 Task: Buy 4 Check Valves from Exhaust & Emissions section under best seller category for shipping address: Edwin Parker, 1125 Star Trek Drive, Pensacola, Florida 32501, Cell Number 8503109646. Pay from credit card ending with 6010, CVV 682
Action: Mouse moved to (31, 107)
Screenshot: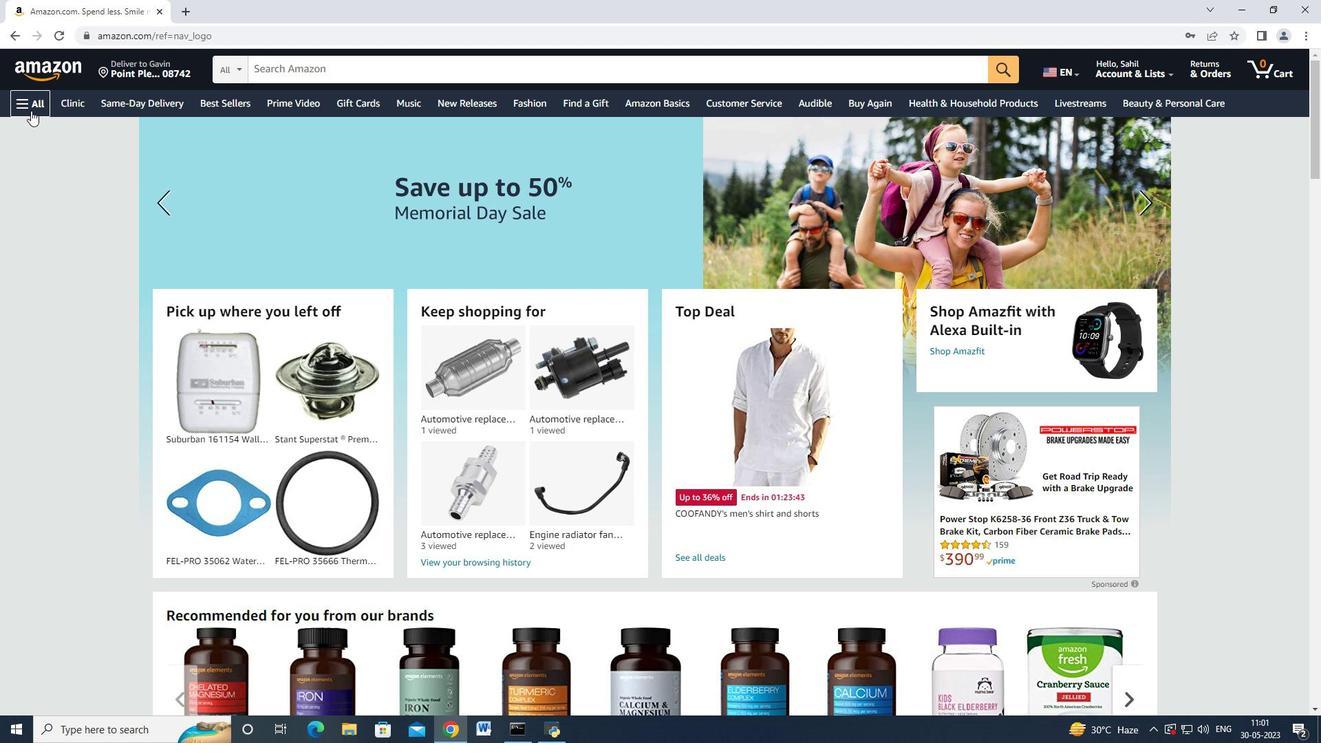 
Action: Mouse pressed left at (31, 107)
Screenshot: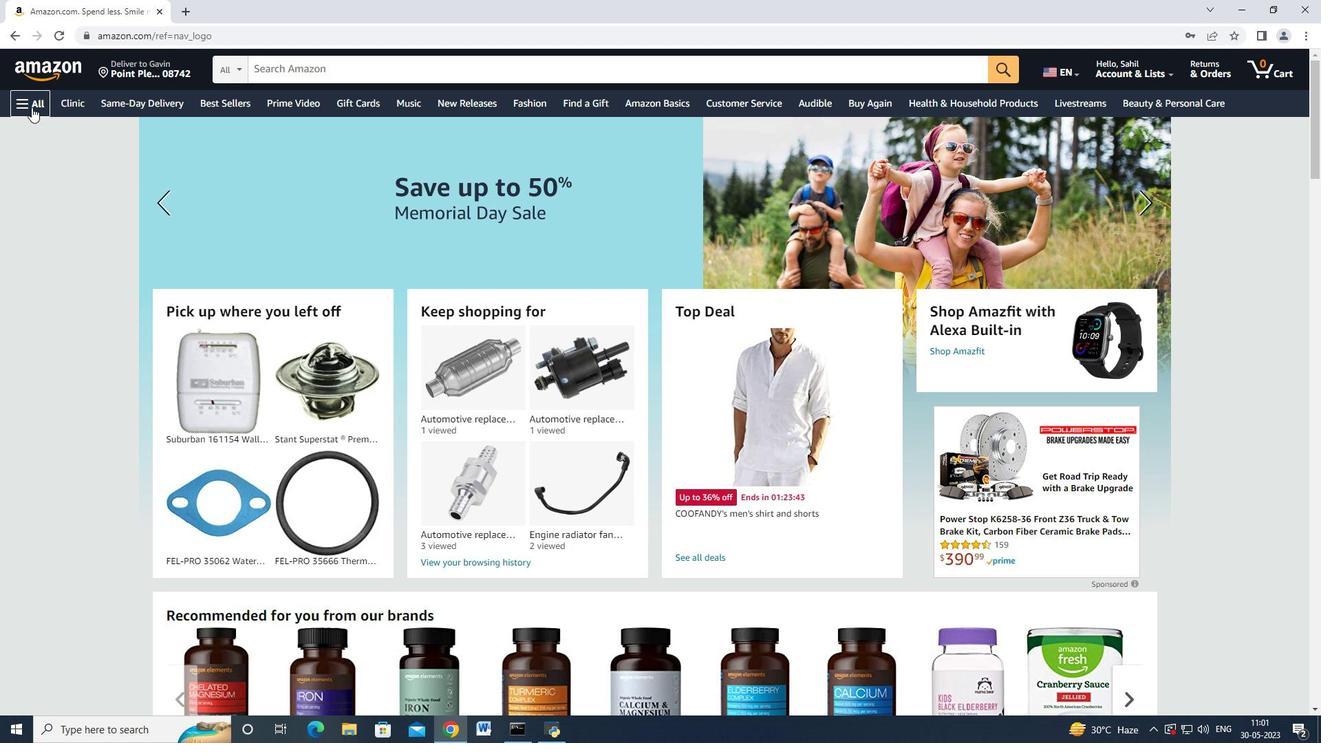 
Action: Mouse moved to (123, 357)
Screenshot: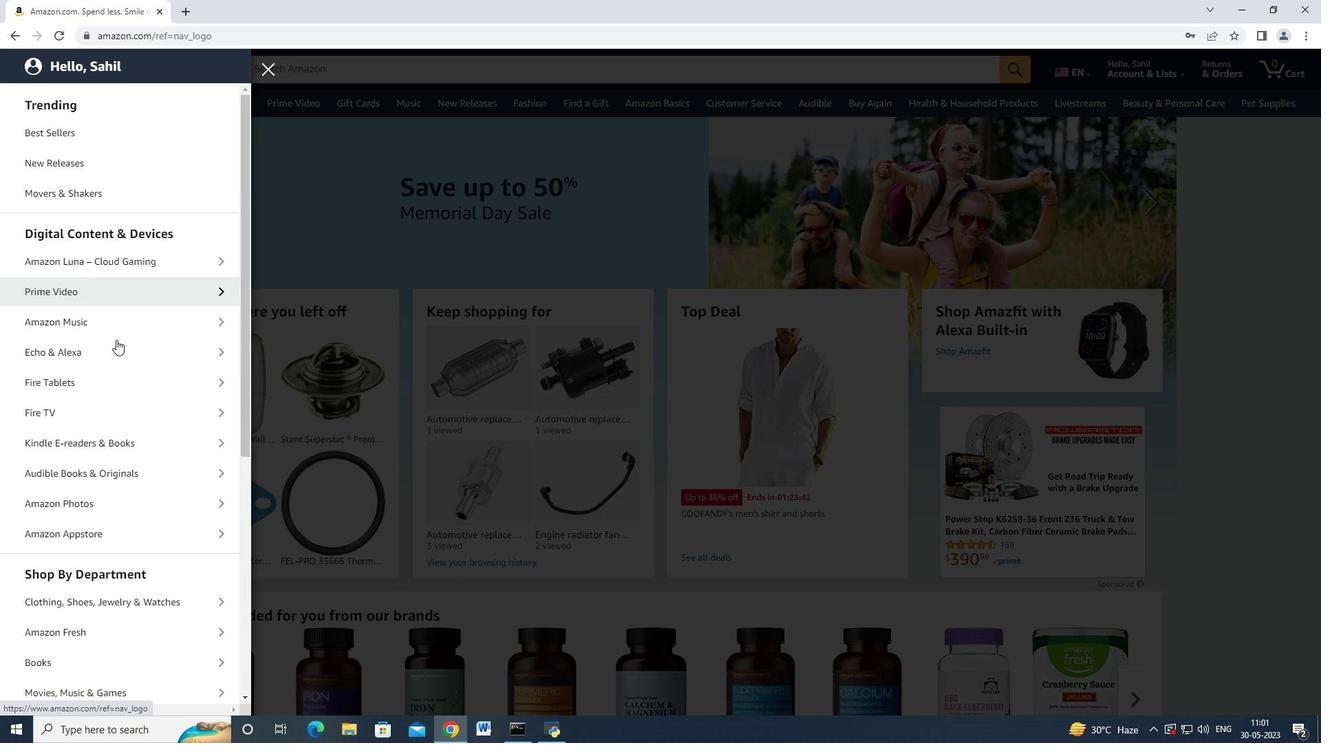 
Action: Mouse scrolled (123, 357) with delta (0, 0)
Screenshot: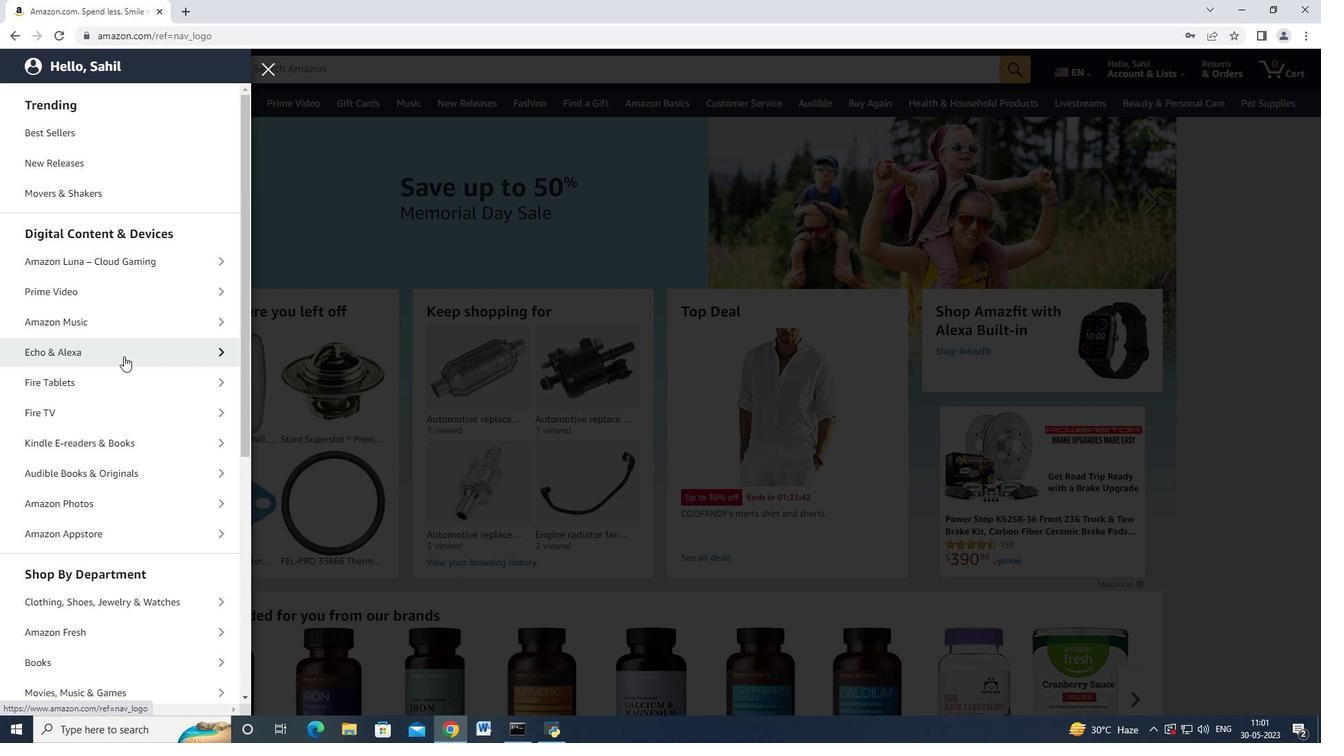 
Action: Mouse scrolled (123, 357) with delta (0, 0)
Screenshot: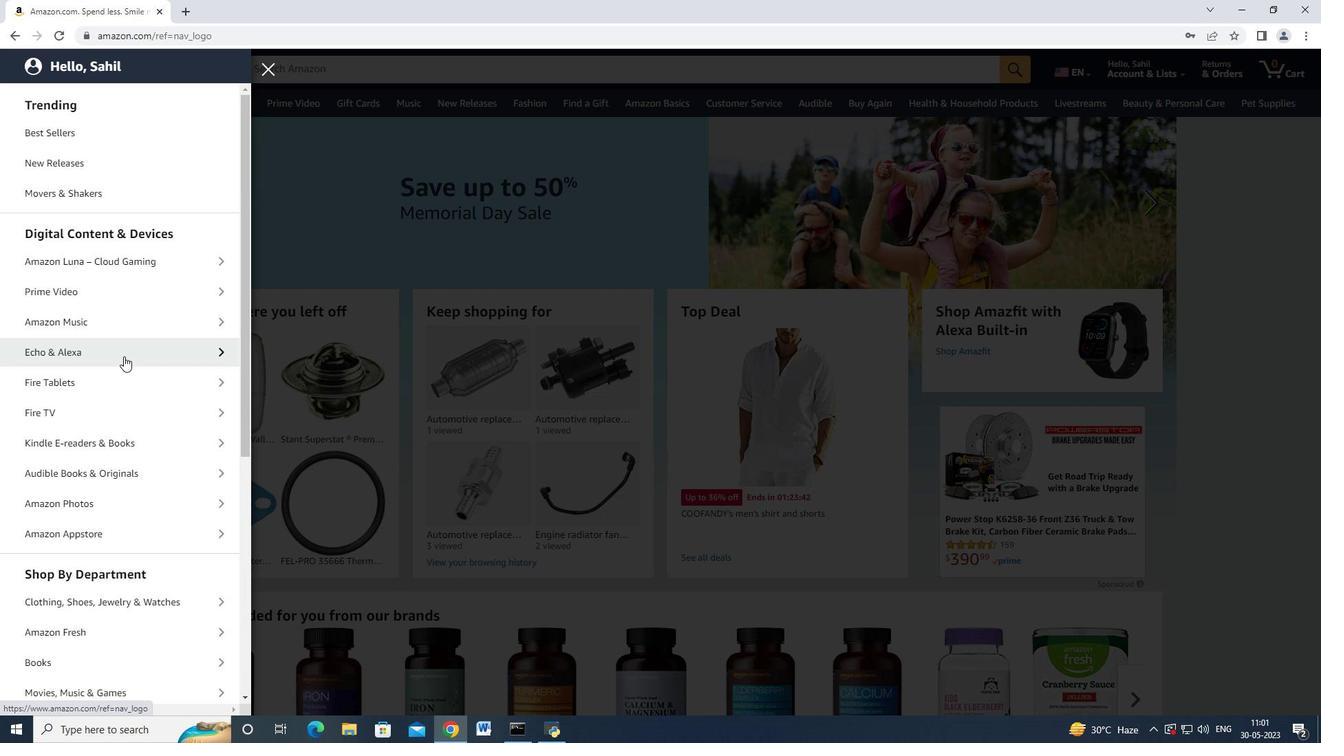 
Action: Mouse scrolled (123, 357) with delta (0, 0)
Screenshot: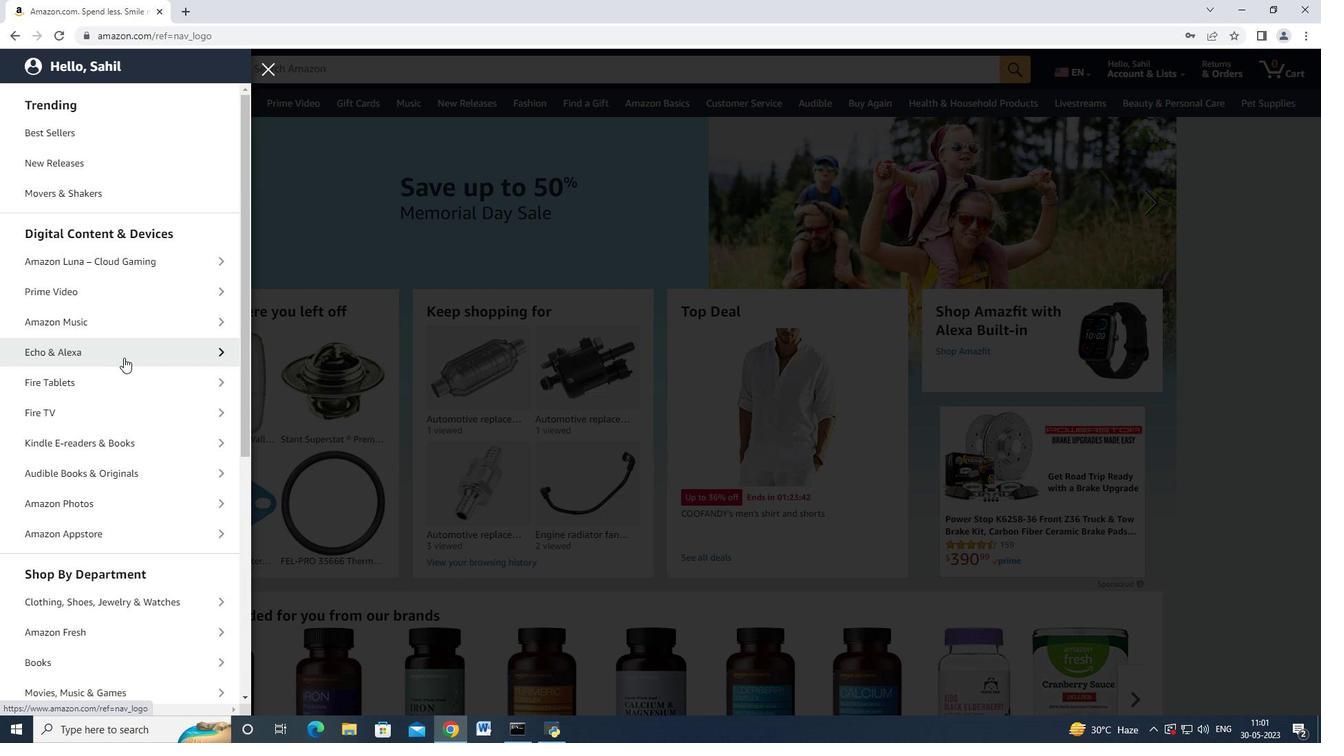 
Action: Mouse moved to (124, 357)
Screenshot: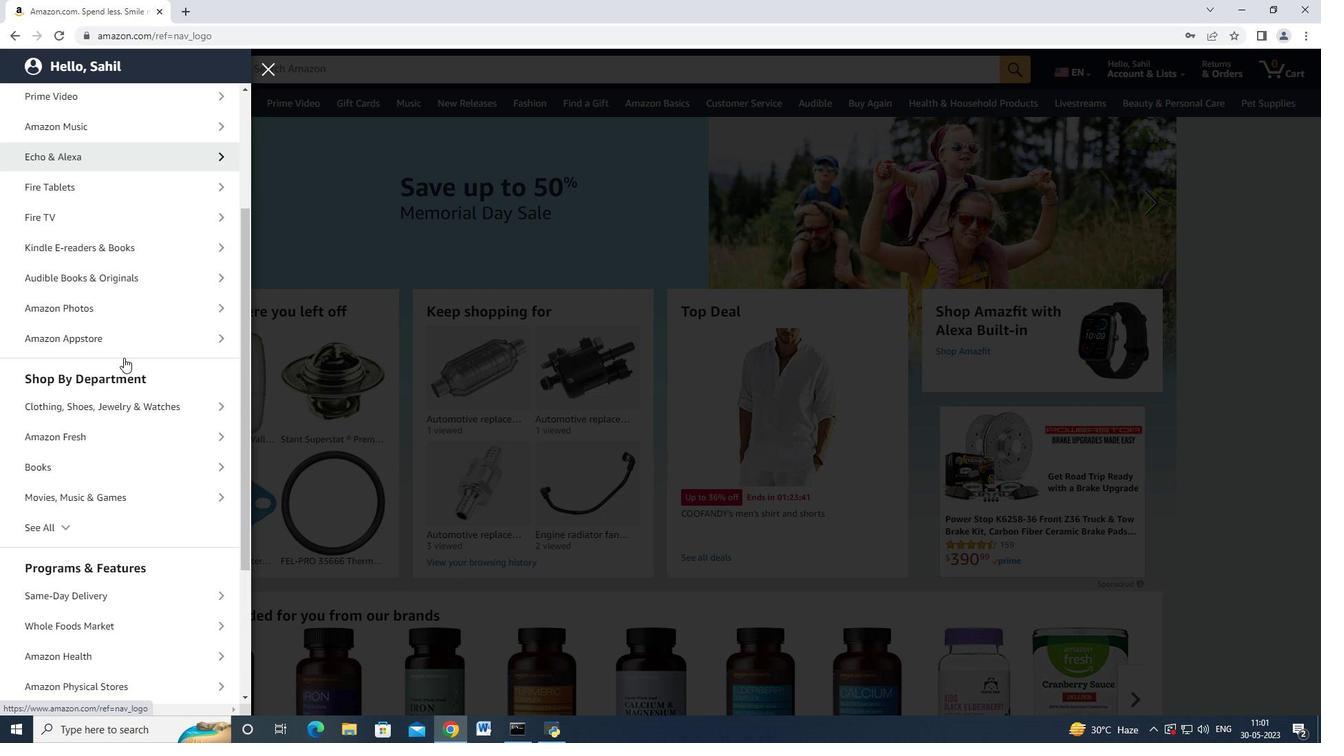 
Action: Mouse scrolled (124, 357) with delta (0, 0)
Screenshot: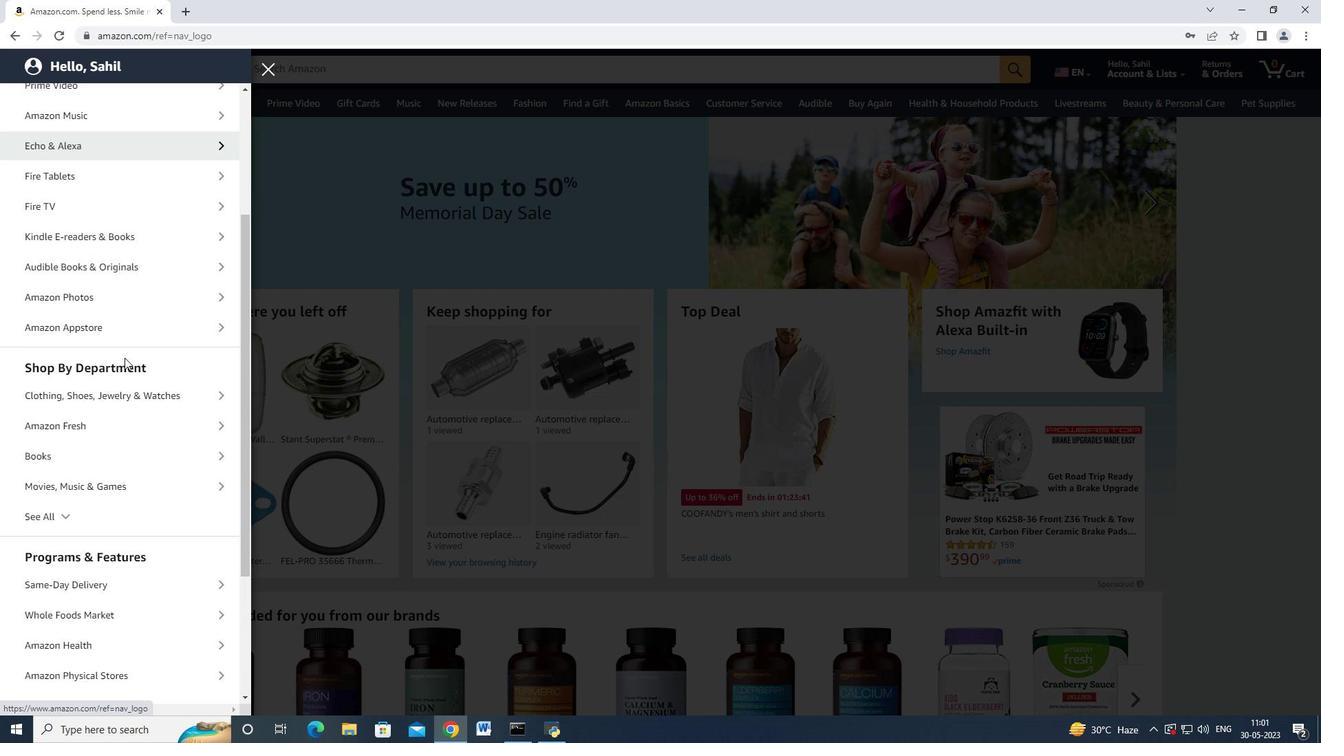 
Action: Mouse scrolled (124, 357) with delta (0, 0)
Screenshot: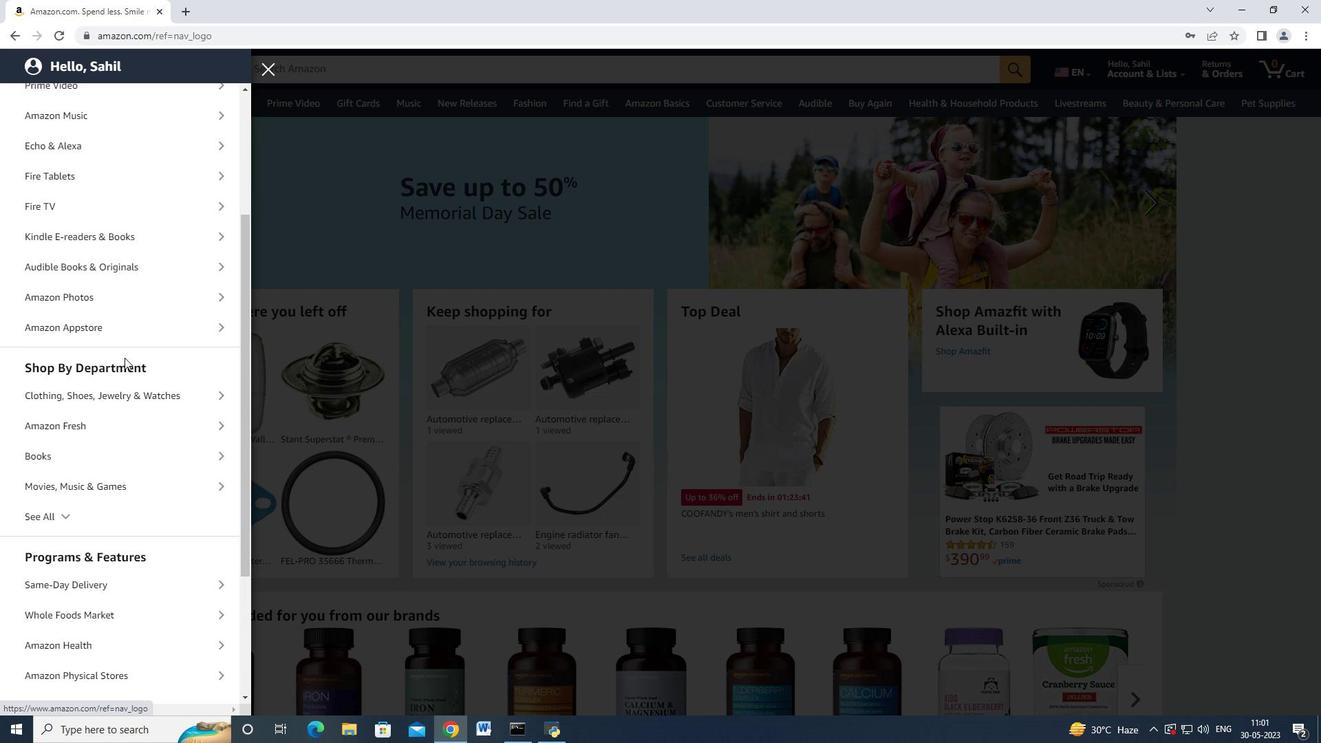 
Action: Mouse moved to (88, 383)
Screenshot: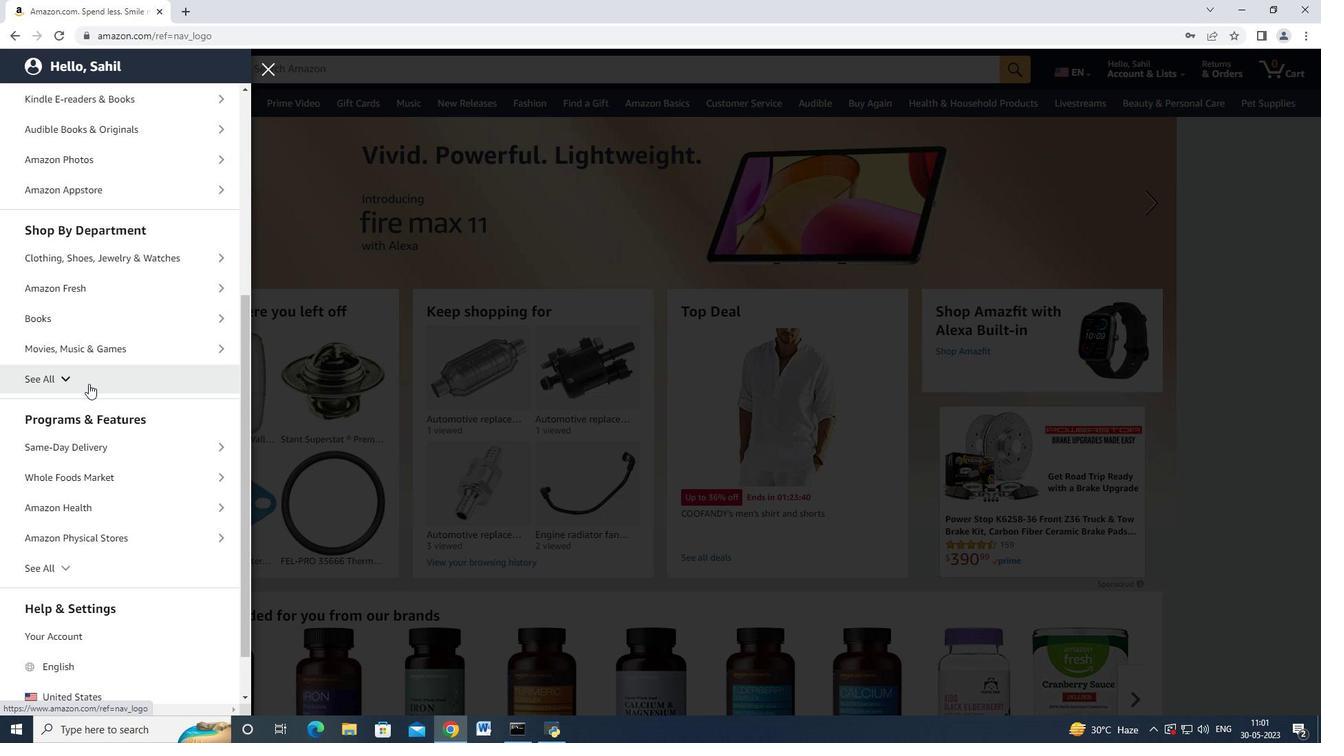 
Action: Mouse pressed left at (88, 383)
Screenshot: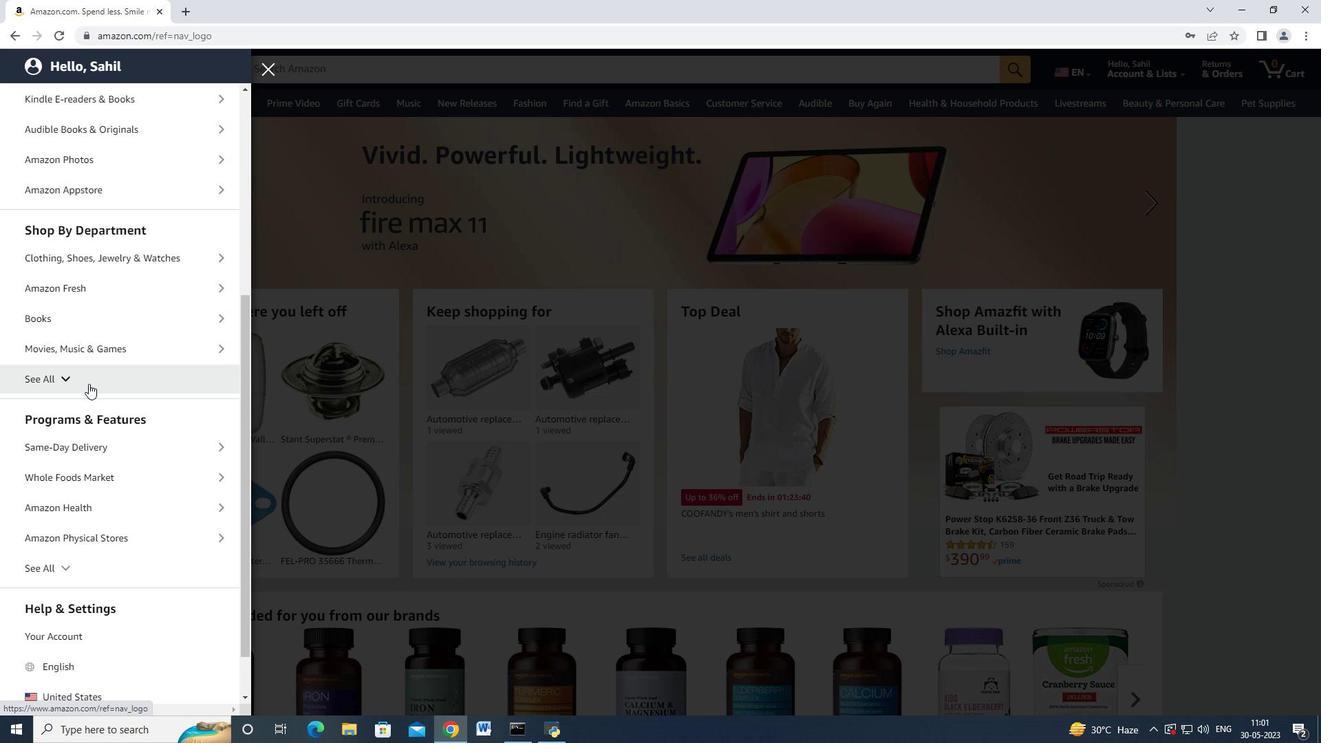 
Action: Mouse moved to (103, 378)
Screenshot: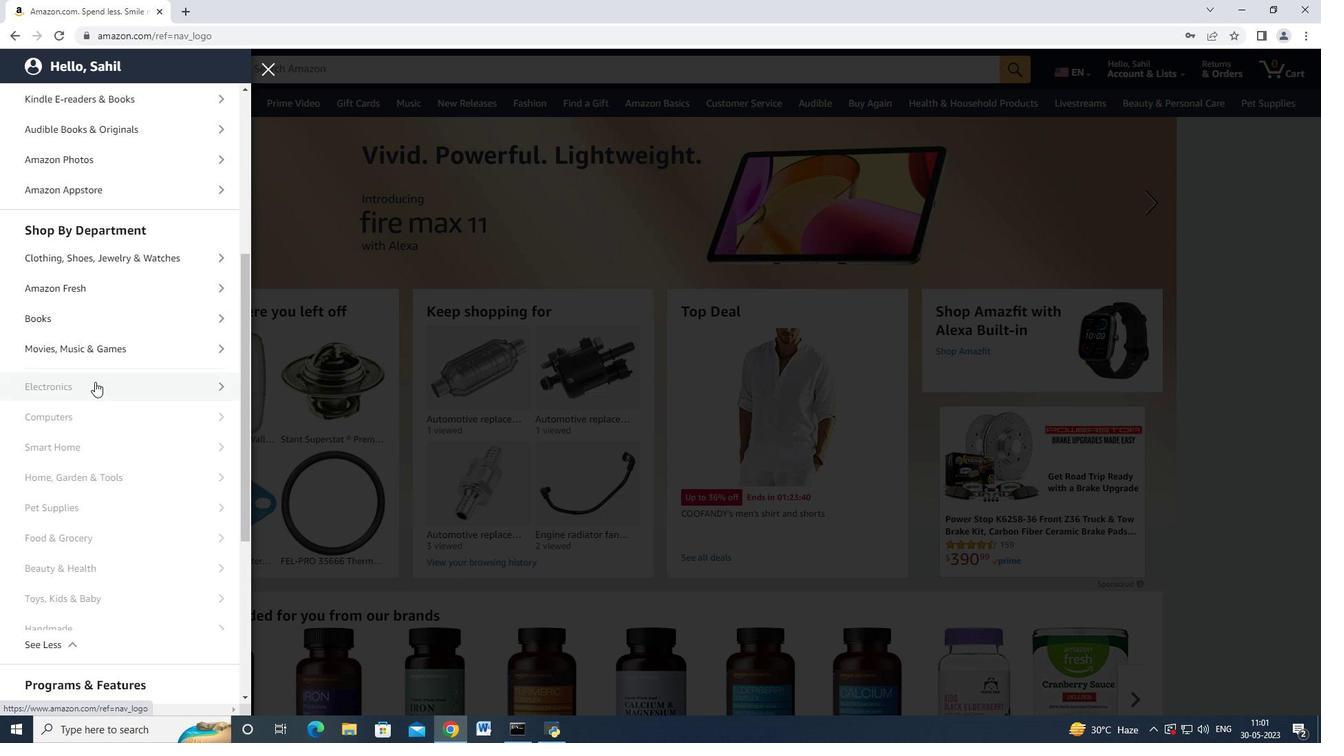 
Action: Mouse scrolled (103, 377) with delta (0, 0)
Screenshot: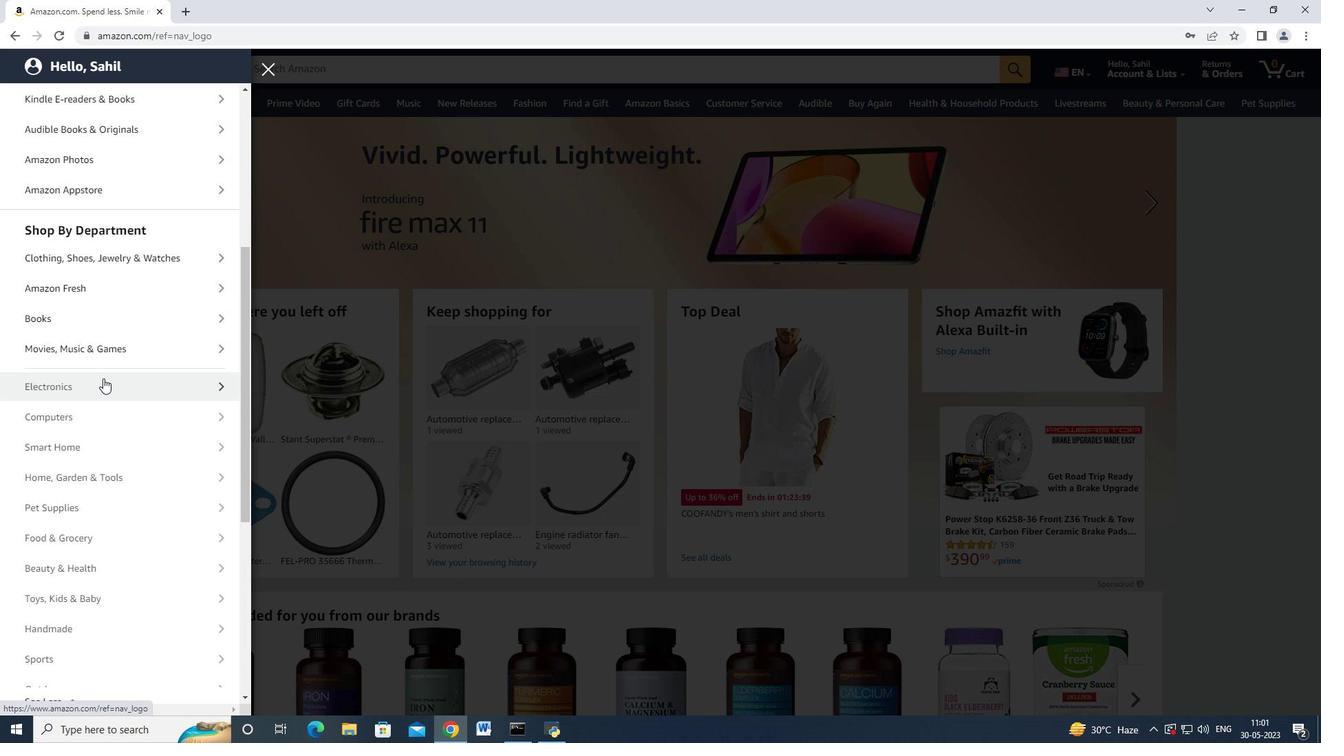 
Action: Mouse scrolled (103, 377) with delta (0, 0)
Screenshot: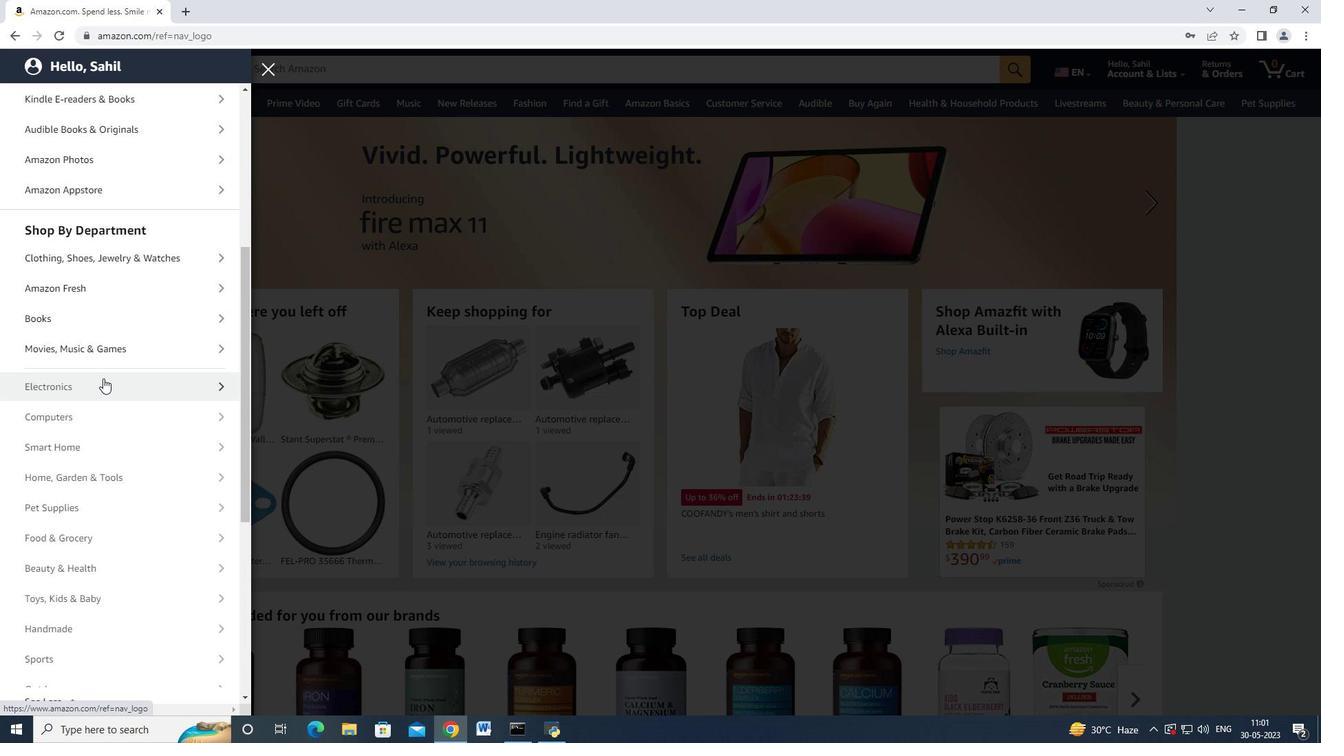 
Action: Mouse scrolled (103, 377) with delta (0, 0)
Screenshot: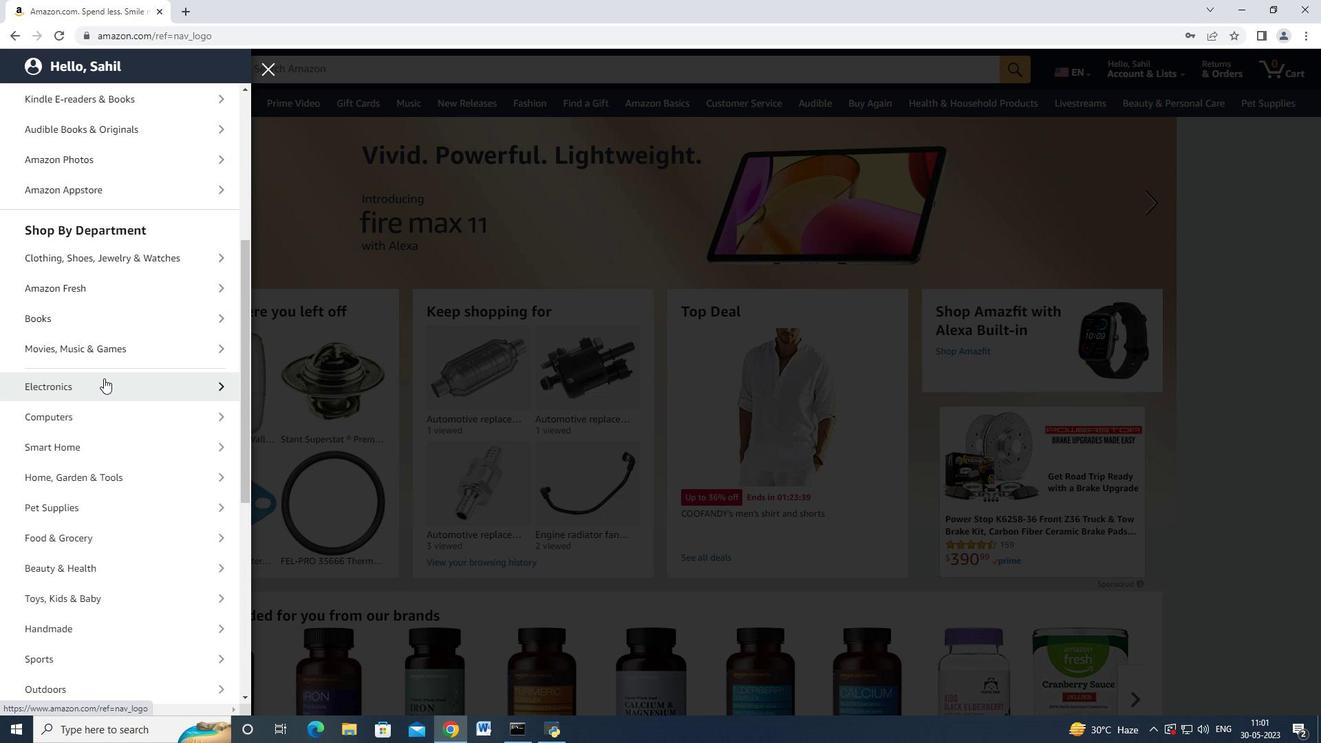 
Action: Mouse scrolled (103, 377) with delta (0, 0)
Screenshot: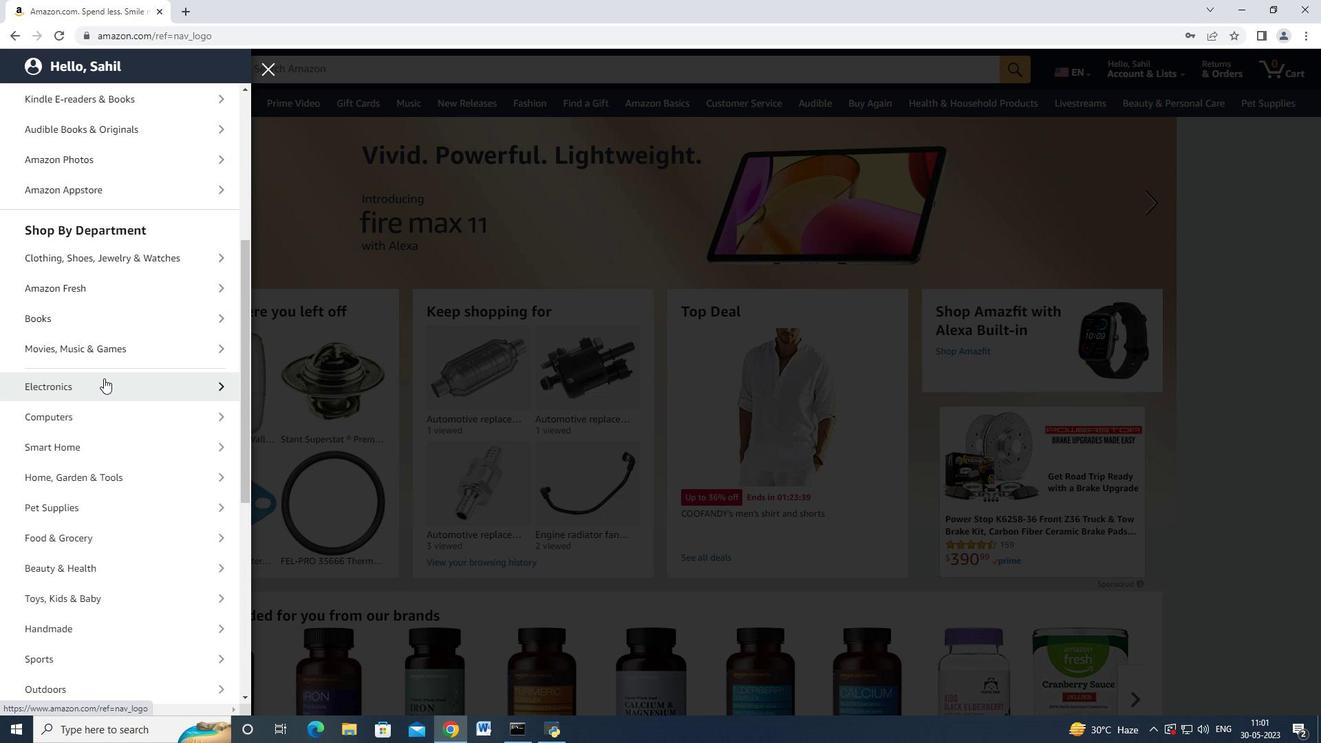 
Action: Mouse scrolled (103, 377) with delta (0, 0)
Screenshot: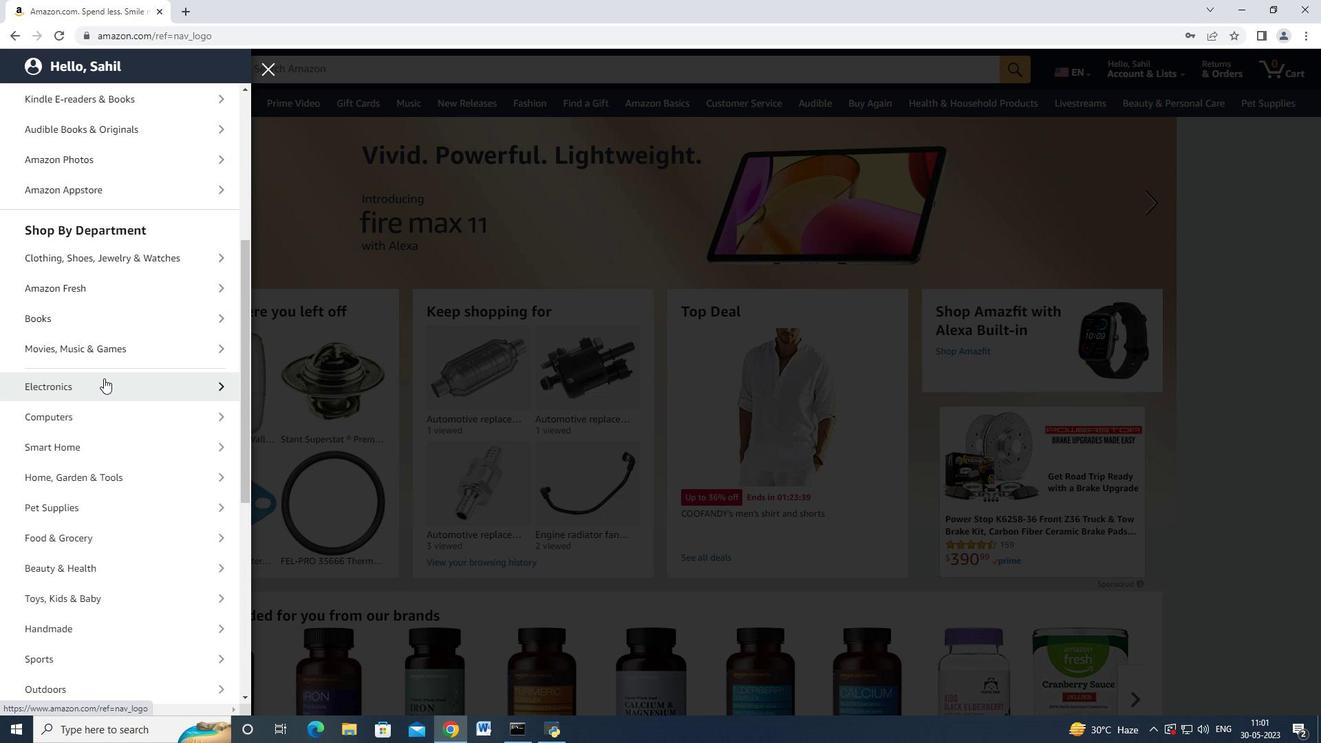 
Action: Mouse scrolled (103, 377) with delta (0, 0)
Screenshot: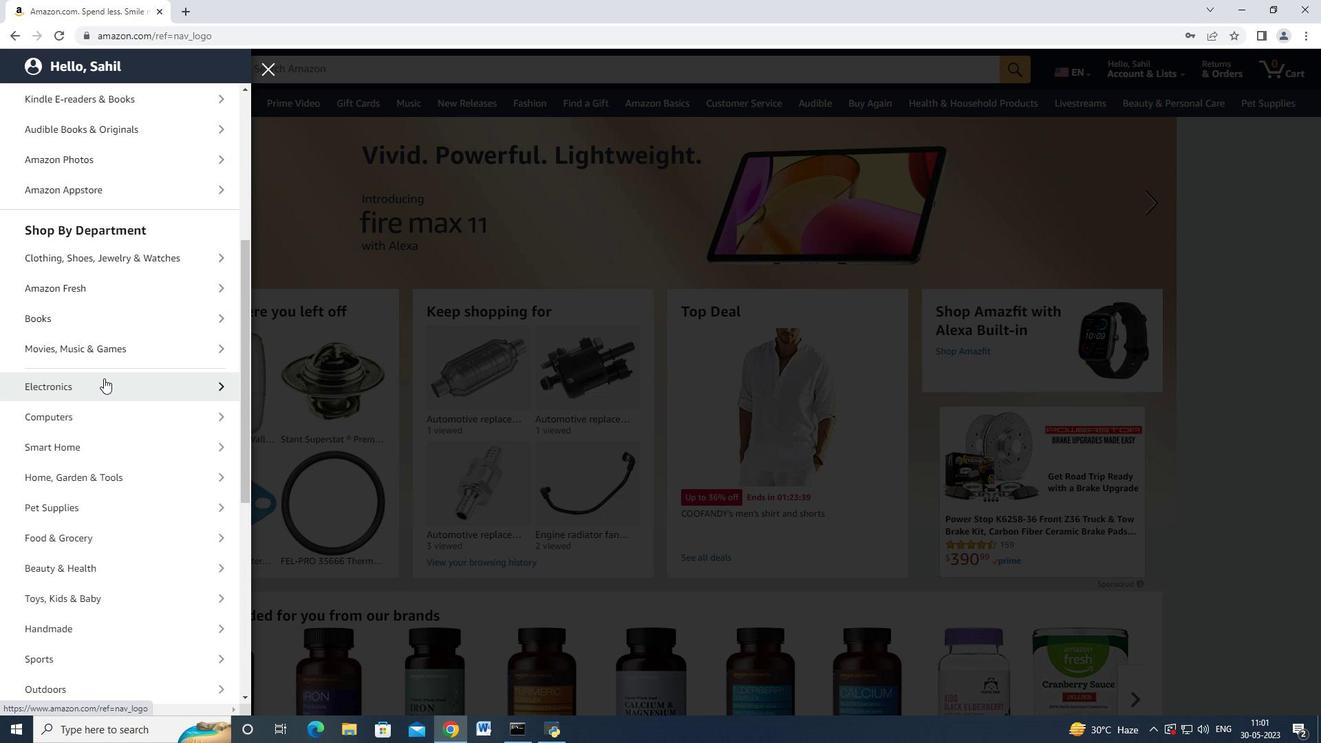 
Action: Mouse scrolled (103, 377) with delta (0, 0)
Screenshot: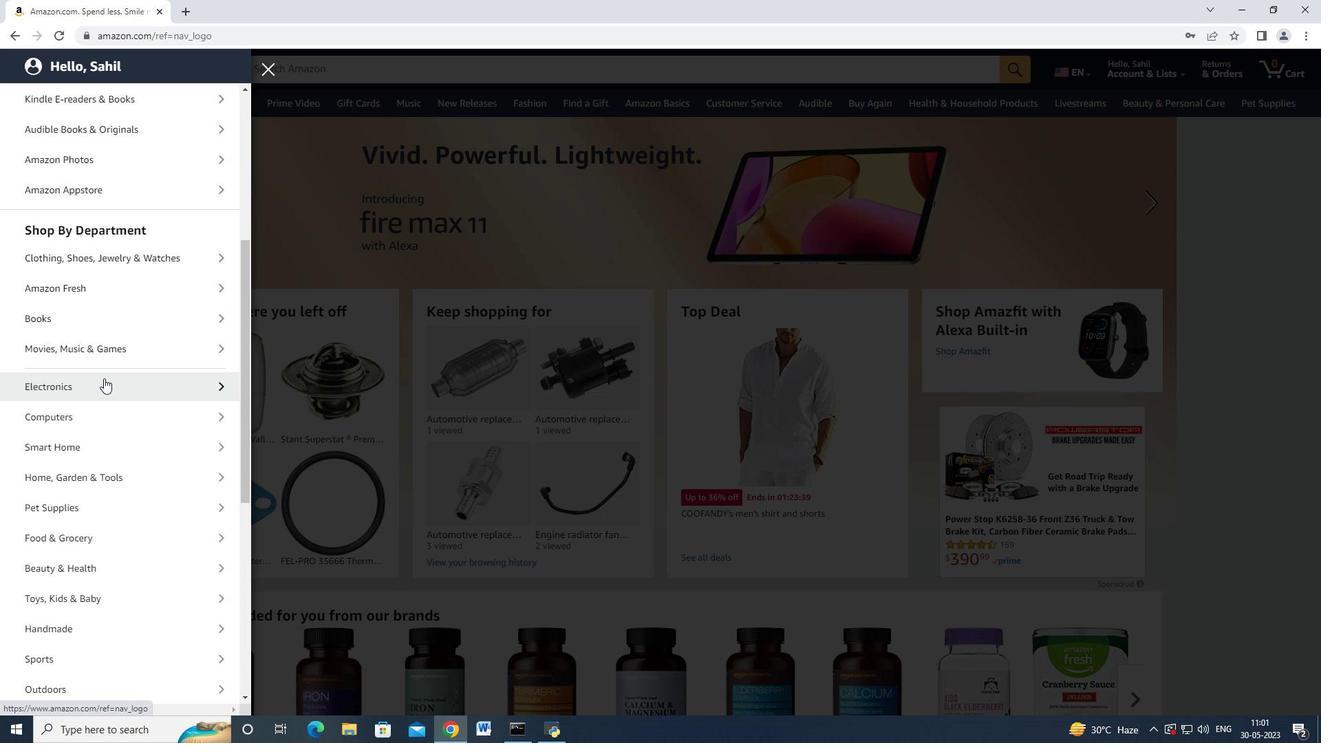 
Action: Mouse moved to (161, 266)
Screenshot: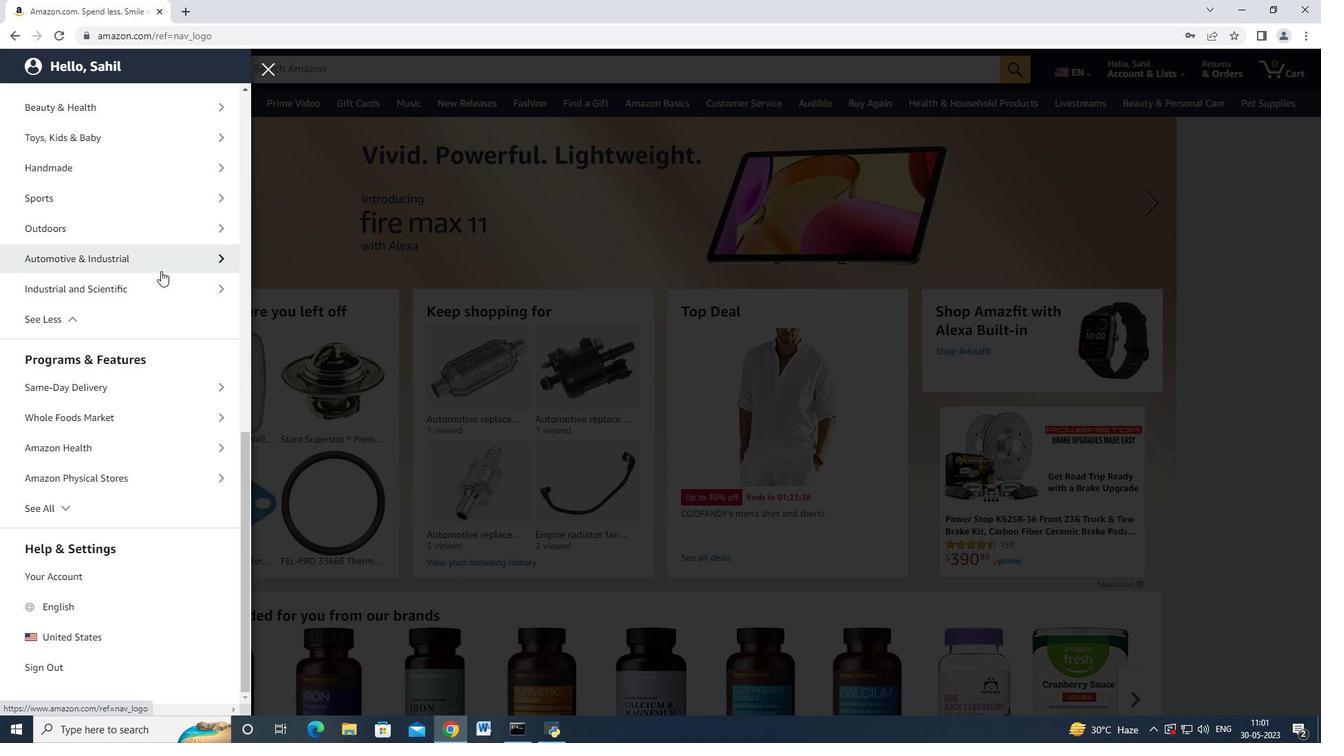 
Action: Mouse pressed left at (161, 266)
Screenshot: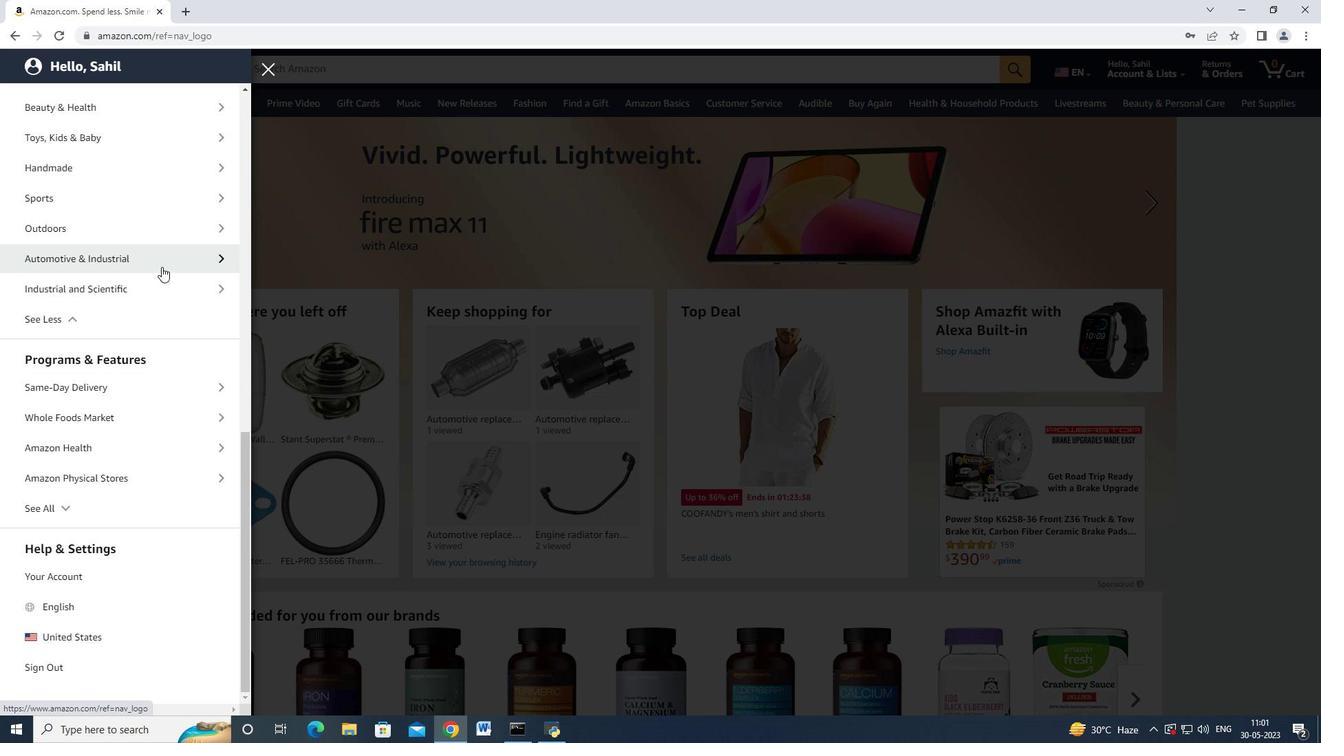 
Action: Mouse moved to (137, 170)
Screenshot: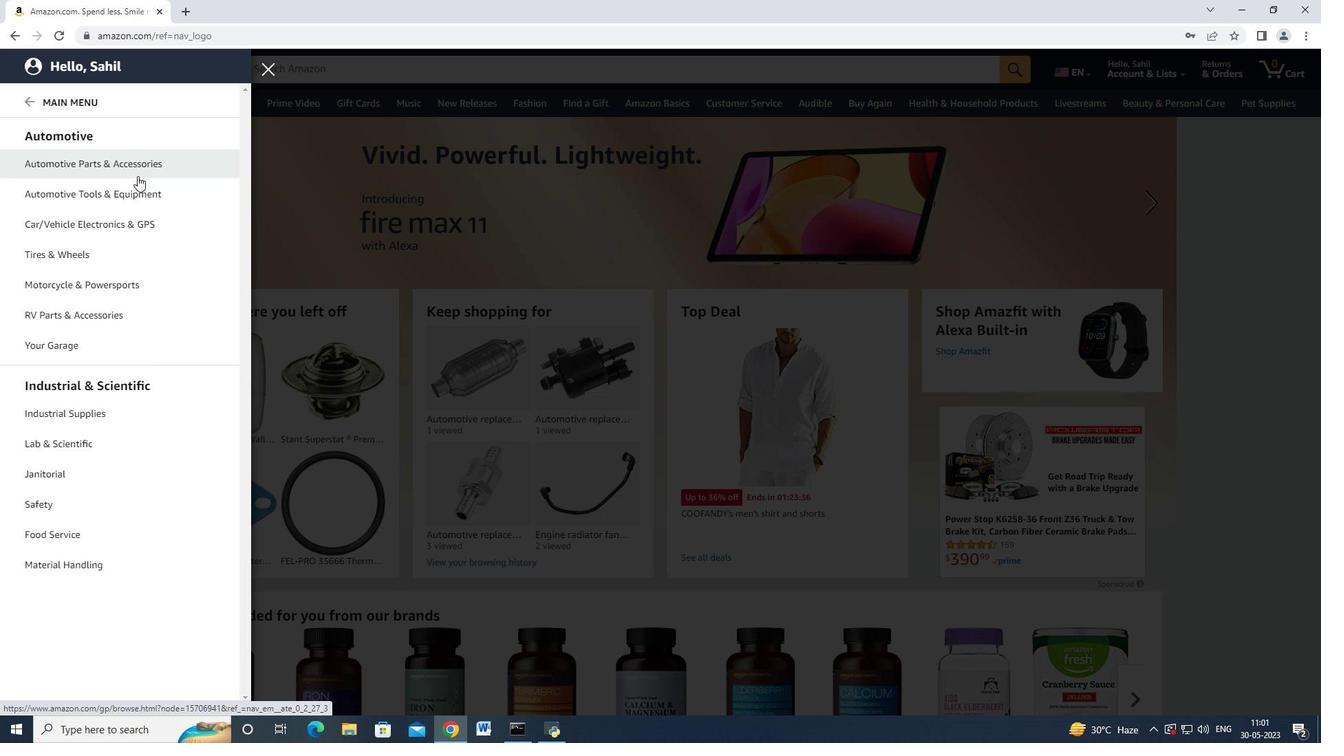 
Action: Mouse pressed left at (137, 170)
Screenshot: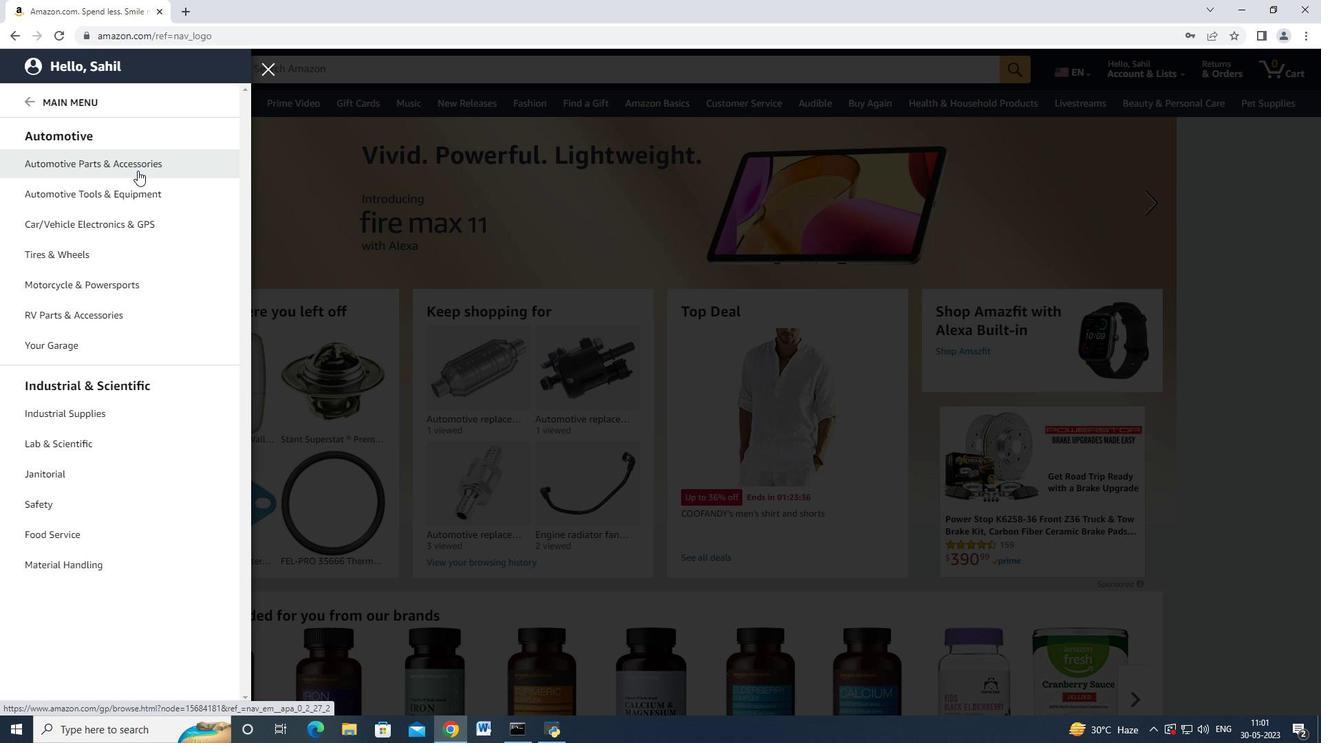 
Action: Mouse moved to (242, 131)
Screenshot: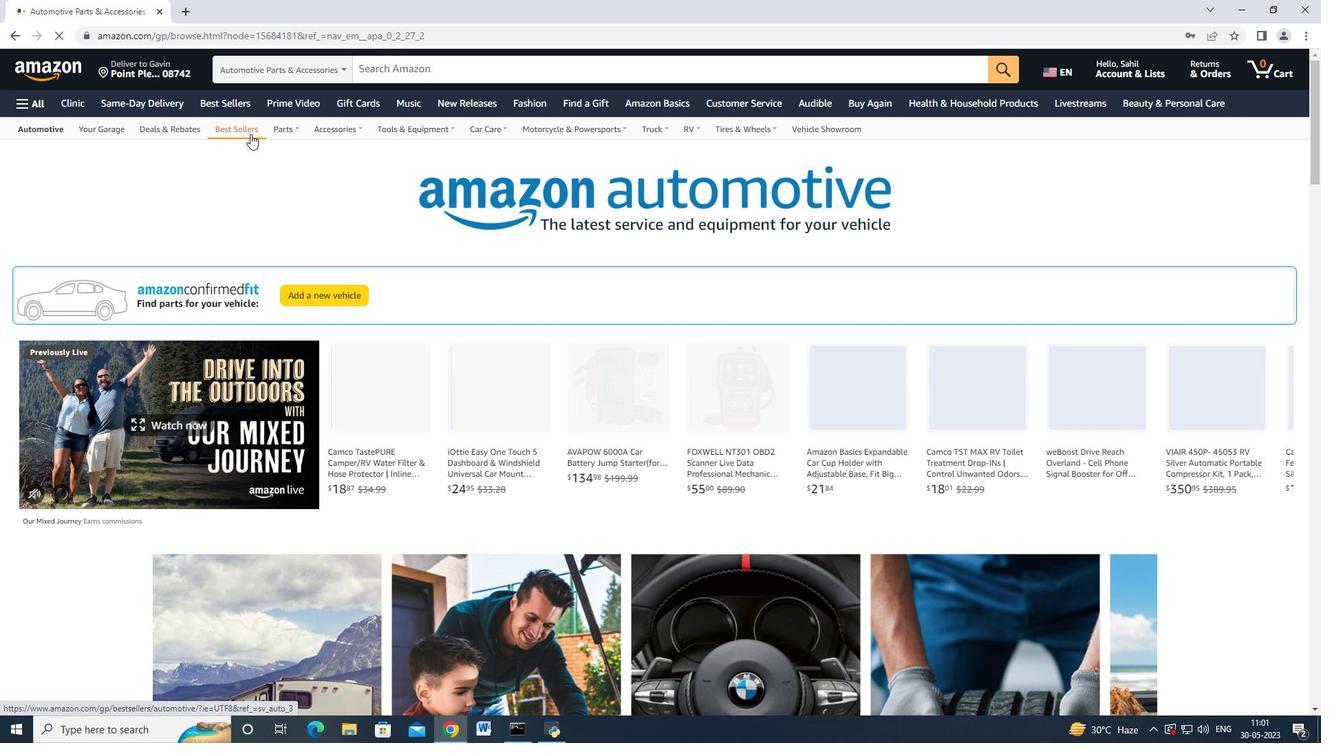 
Action: Mouse pressed left at (242, 131)
Screenshot: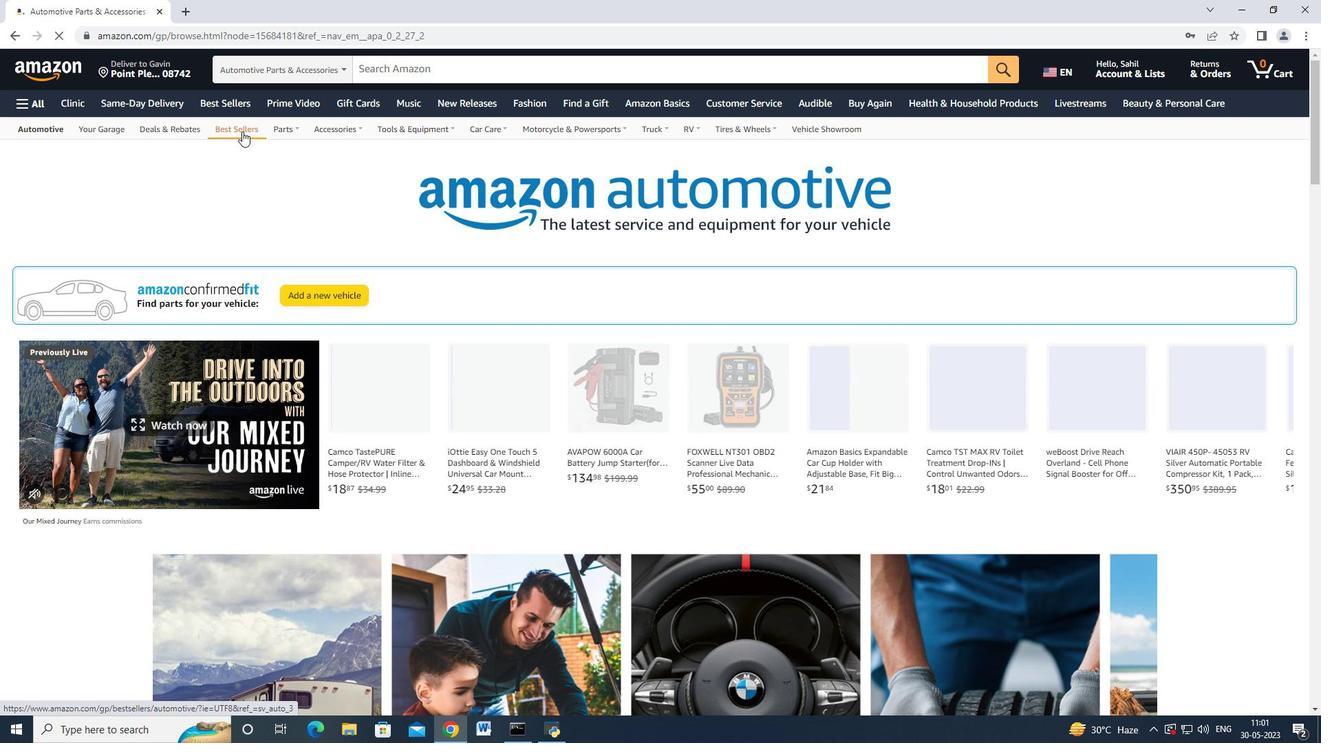 
Action: Mouse moved to (193, 308)
Screenshot: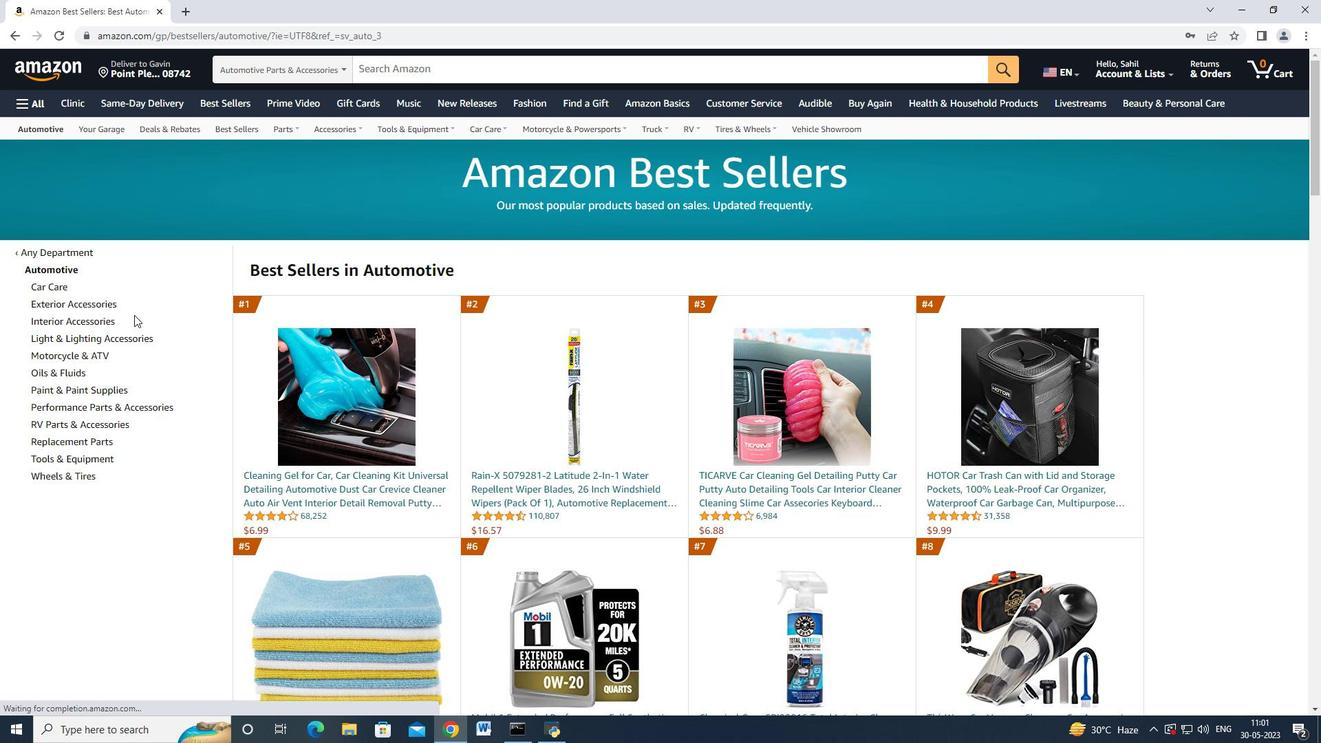 
Action: Mouse scrolled (193, 308) with delta (0, 0)
Screenshot: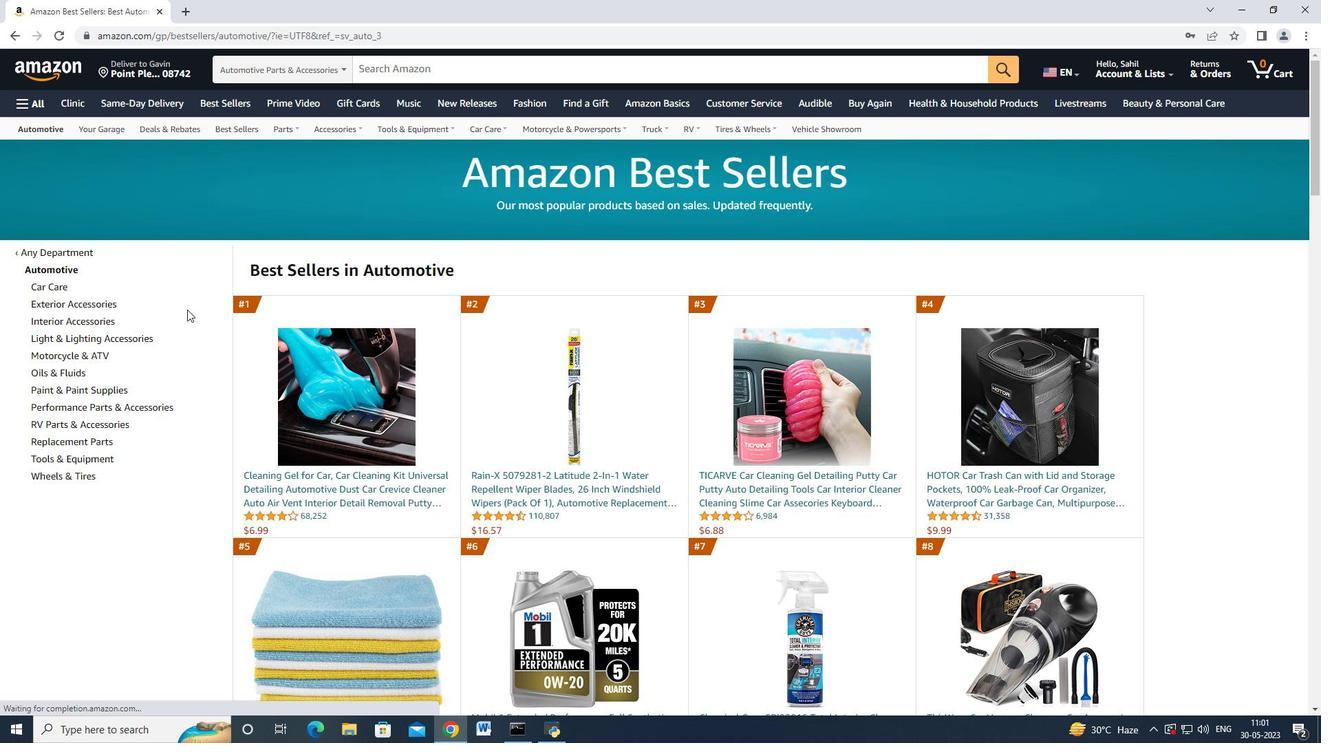 
Action: Mouse scrolled (193, 308) with delta (0, 0)
Screenshot: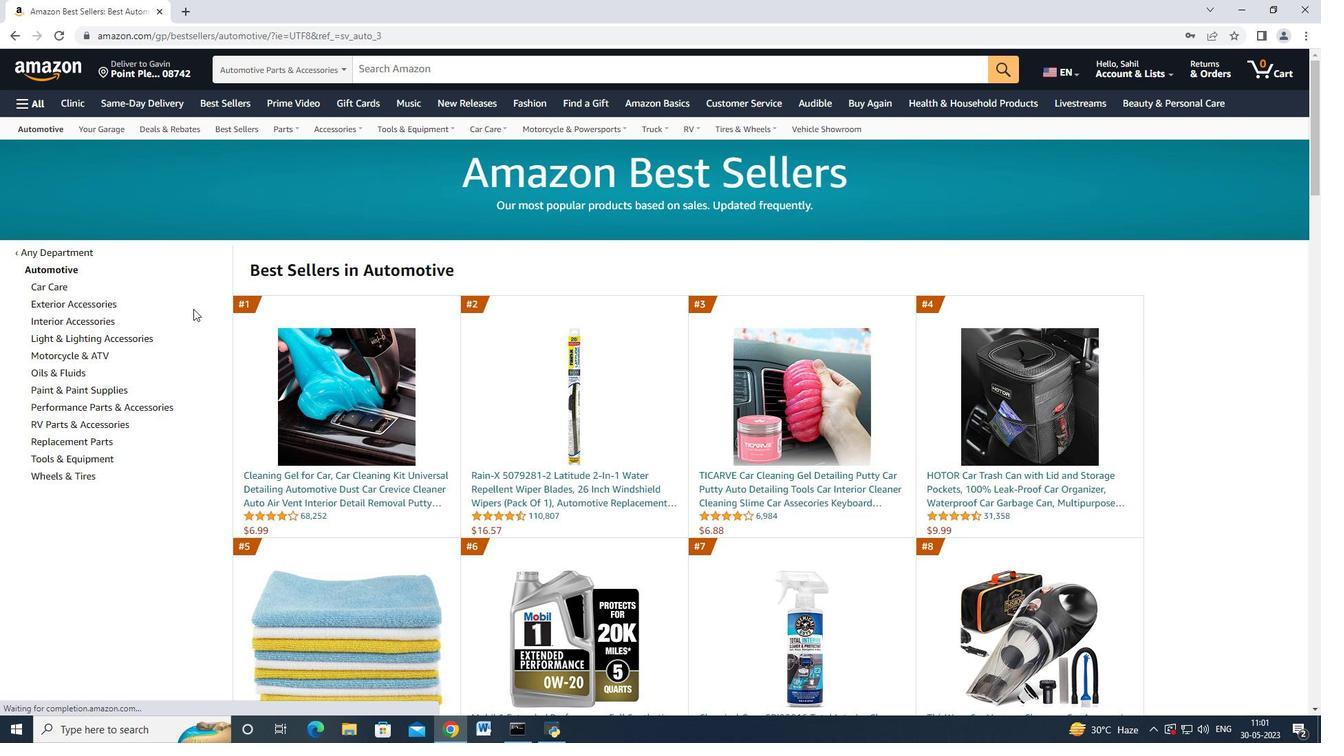 
Action: Mouse moved to (90, 308)
Screenshot: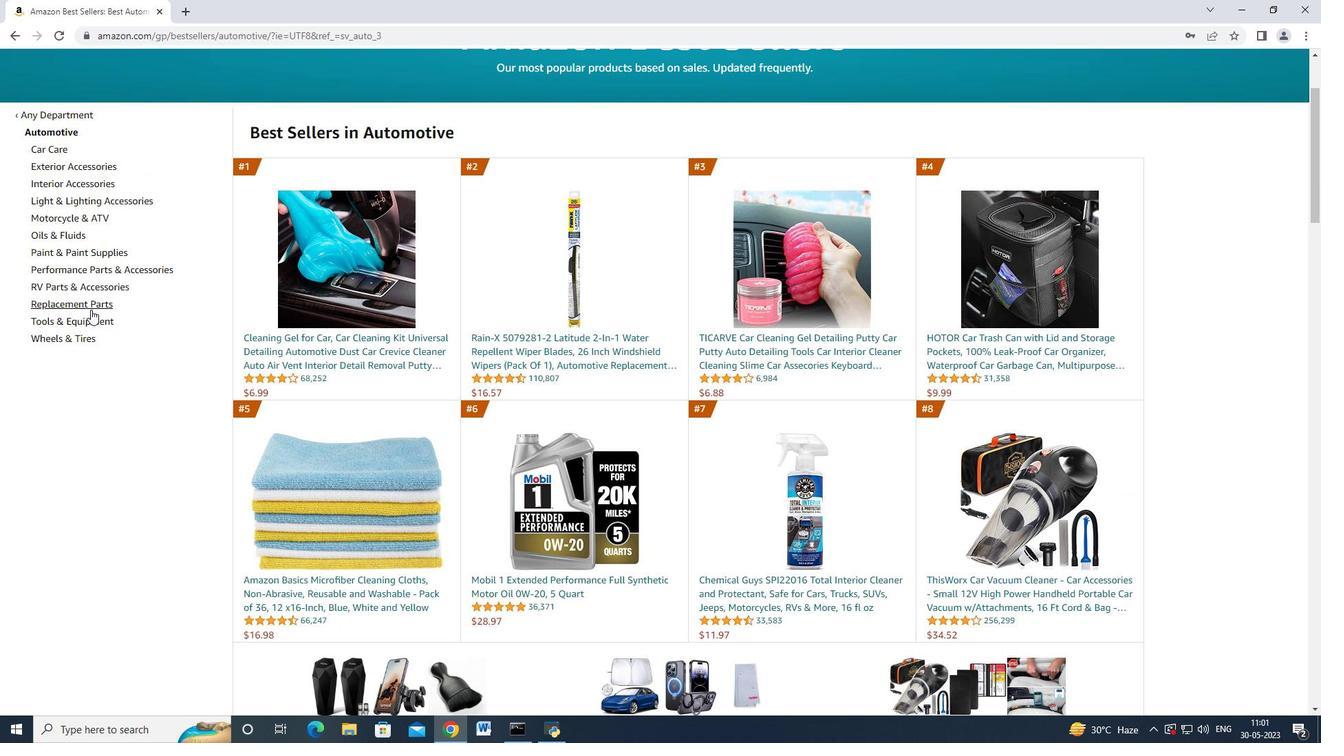 
Action: Mouse pressed left at (90, 308)
Screenshot: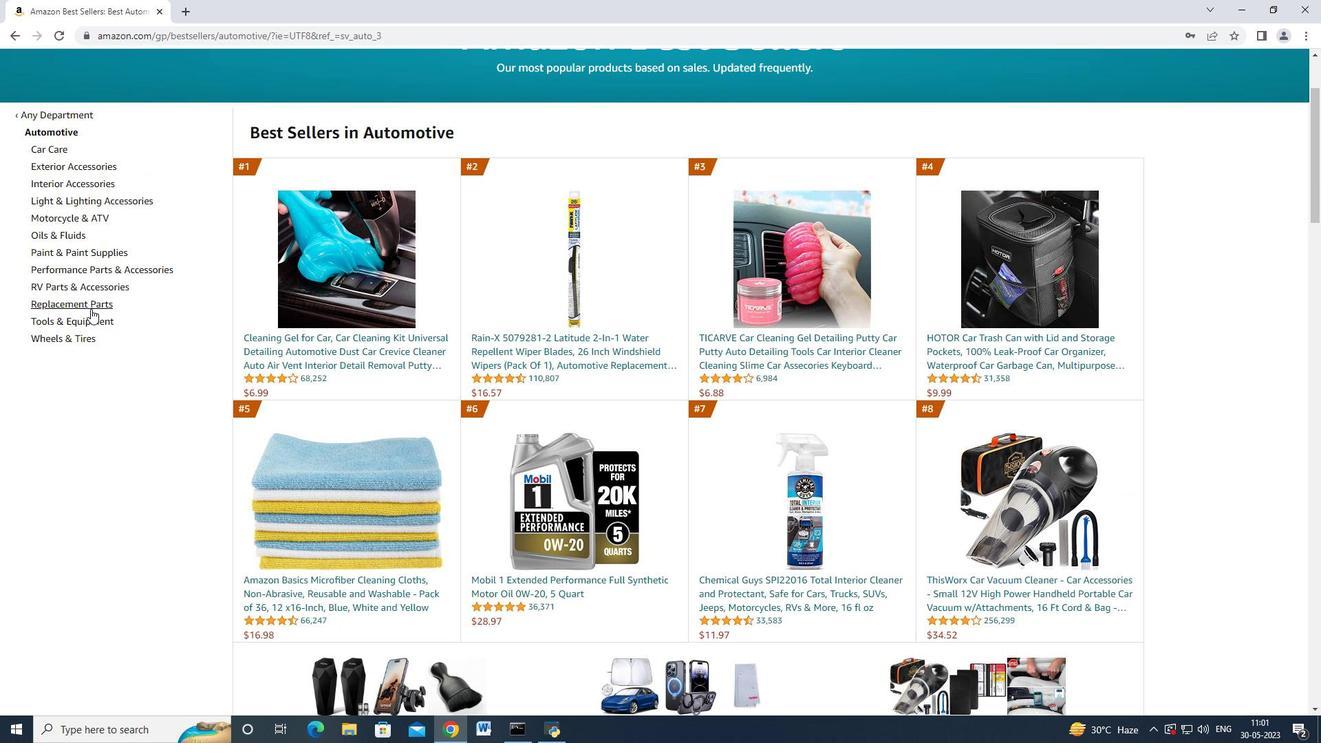 
Action: Mouse moved to (219, 308)
Screenshot: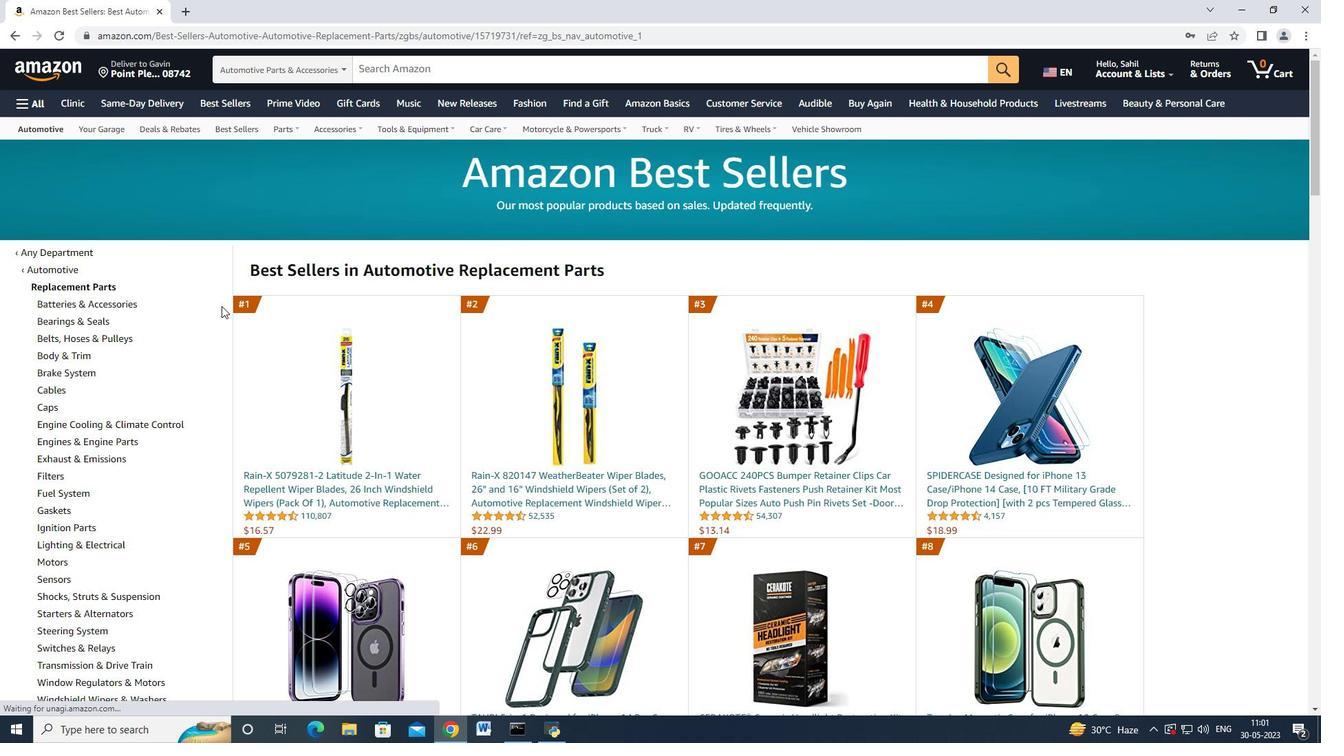
Action: Mouse scrolled (219, 307) with delta (0, 0)
Screenshot: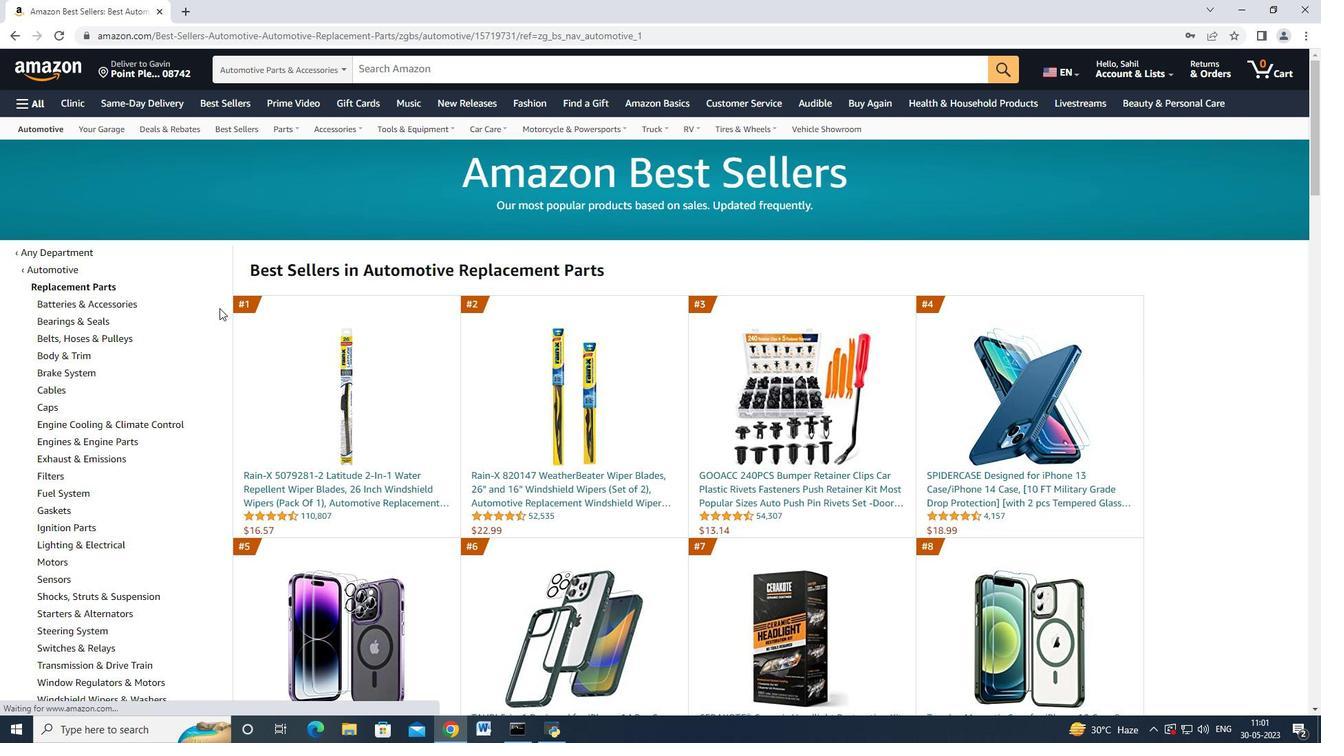 
Action: Mouse scrolled (219, 307) with delta (0, 0)
Screenshot: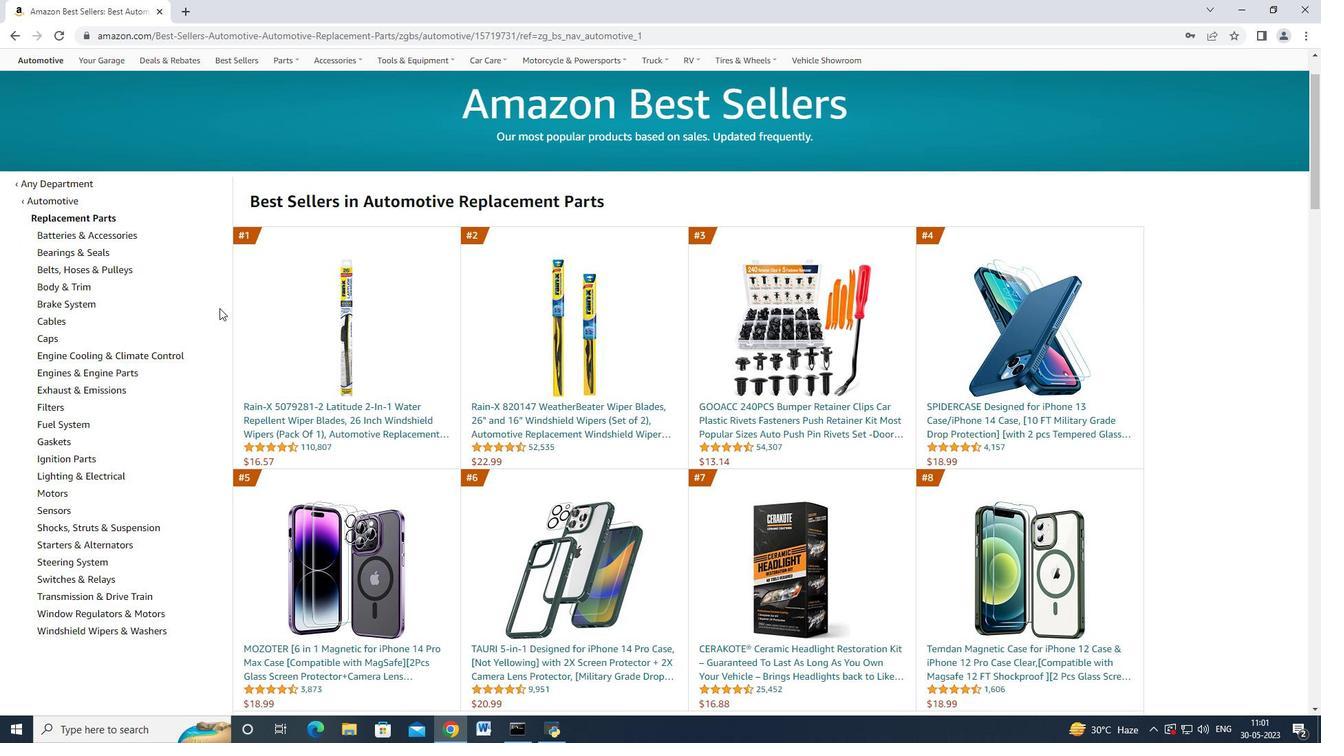 
Action: Mouse moved to (110, 318)
Screenshot: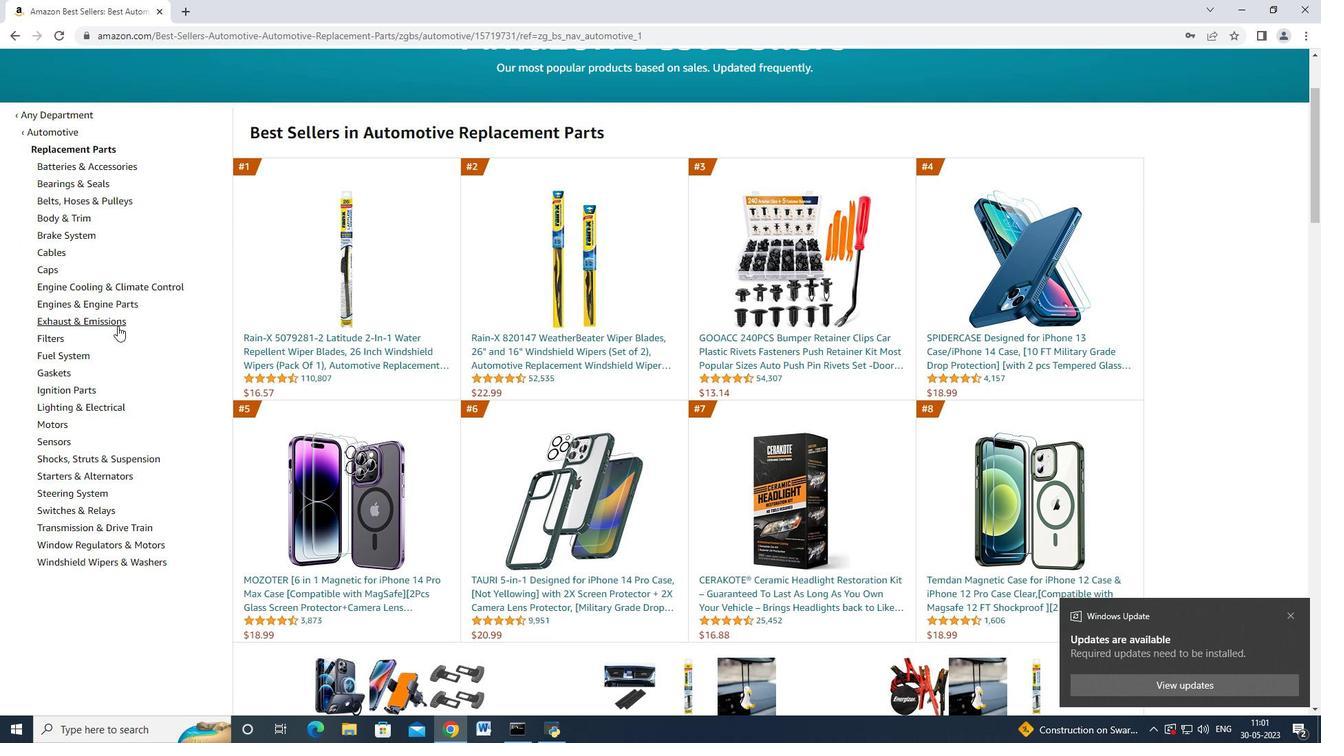 
Action: Mouse pressed left at (110, 318)
Screenshot: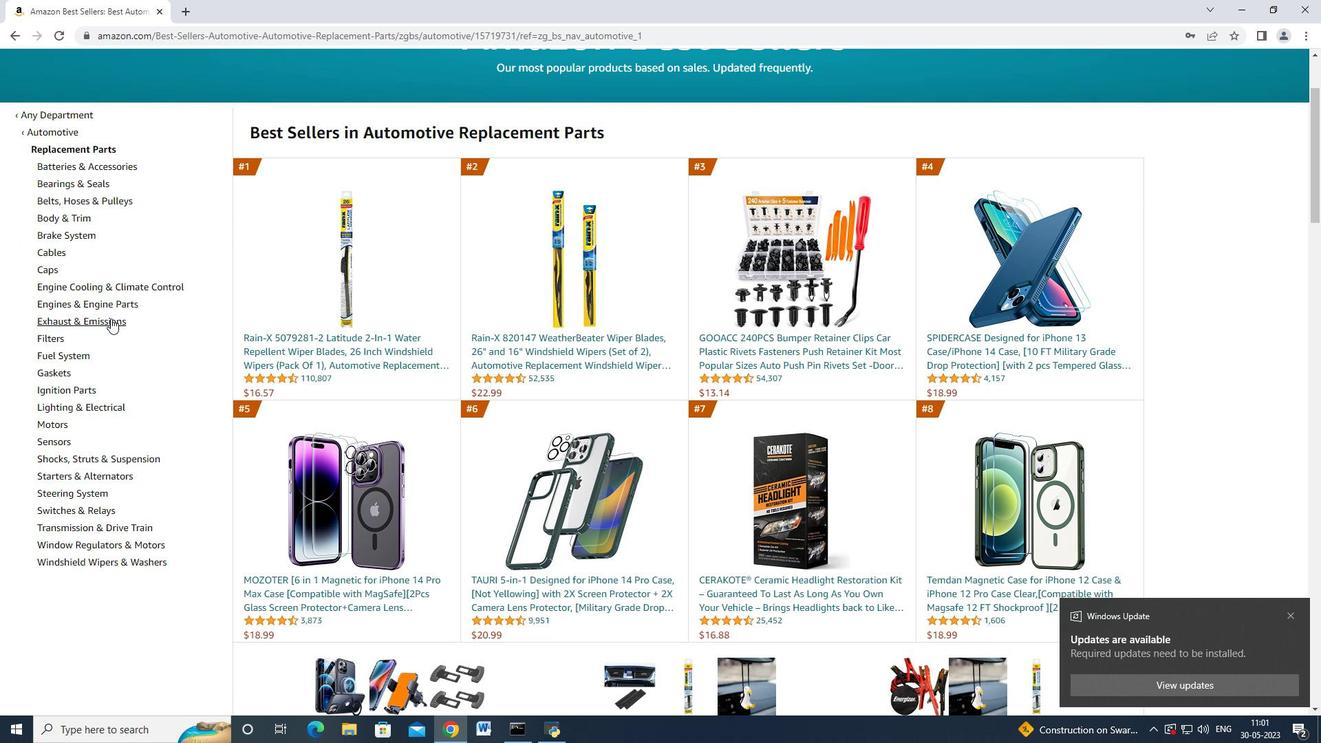
Action: Mouse moved to (88, 424)
Screenshot: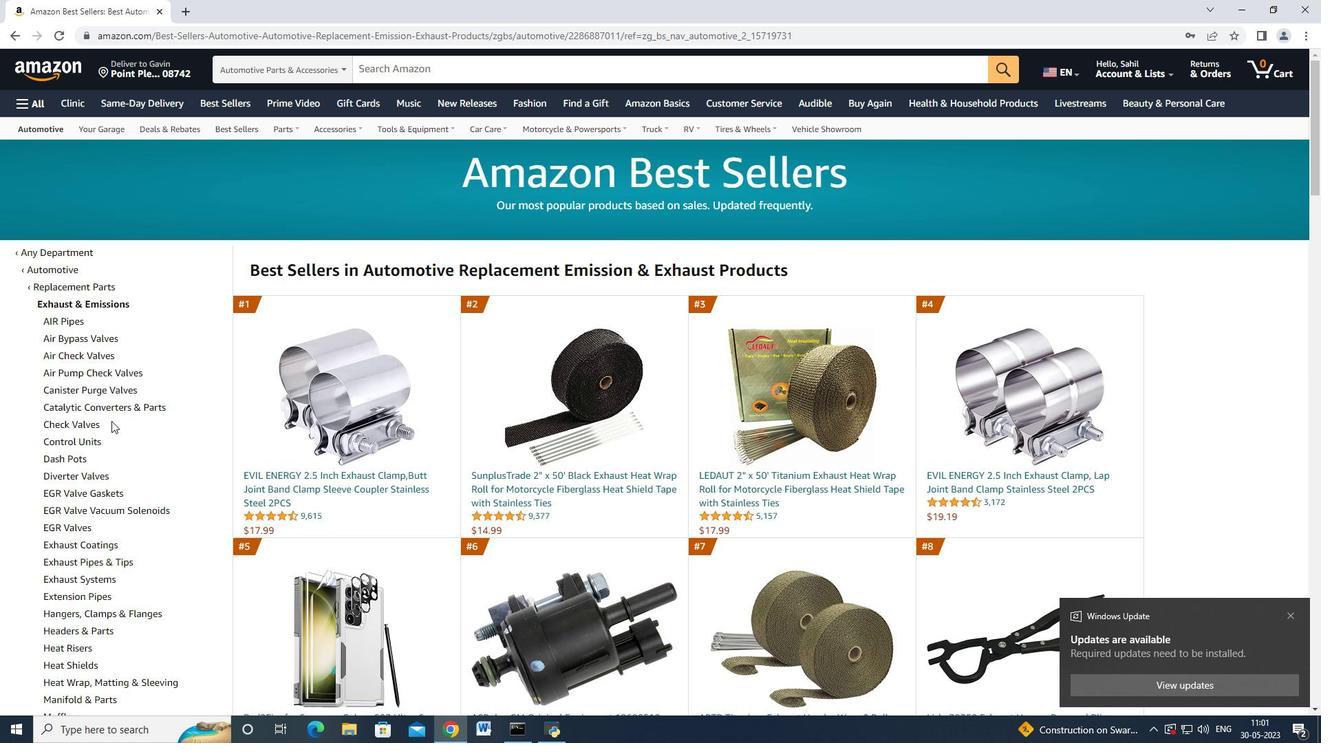 
Action: Mouse pressed left at (88, 424)
Screenshot: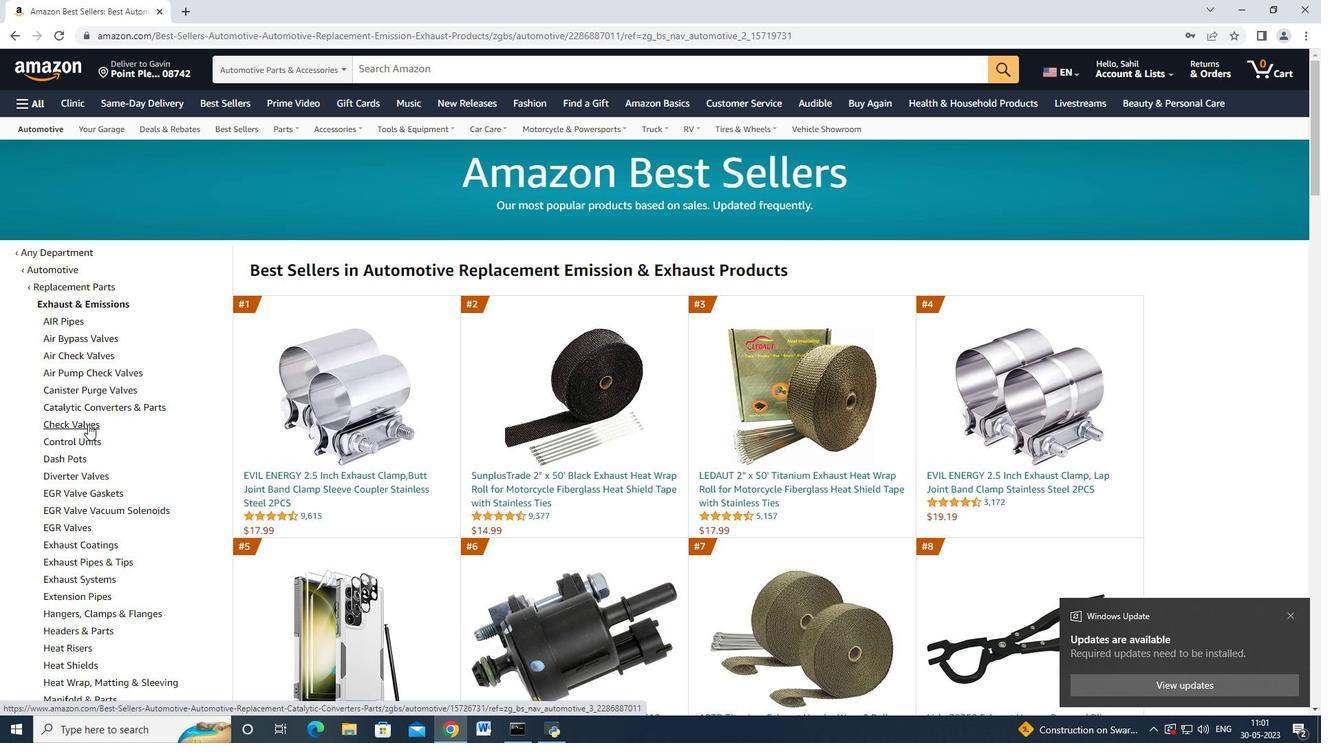 
Action: Mouse moved to (460, 369)
Screenshot: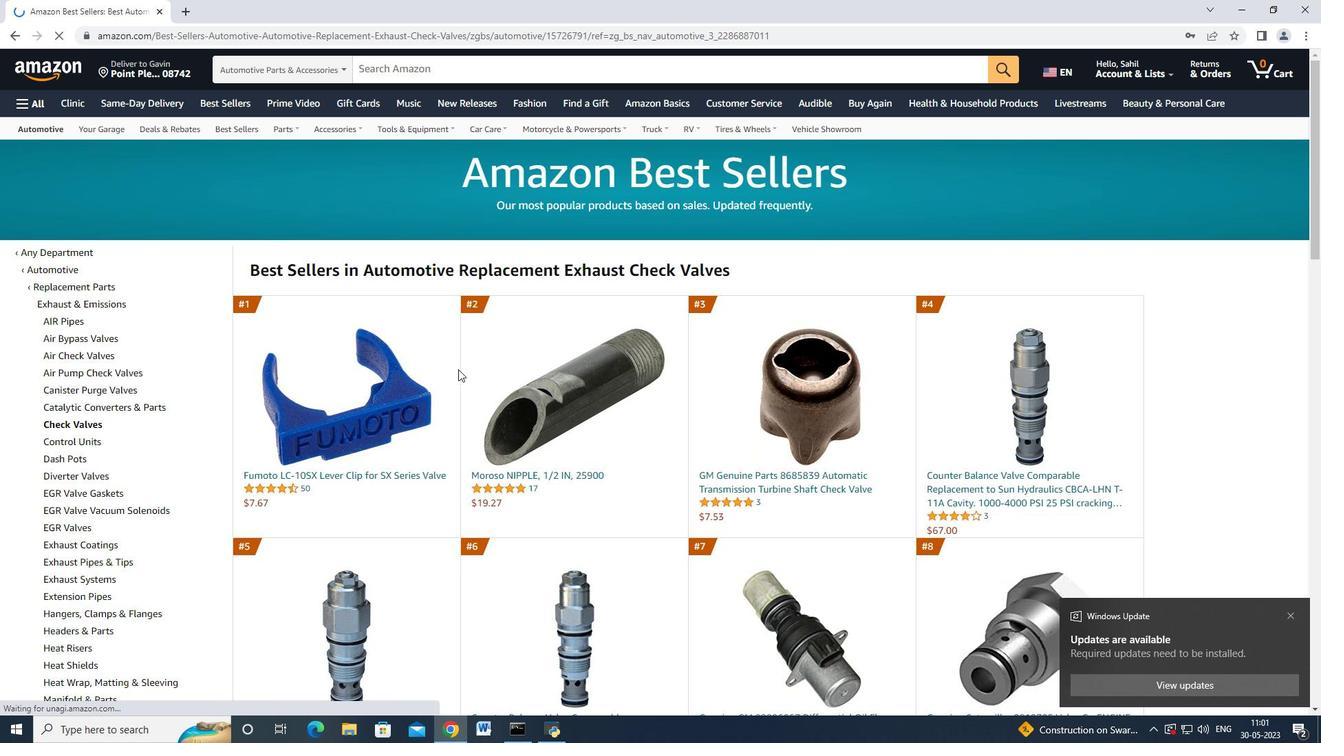 
Action: Mouse scrolled (460, 368) with delta (0, 0)
Screenshot: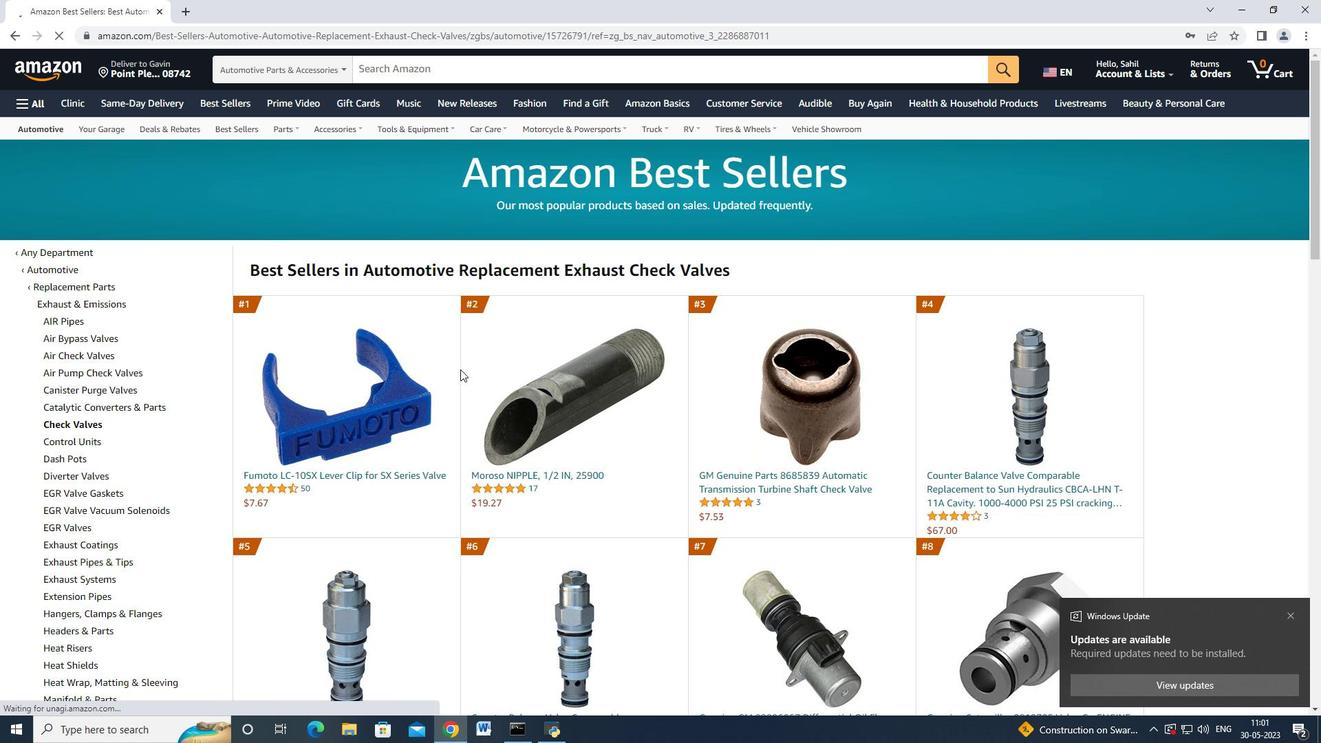 
Action: Mouse moved to (366, 403)
Screenshot: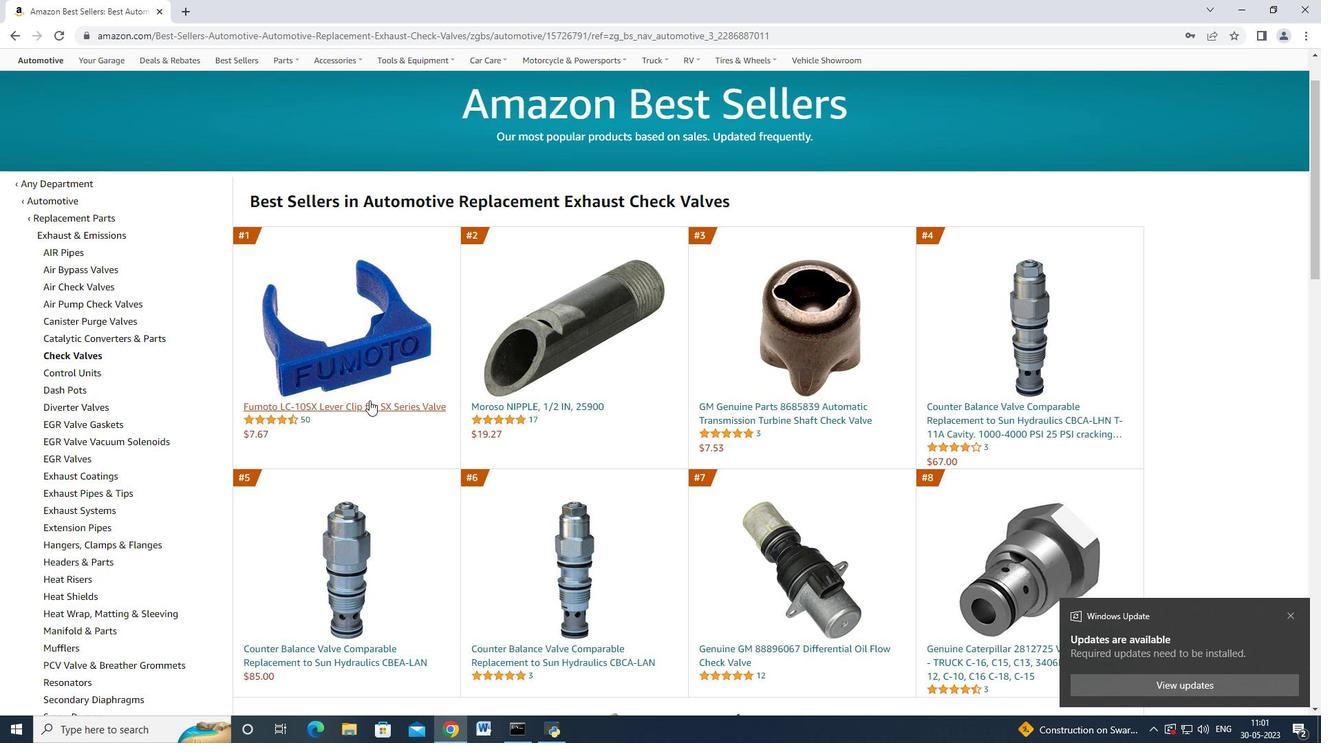 
Action: Mouse pressed left at (366, 403)
Screenshot: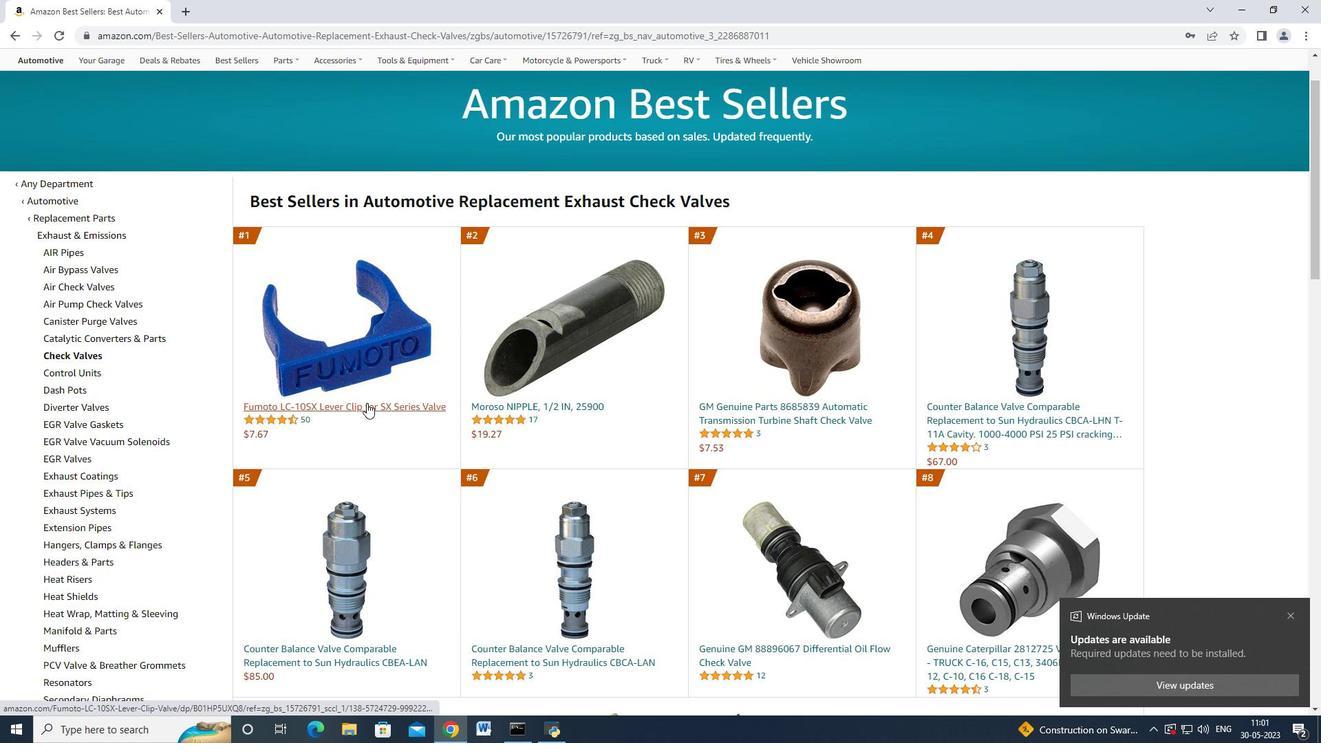
Action: Mouse moved to (1029, 346)
Screenshot: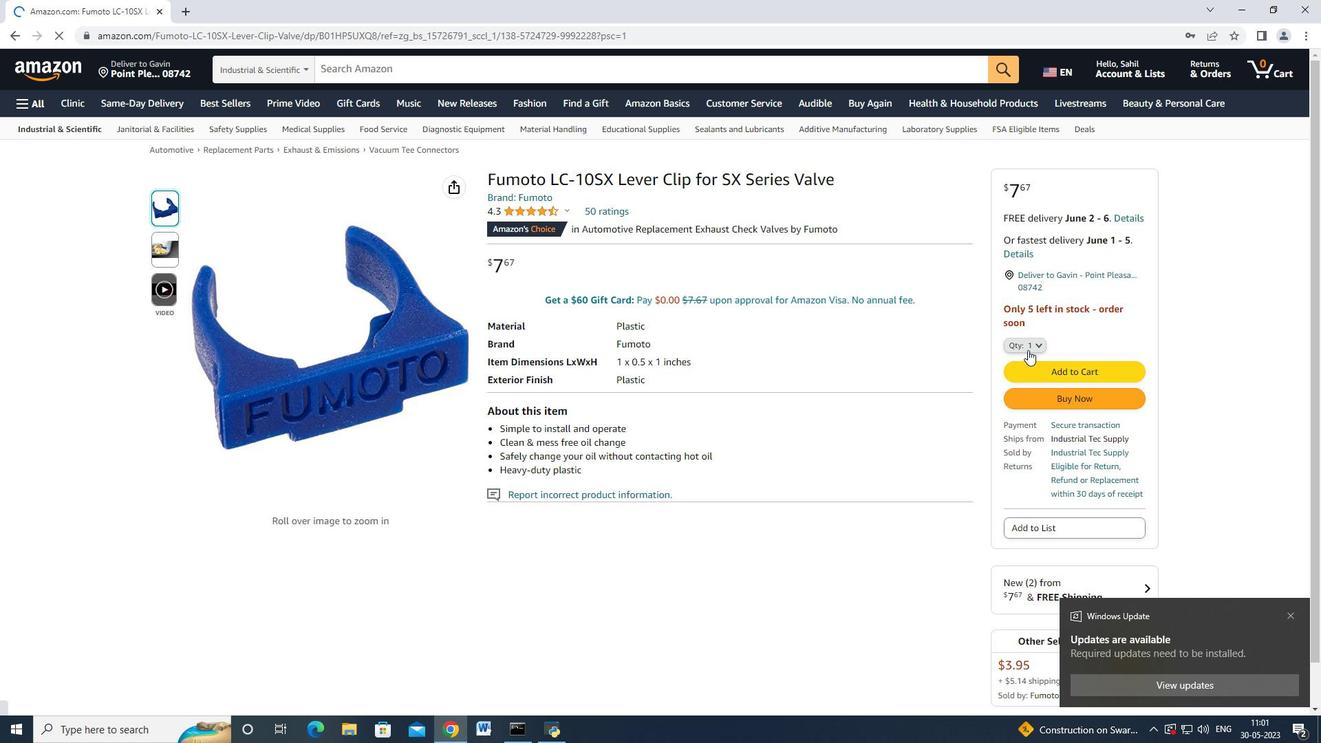 
Action: Mouse pressed left at (1029, 346)
Screenshot: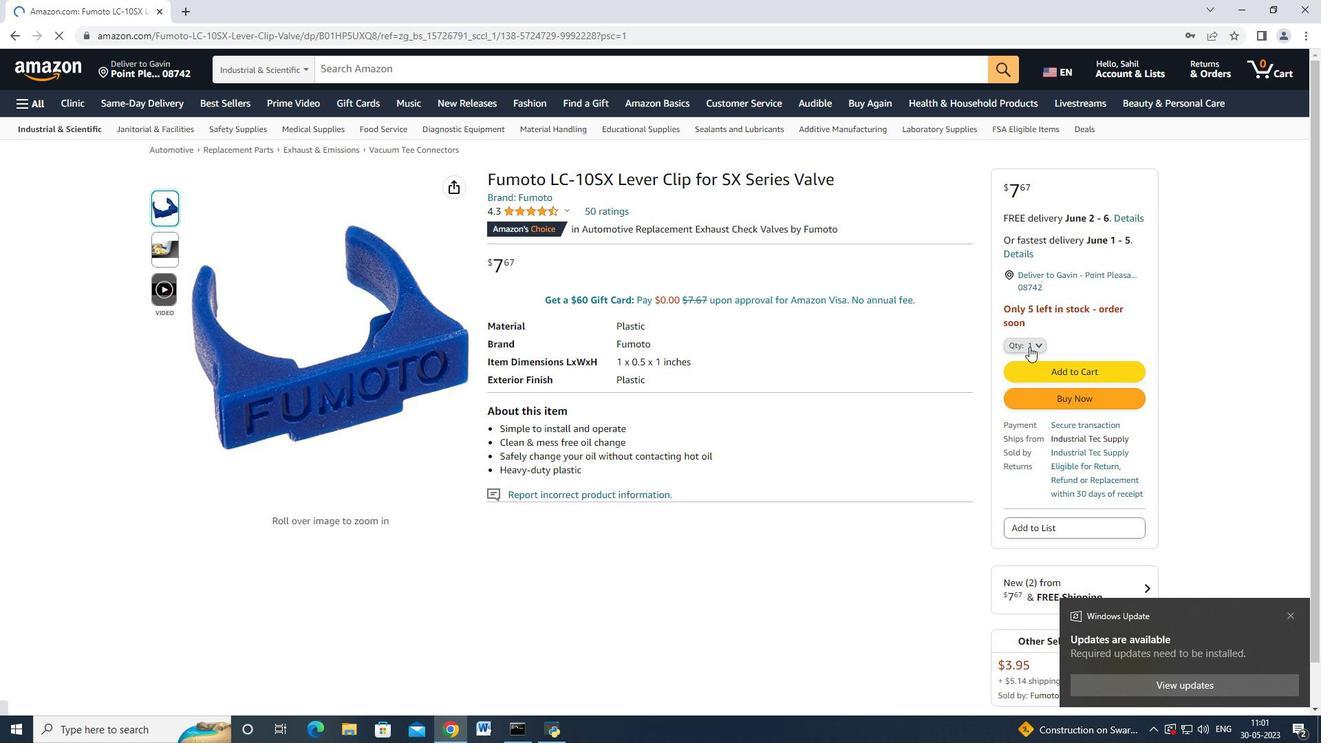 
Action: Mouse moved to (1023, 401)
Screenshot: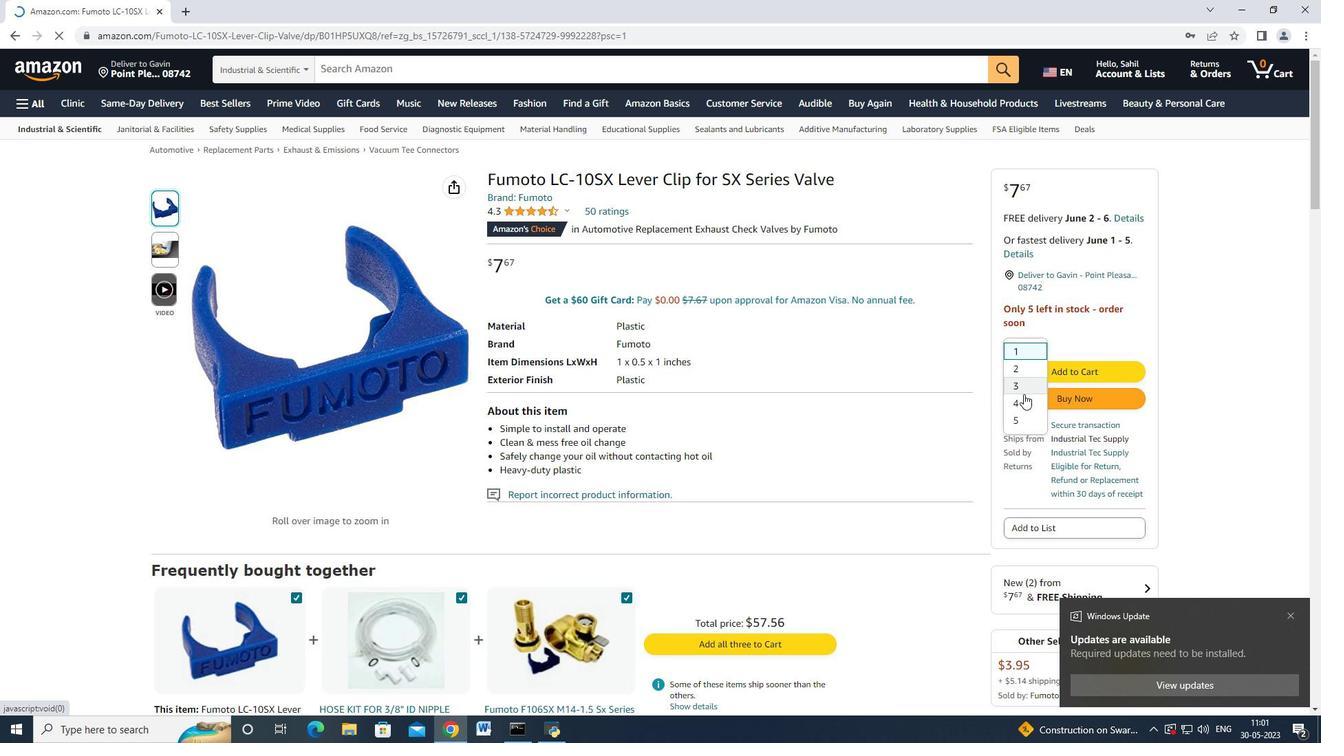 
Action: Mouse pressed left at (1023, 401)
Screenshot: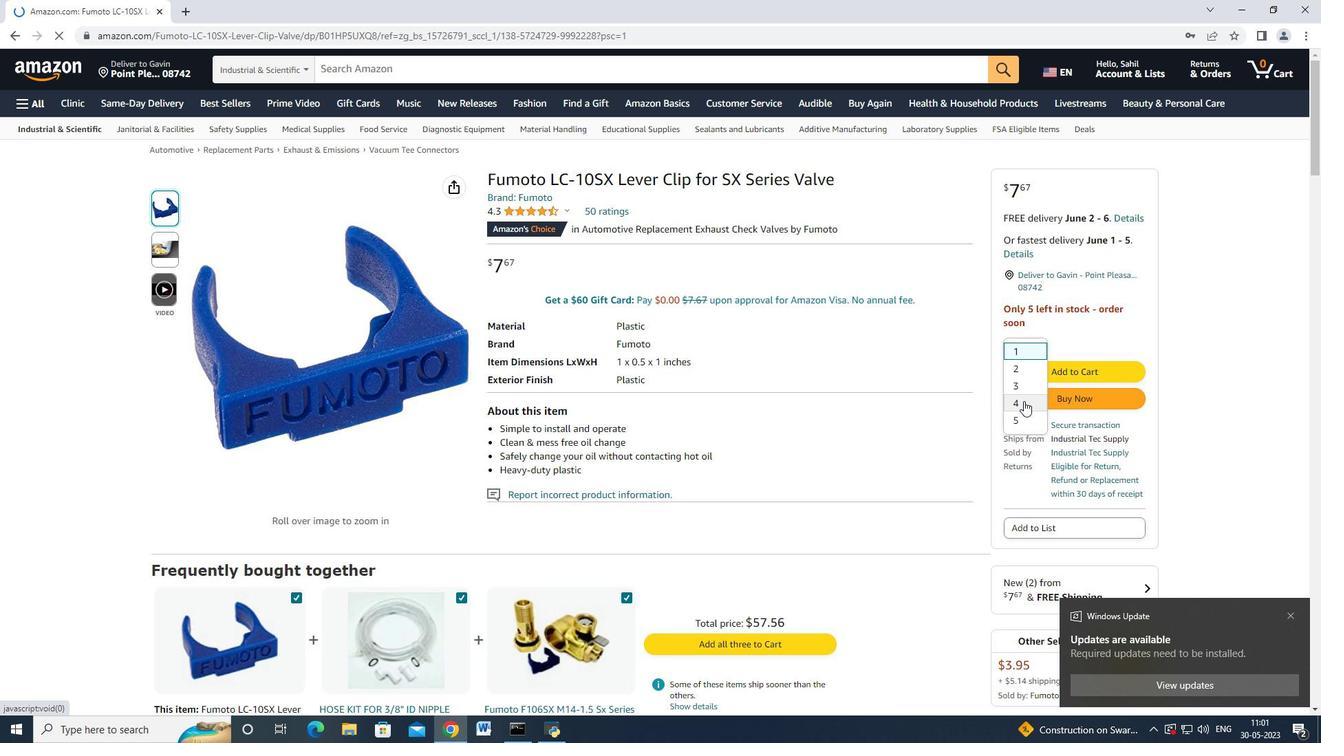 
Action: Mouse moved to (1065, 370)
Screenshot: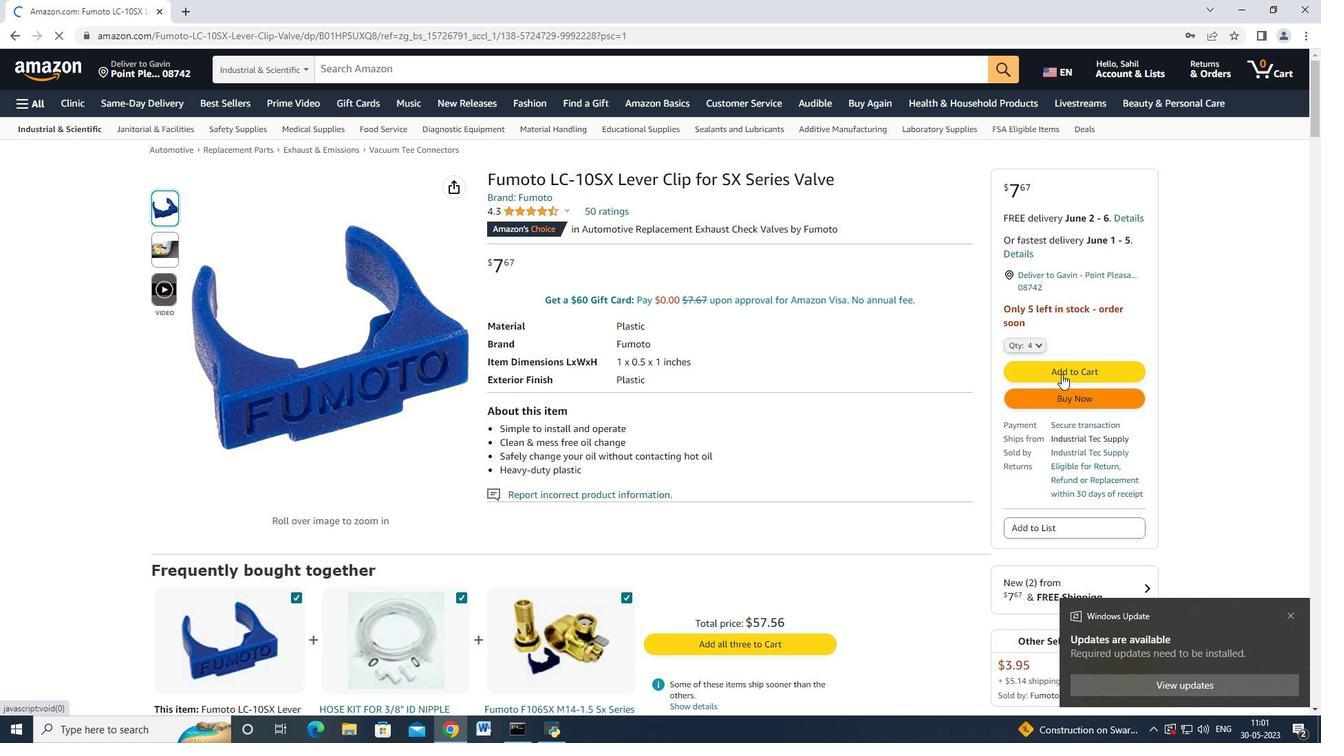 
Action: Mouse pressed left at (1065, 370)
Screenshot: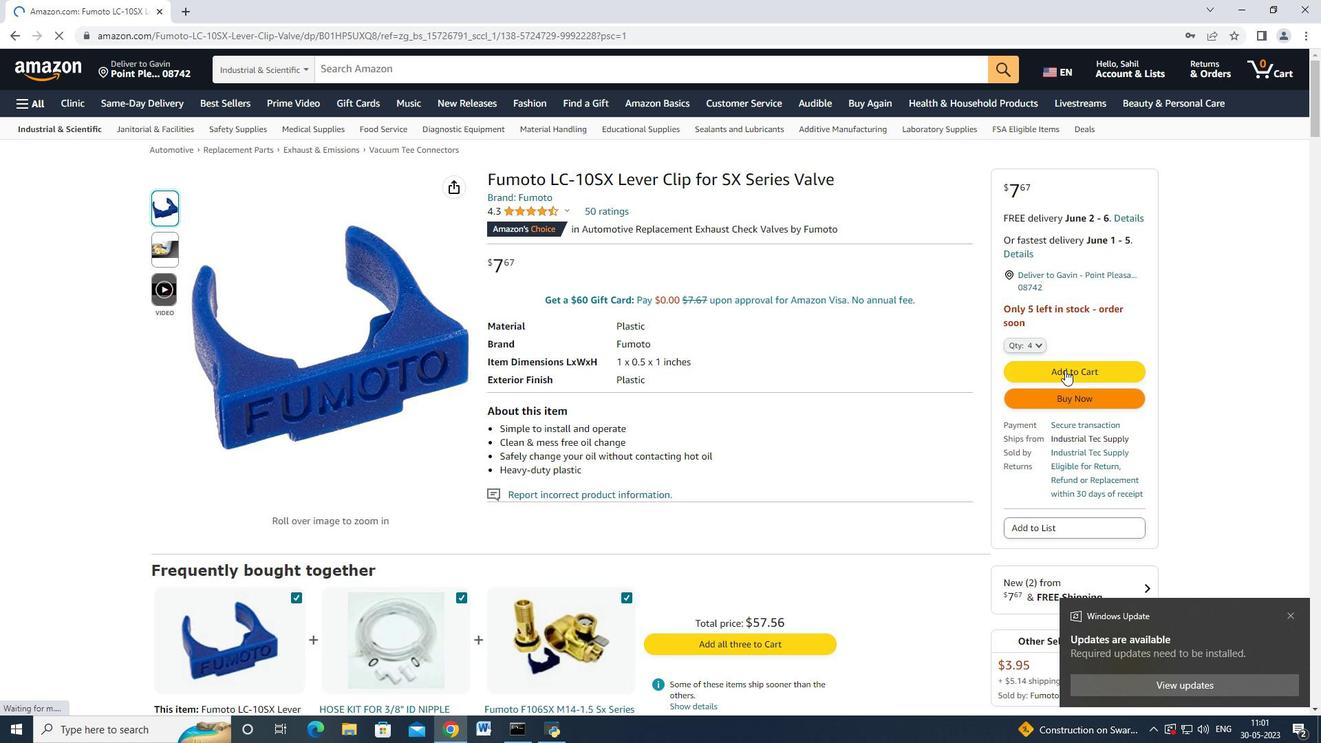 
Action: Mouse moved to (1290, 614)
Screenshot: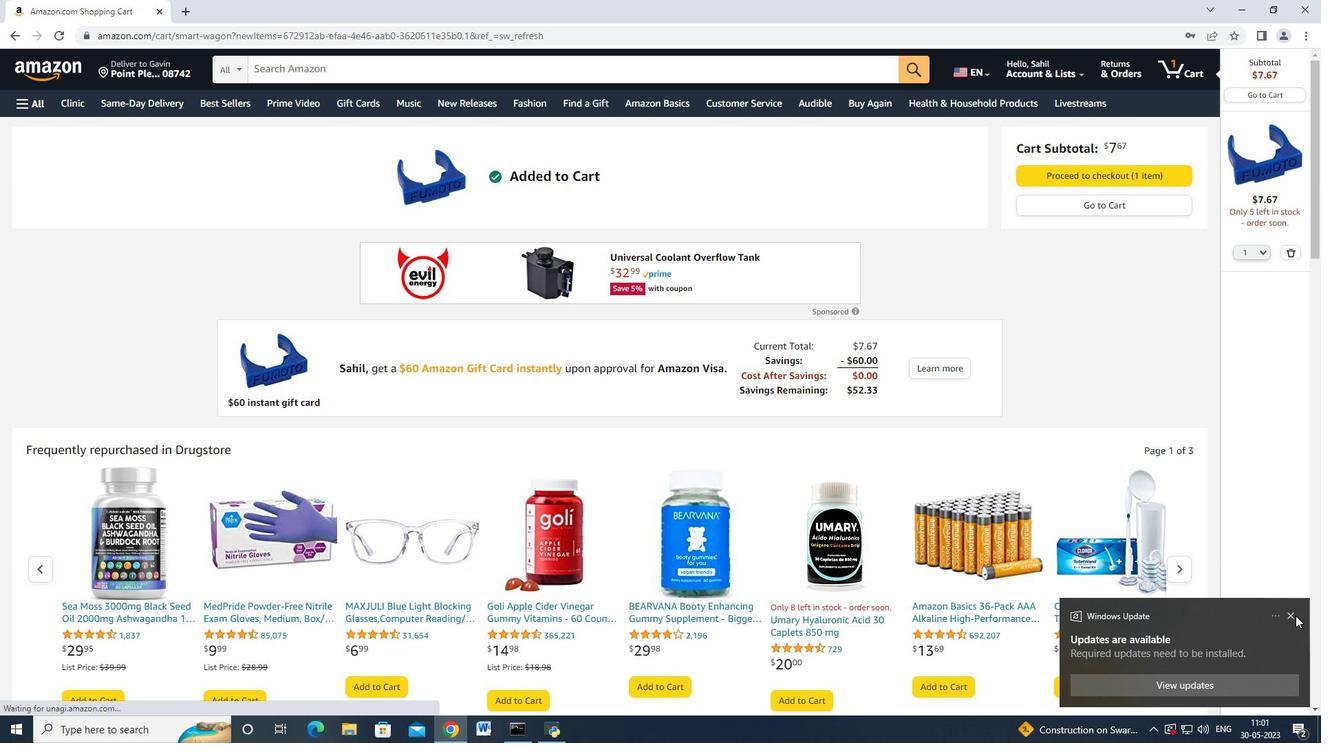 
Action: Mouse pressed left at (1290, 614)
Screenshot: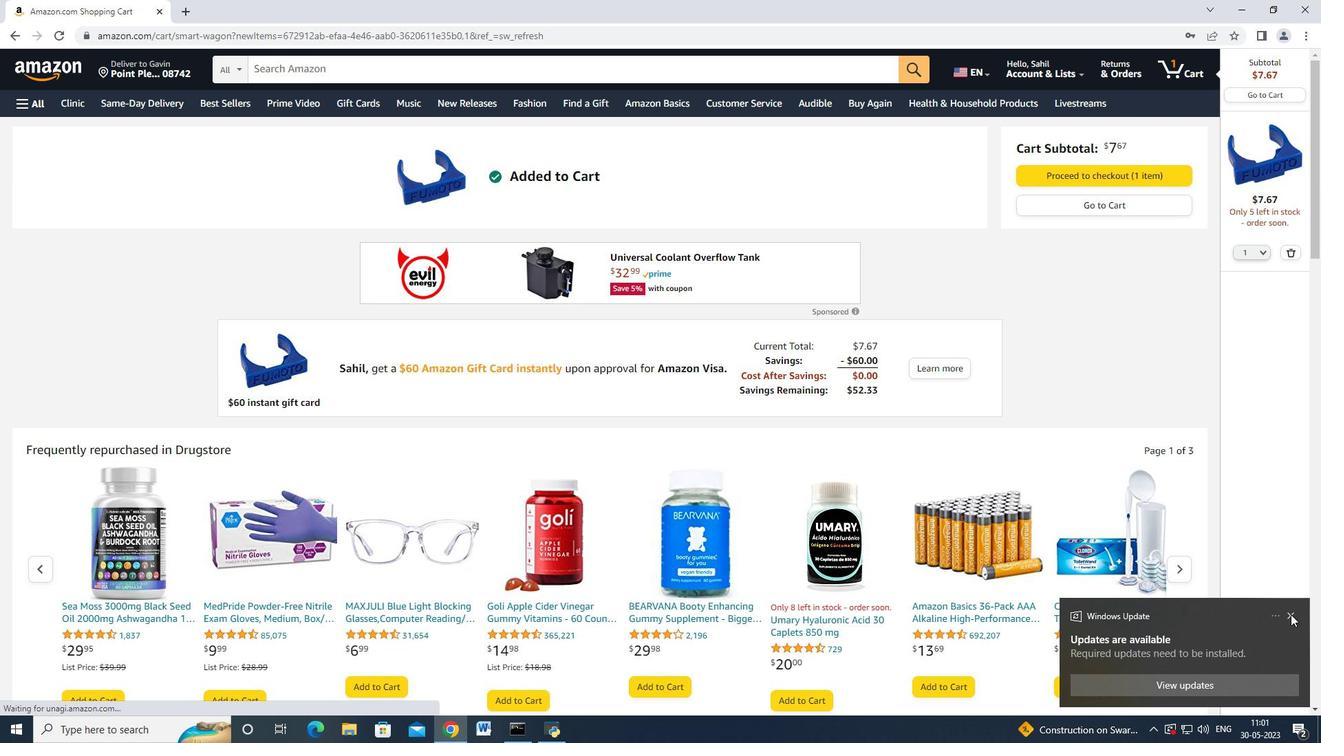 
Action: Mouse moved to (1253, 250)
Screenshot: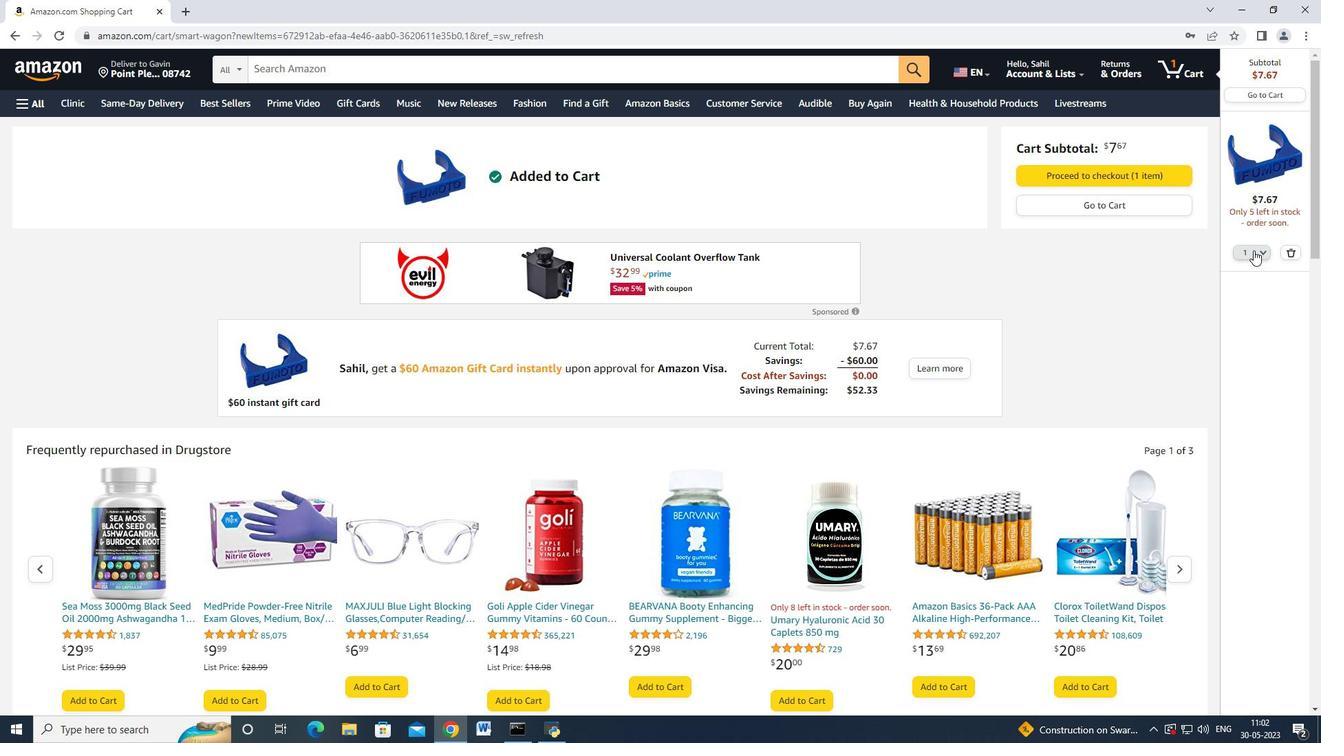 
Action: Mouse pressed left at (1253, 250)
Screenshot: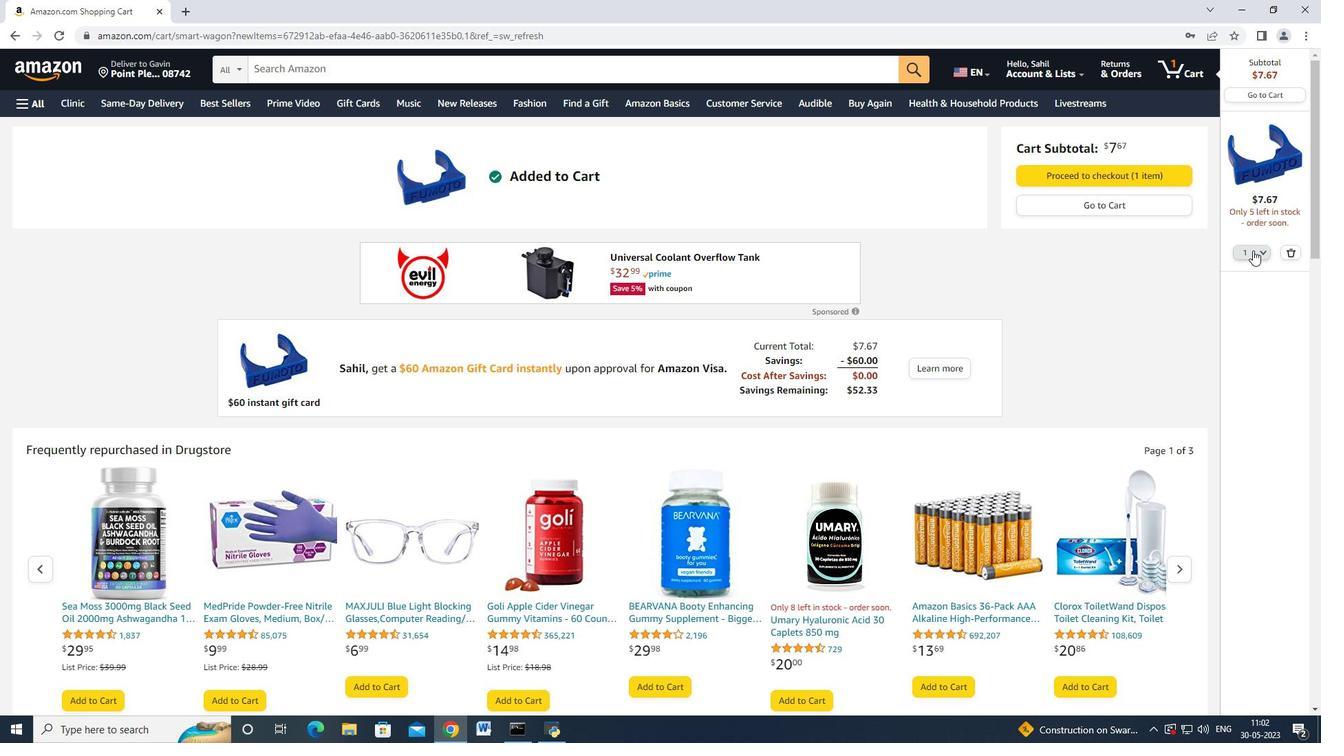 
Action: Mouse moved to (1223, 335)
Screenshot: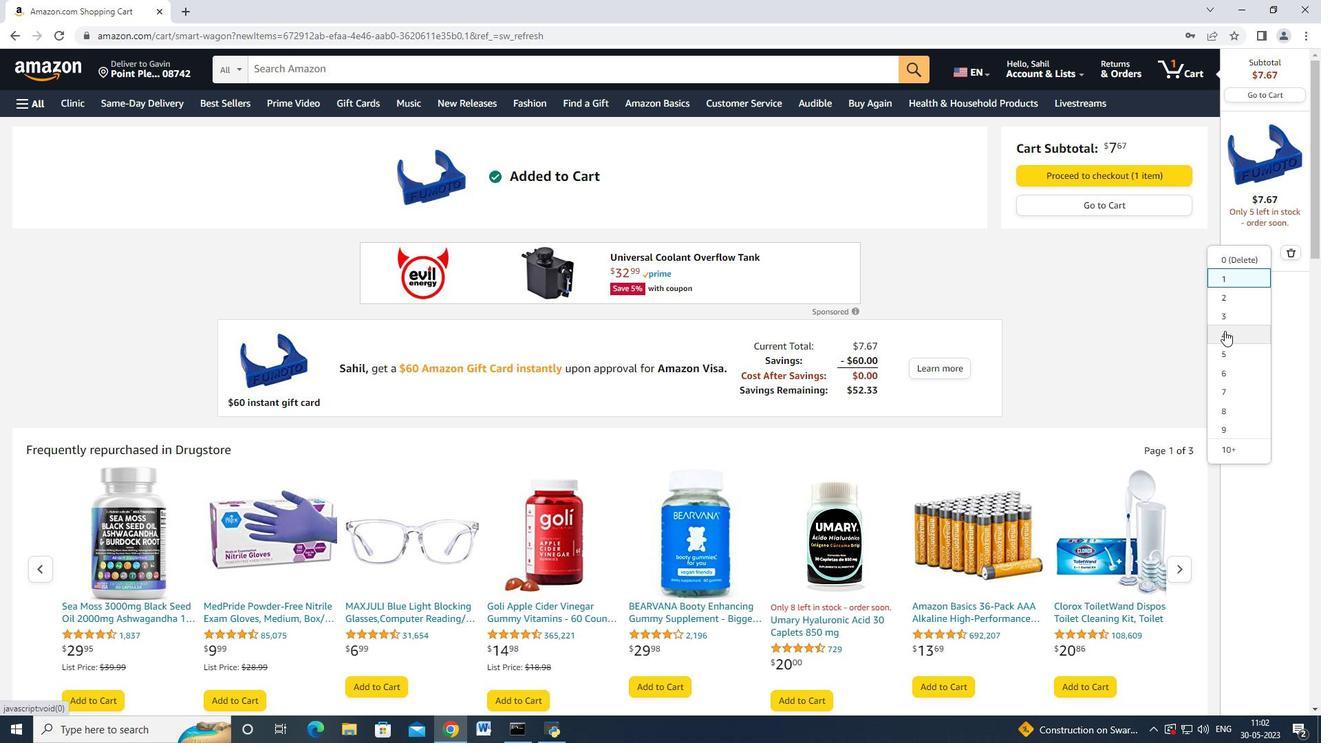 
Action: Mouse pressed left at (1223, 335)
Screenshot: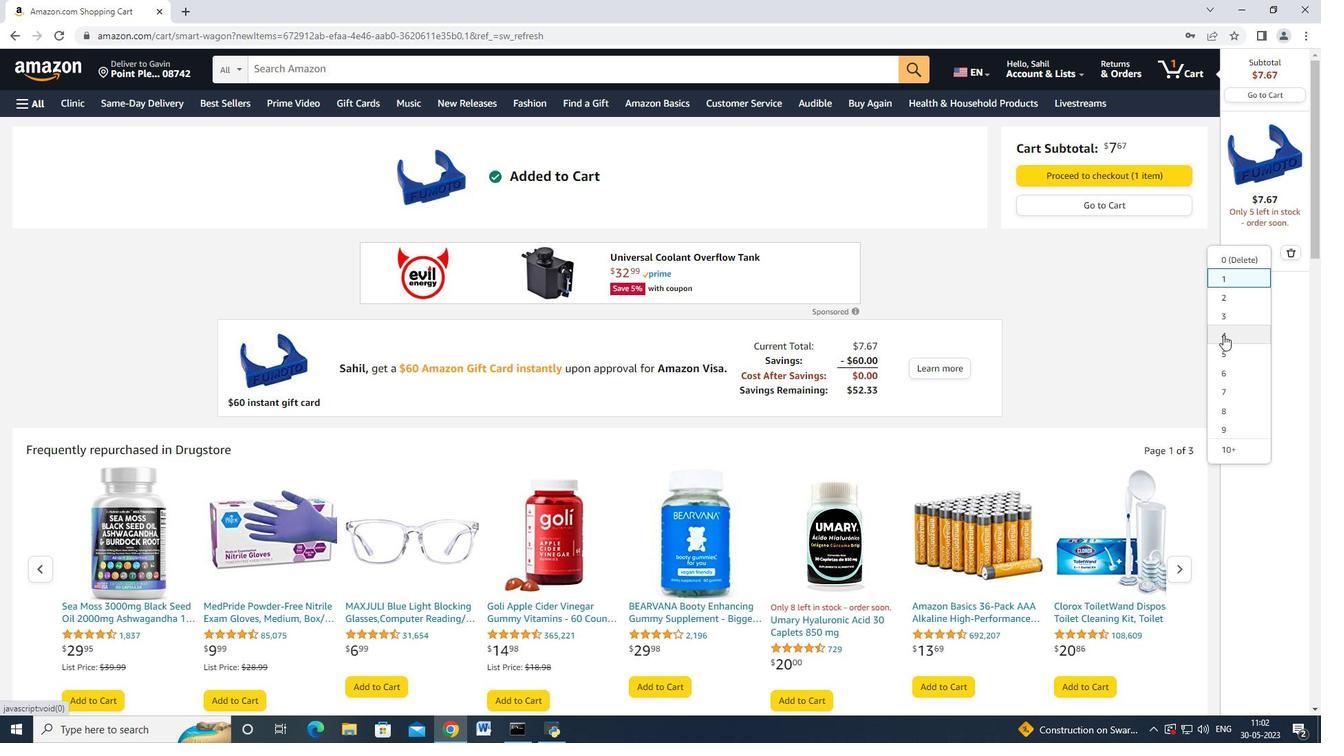 
Action: Mouse moved to (1253, 92)
Screenshot: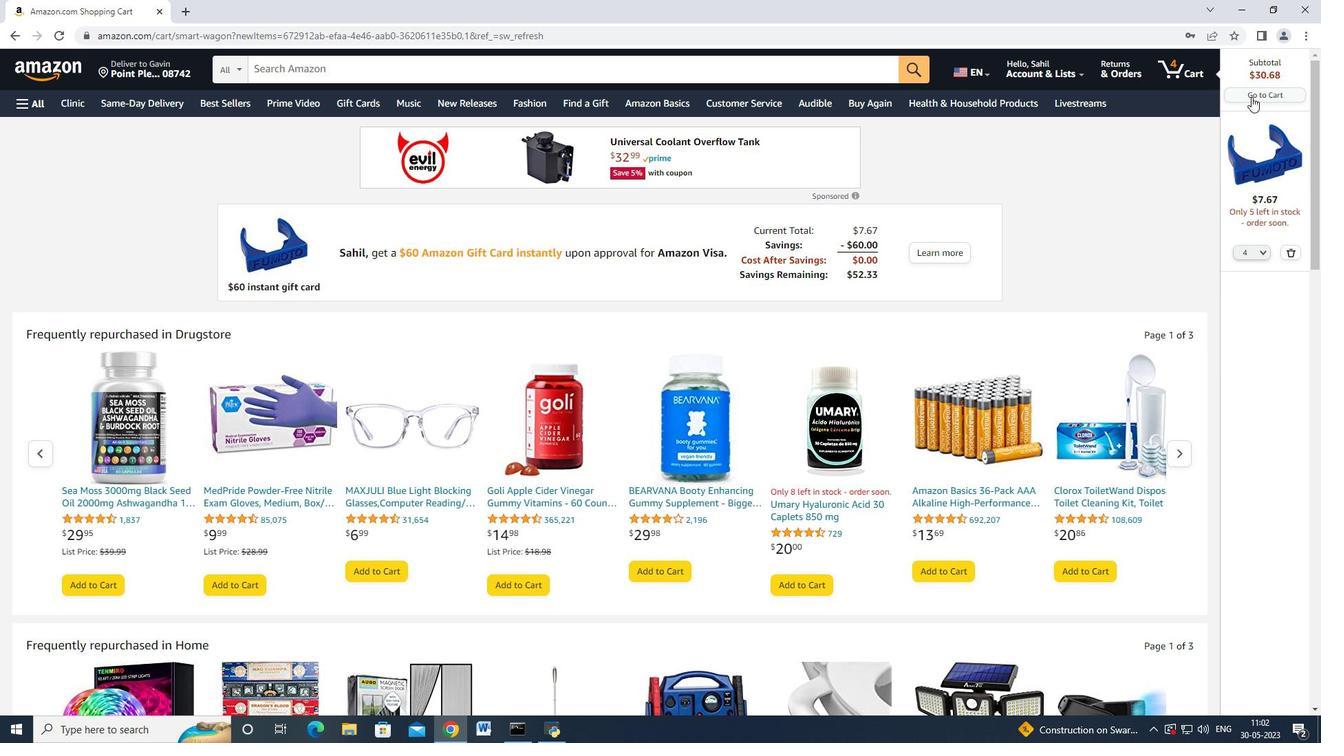 
Action: Mouse pressed left at (1253, 92)
Screenshot: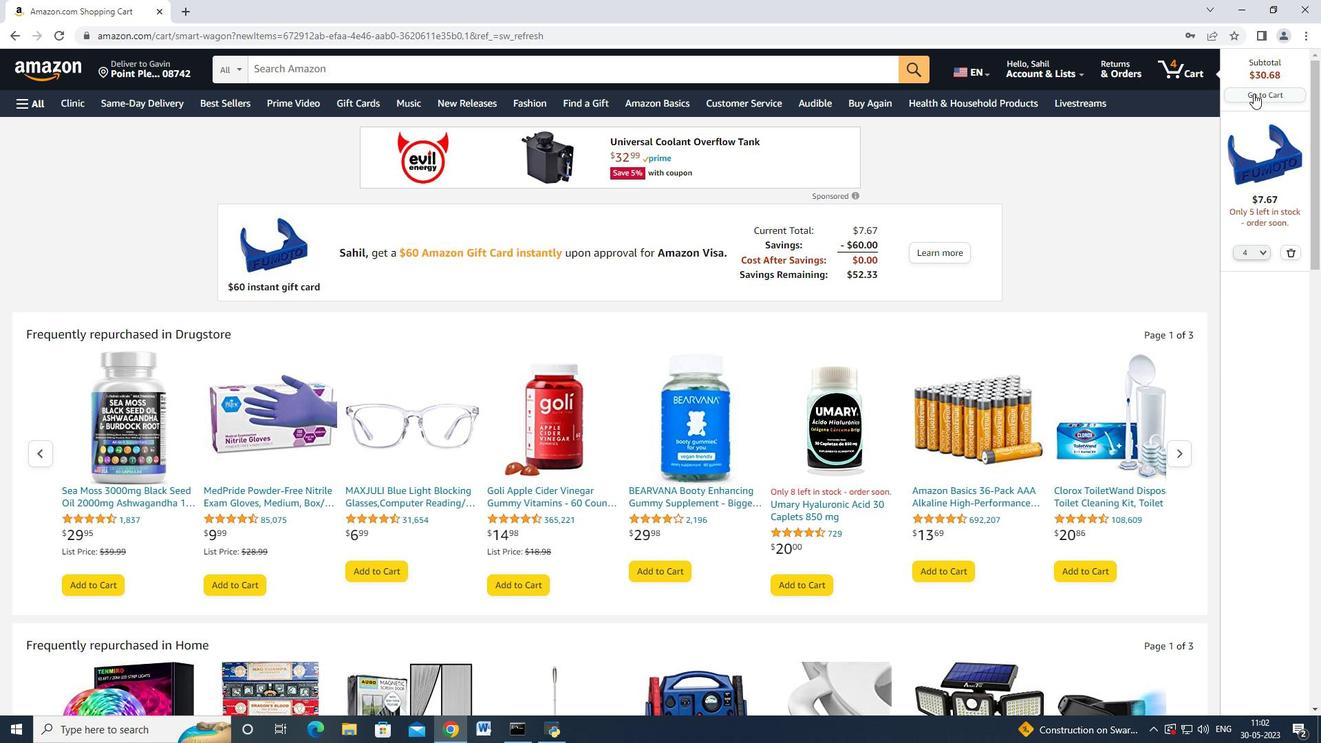 
Action: Mouse moved to (1024, 247)
Screenshot: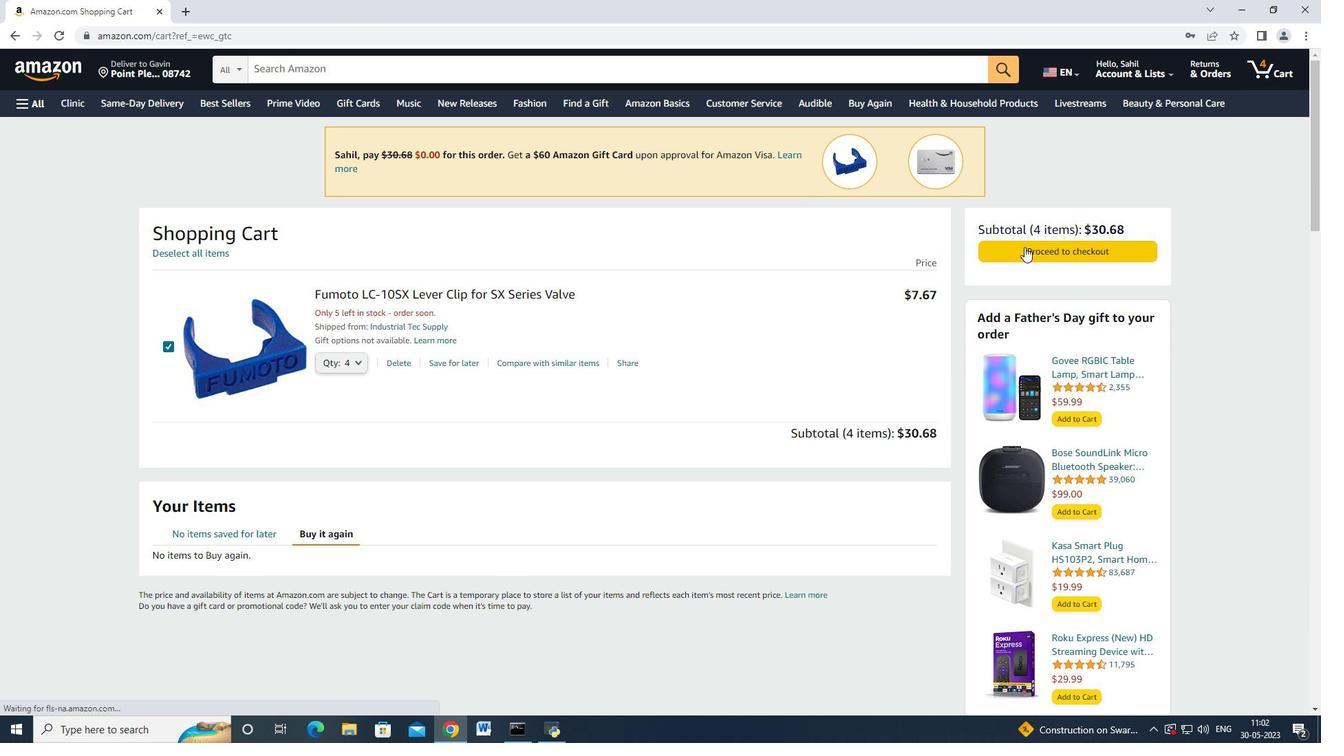 
Action: Mouse pressed left at (1024, 247)
Screenshot: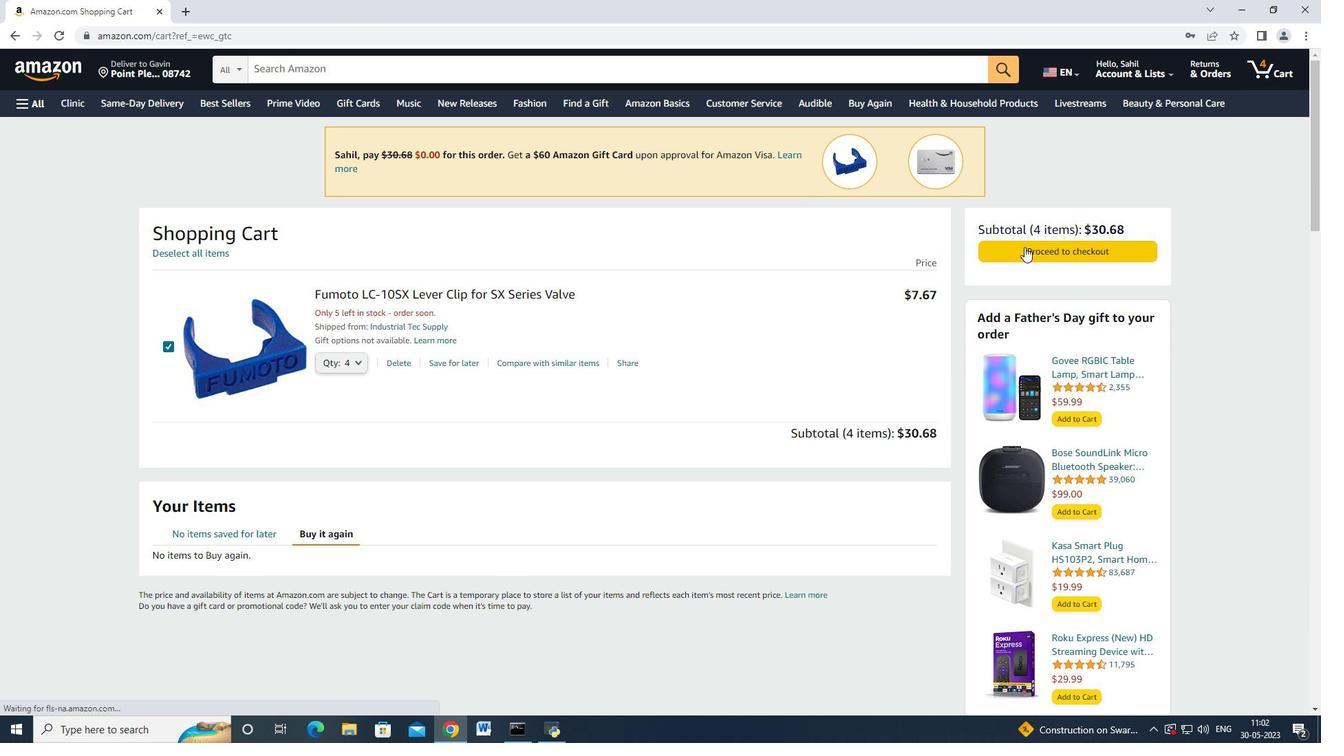 
Action: Mouse moved to (416, 297)
Screenshot: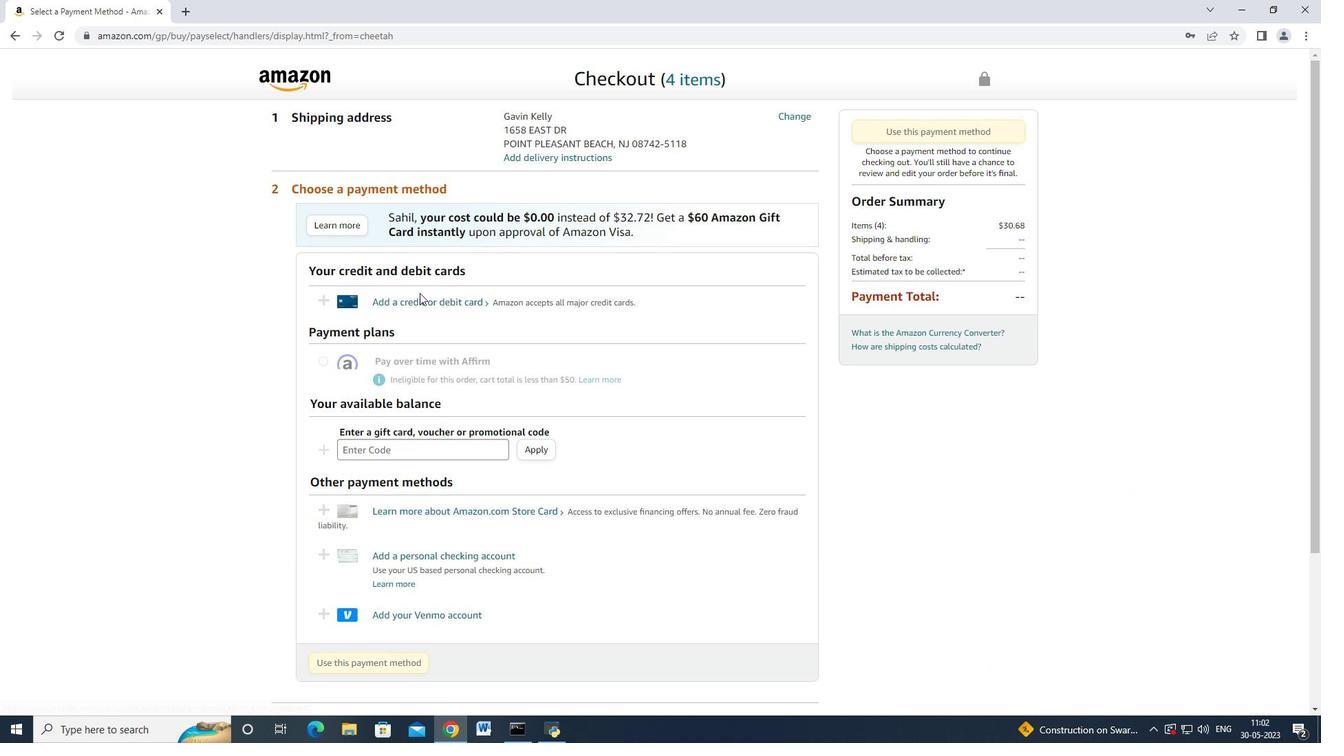 
Action: Mouse pressed left at (416, 297)
Screenshot: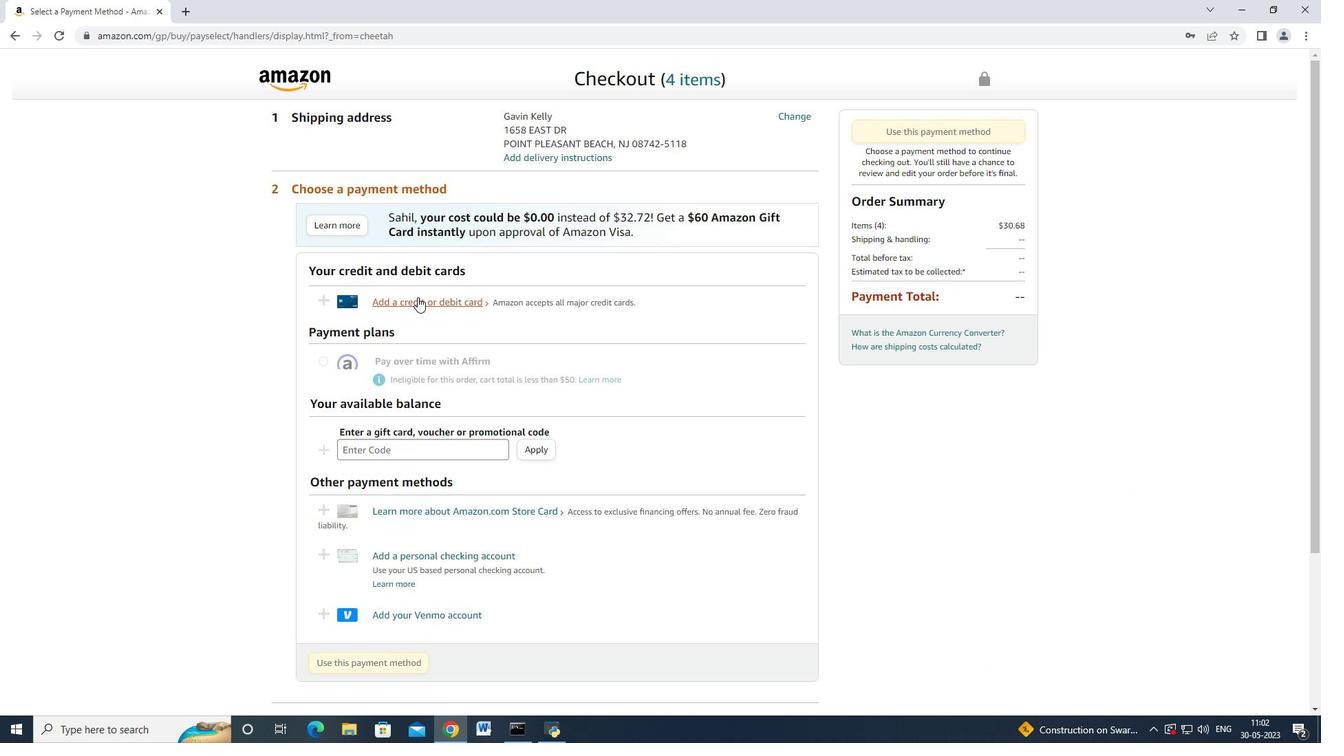 
Action: Mouse moved to (522, 316)
Screenshot: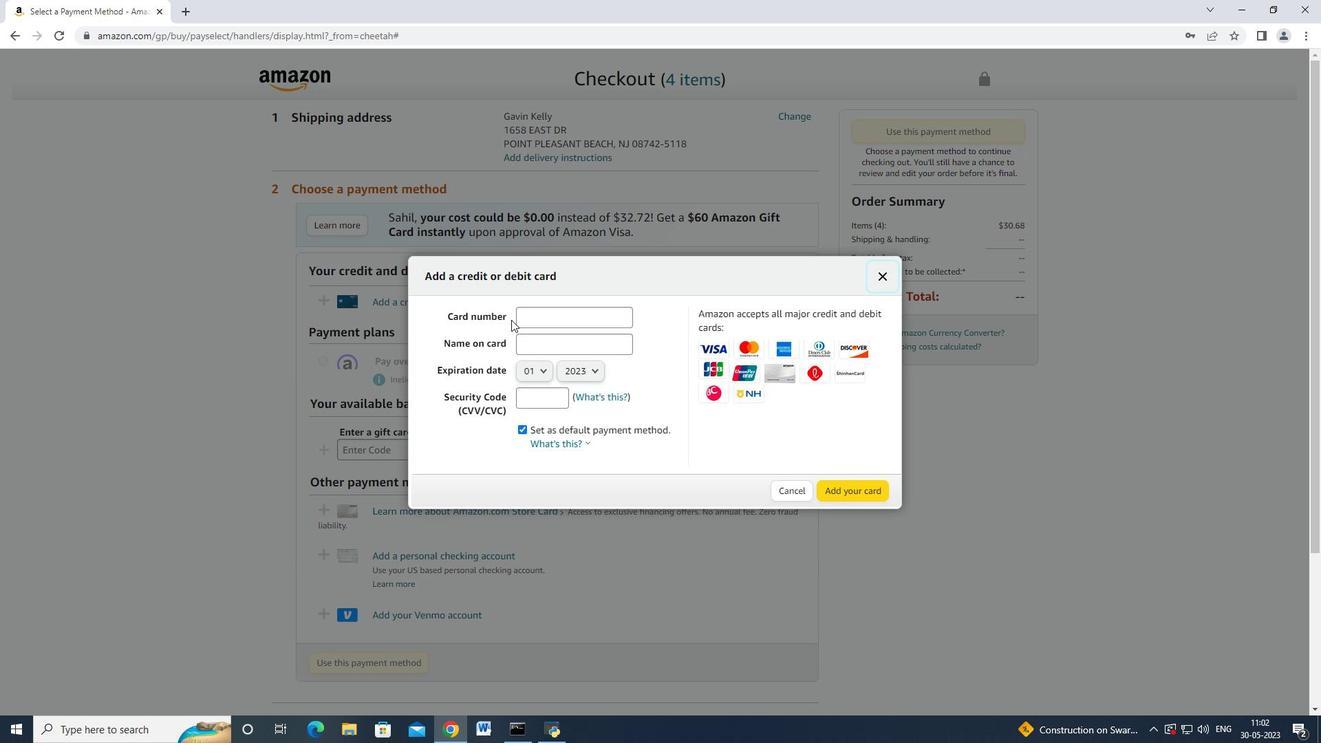
Action: Mouse pressed left at (522, 316)
Screenshot: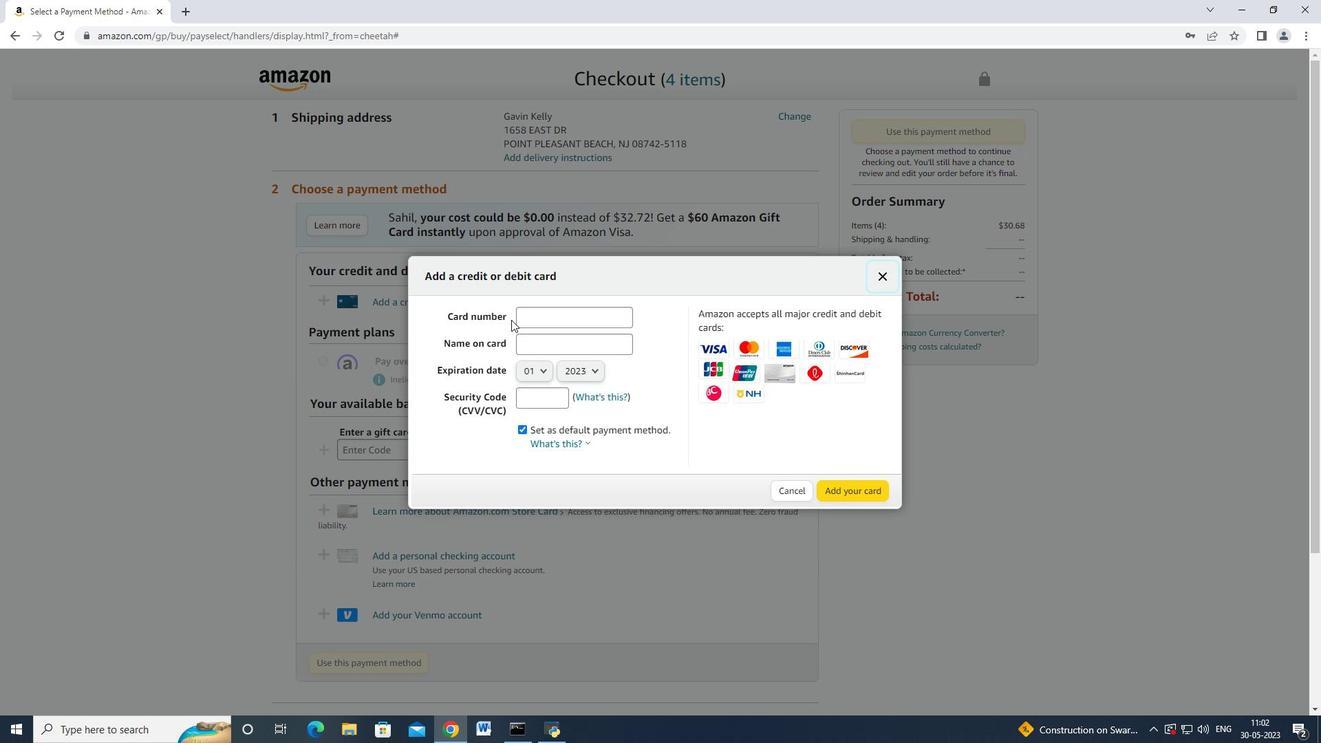 
Action: Mouse moved to (531, 315)
Screenshot: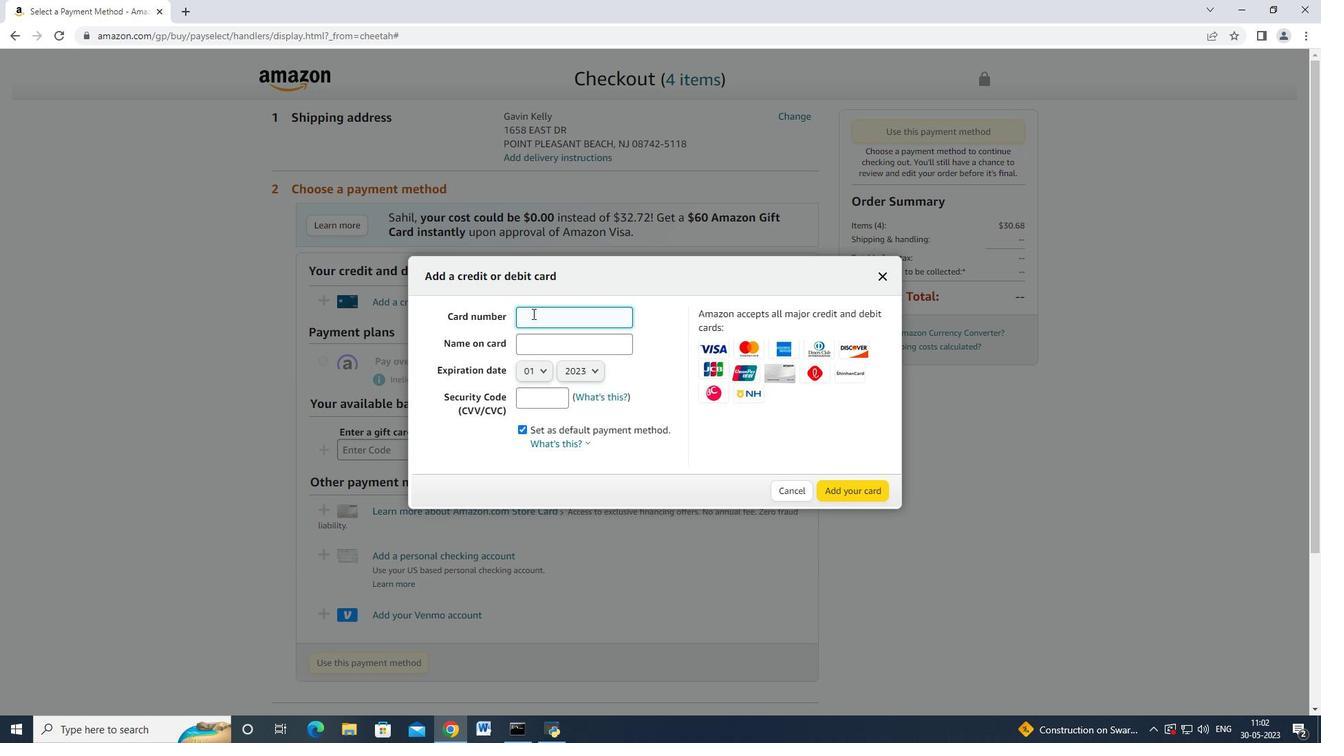 
Action: Key pressed 4672<Key.space>644<Key.backspace><Key.backspace>644772<Key.backspace>556010<Key.tab><Key.shift>Mark<Key.space><Key.shift_r>Adams<Key.space>
Screenshot: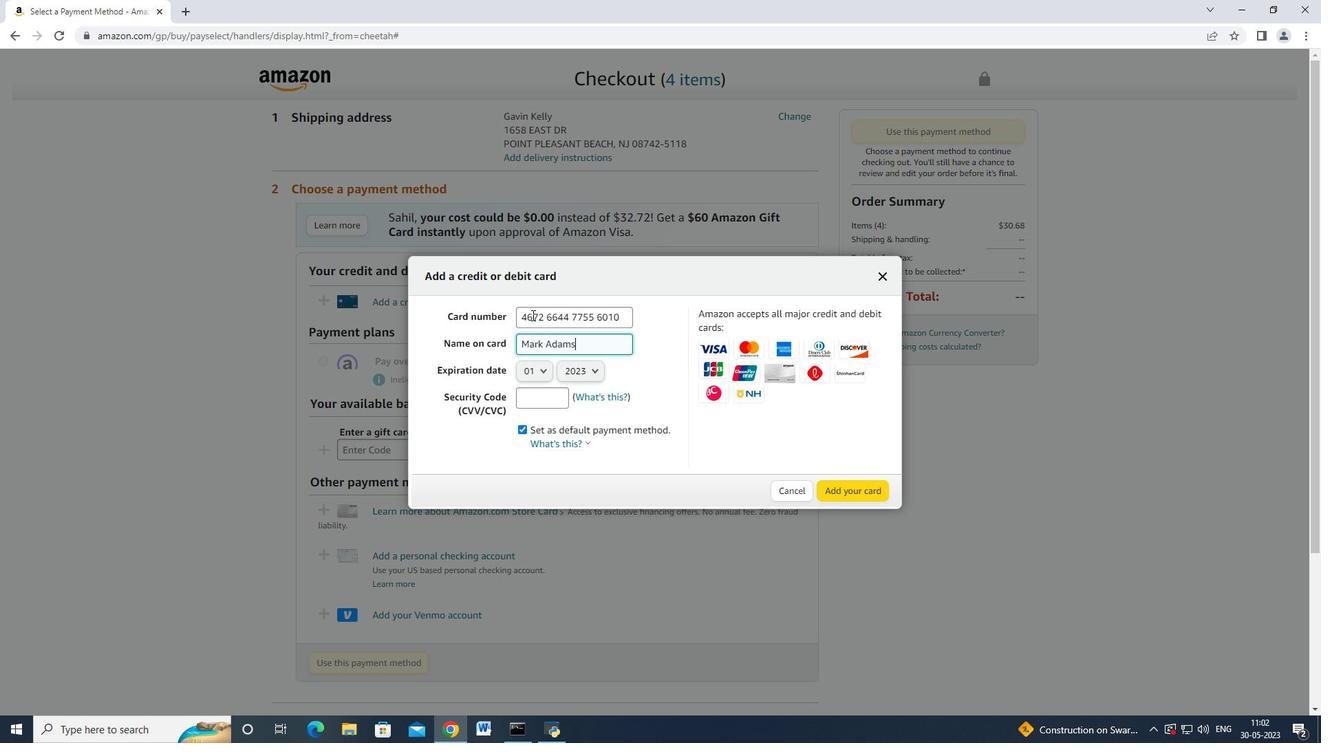 
Action: Mouse moved to (533, 379)
Screenshot: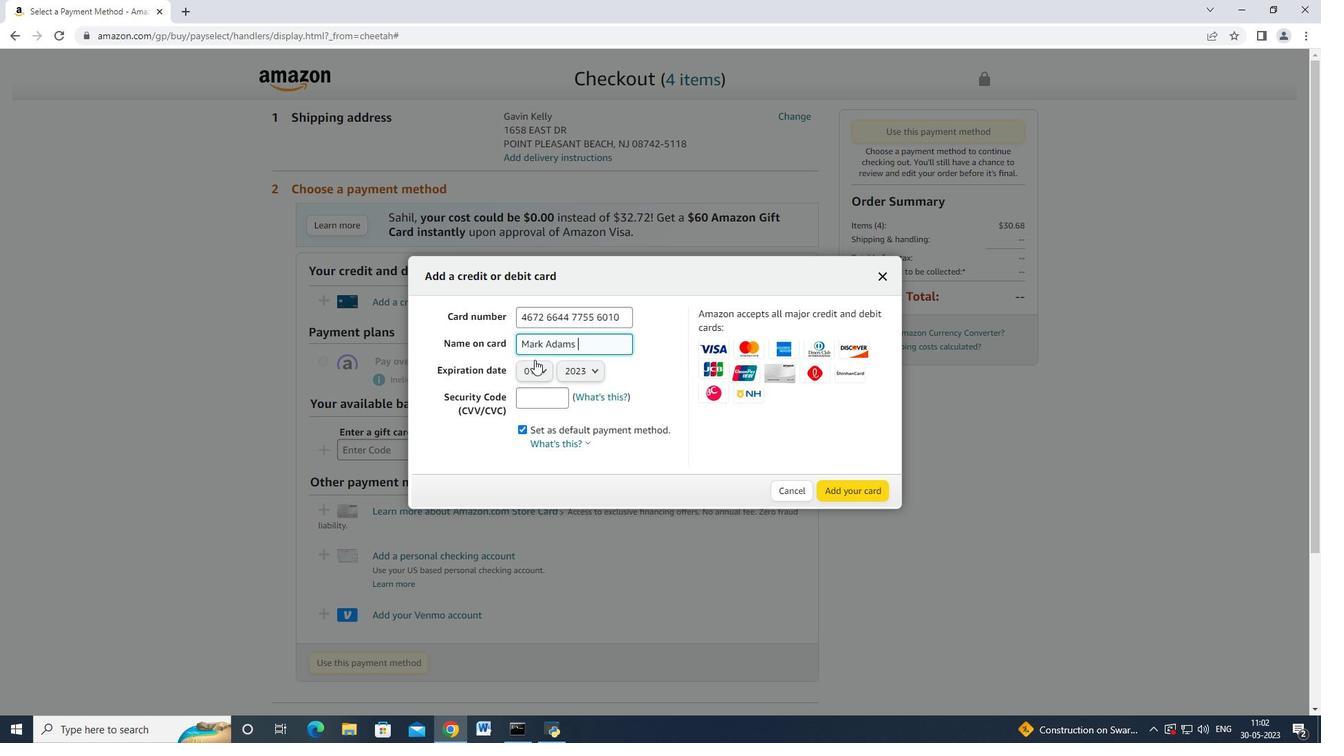 
Action: Mouse pressed left at (533, 379)
Screenshot: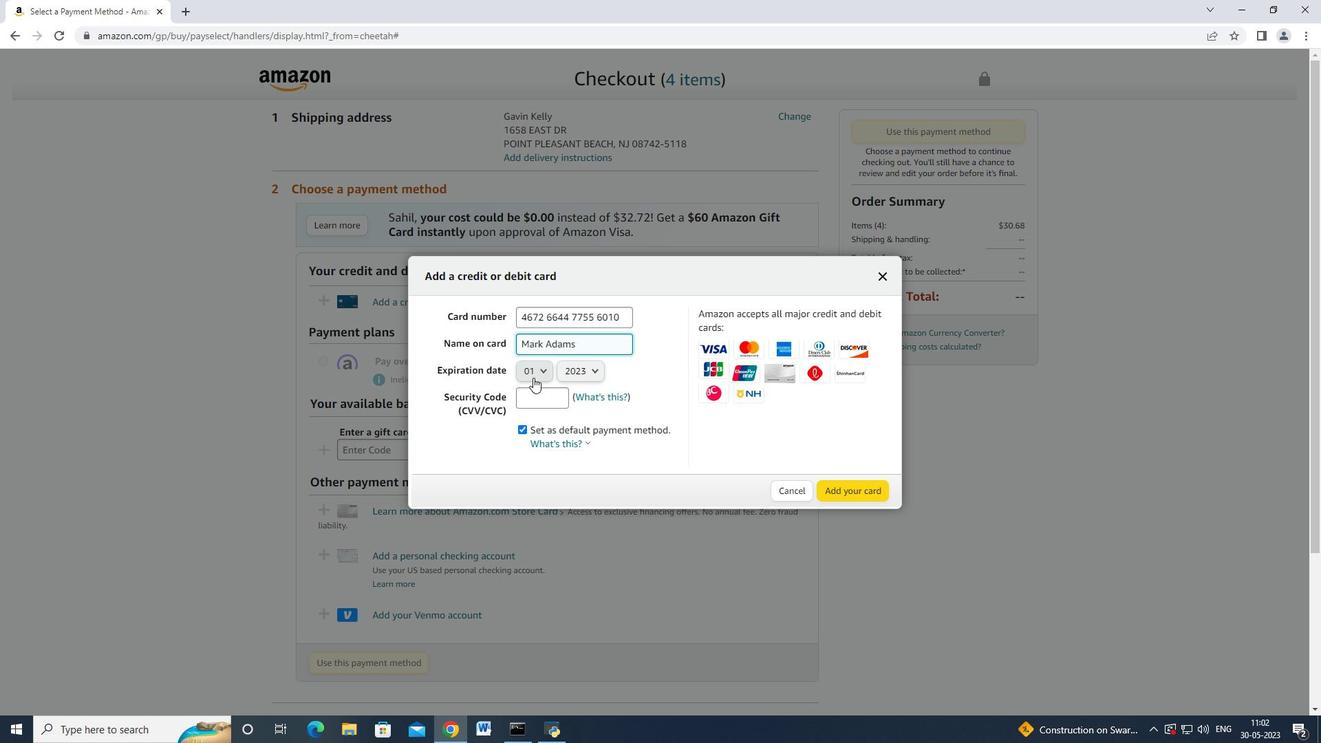 
Action: Mouse moved to (534, 421)
Screenshot: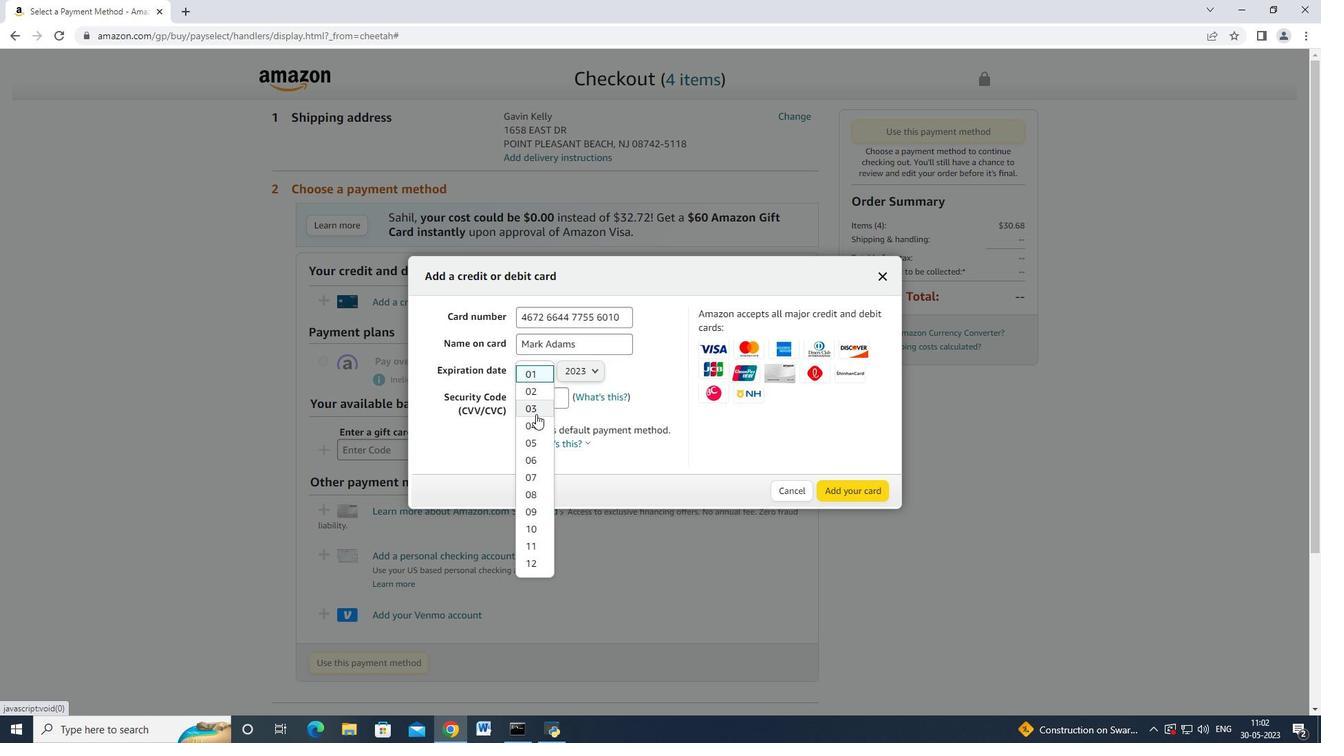 
Action: Mouse pressed left at (534, 421)
Screenshot: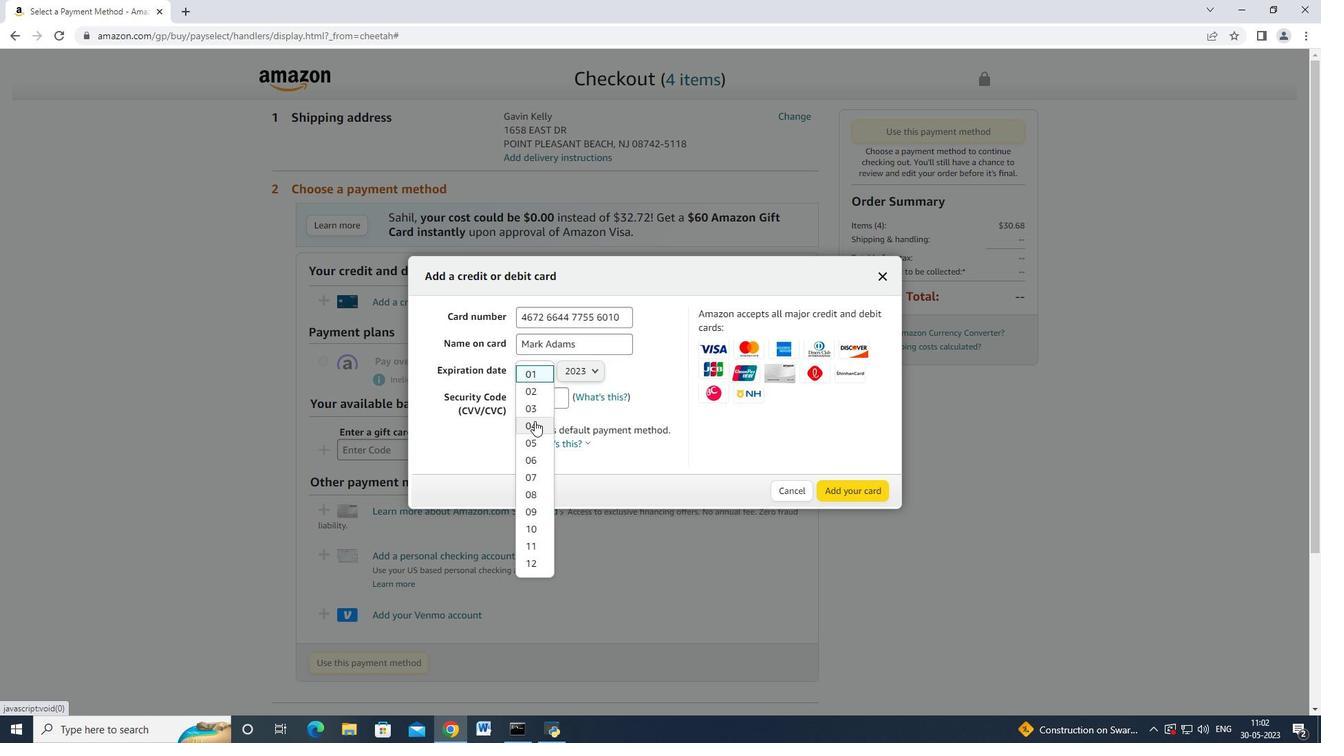 
Action: Mouse moved to (584, 370)
Screenshot: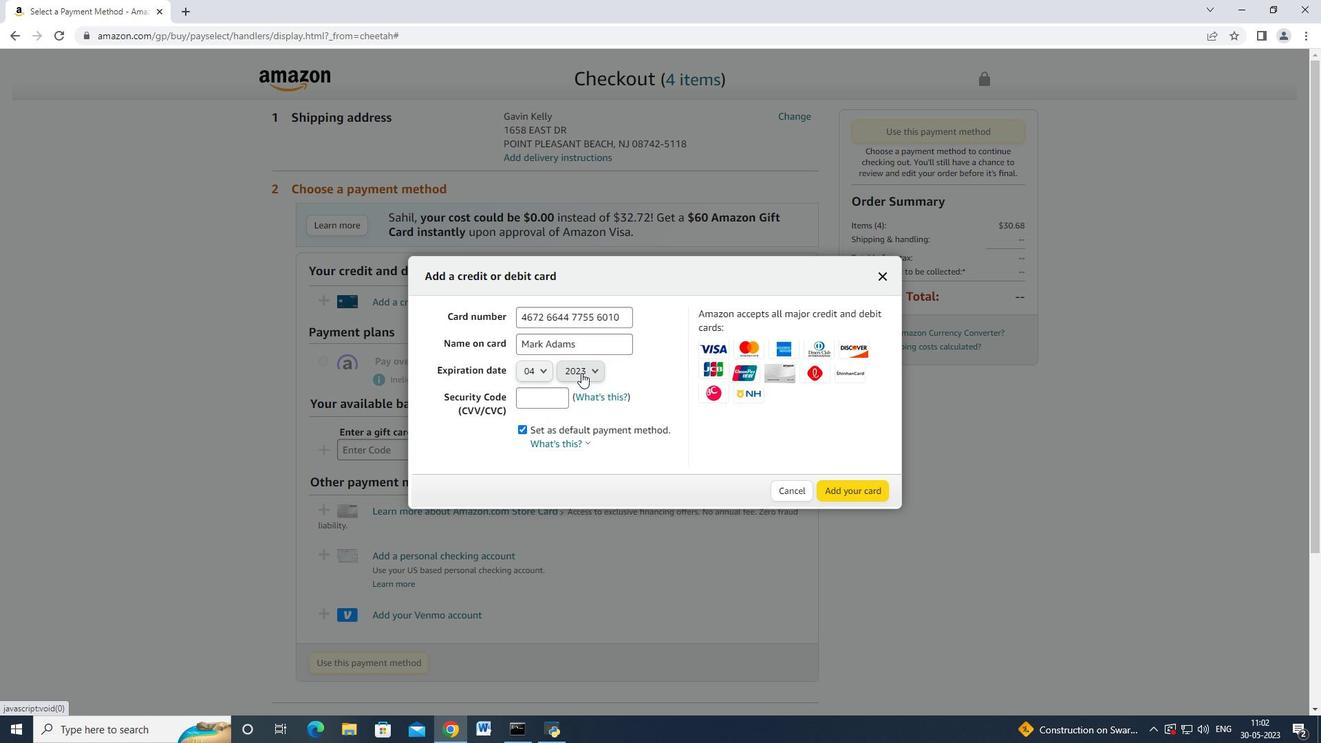 
Action: Mouse pressed left at (584, 370)
Screenshot: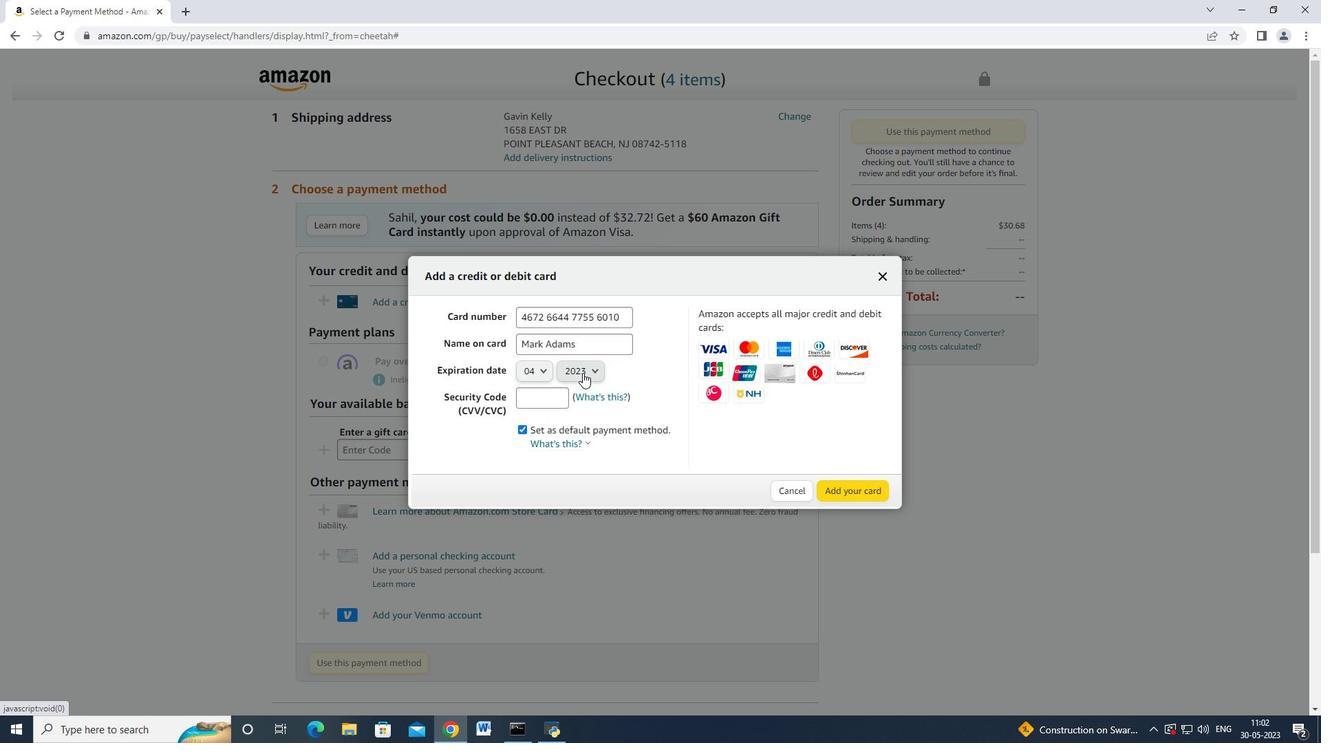 
Action: Mouse moved to (583, 414)
Screenshot: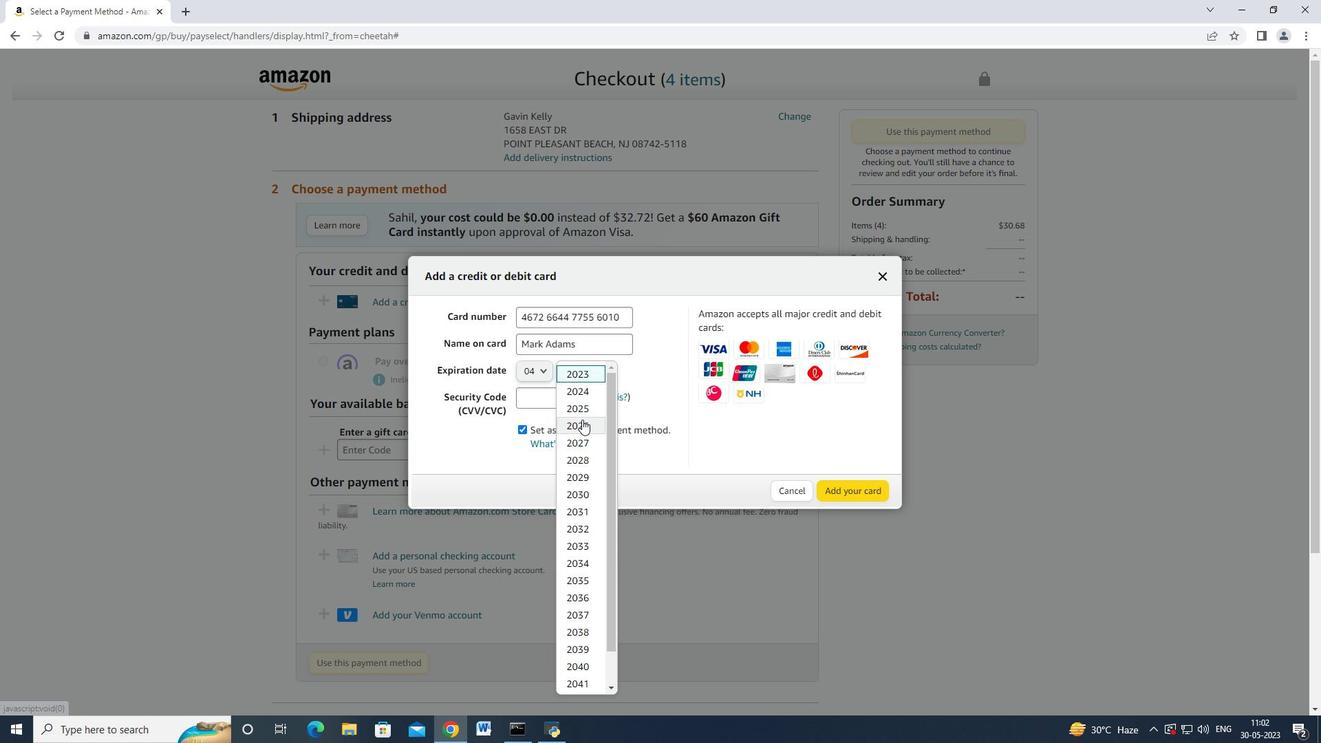 
Action: Mouse pressed left at (583, 414)
Screenshot: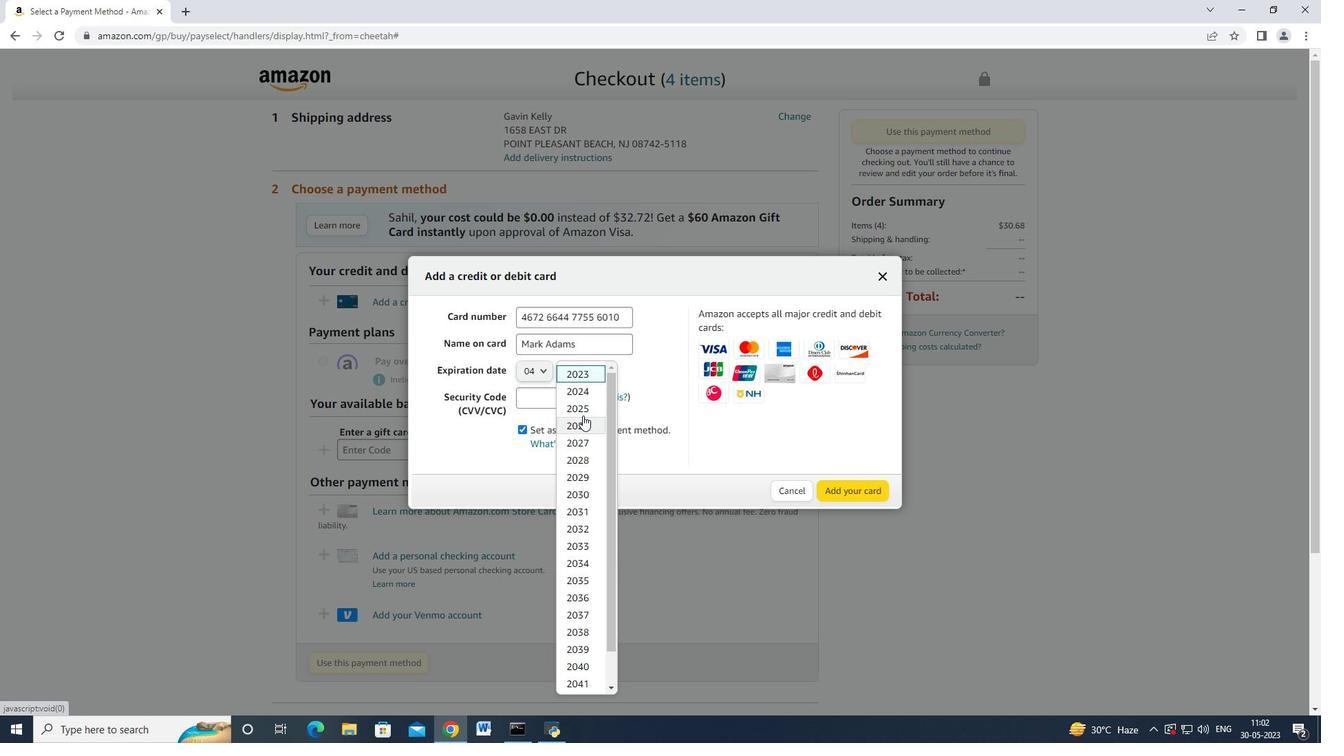 
Action: Mouse moved to (538, 405)
Screenshot: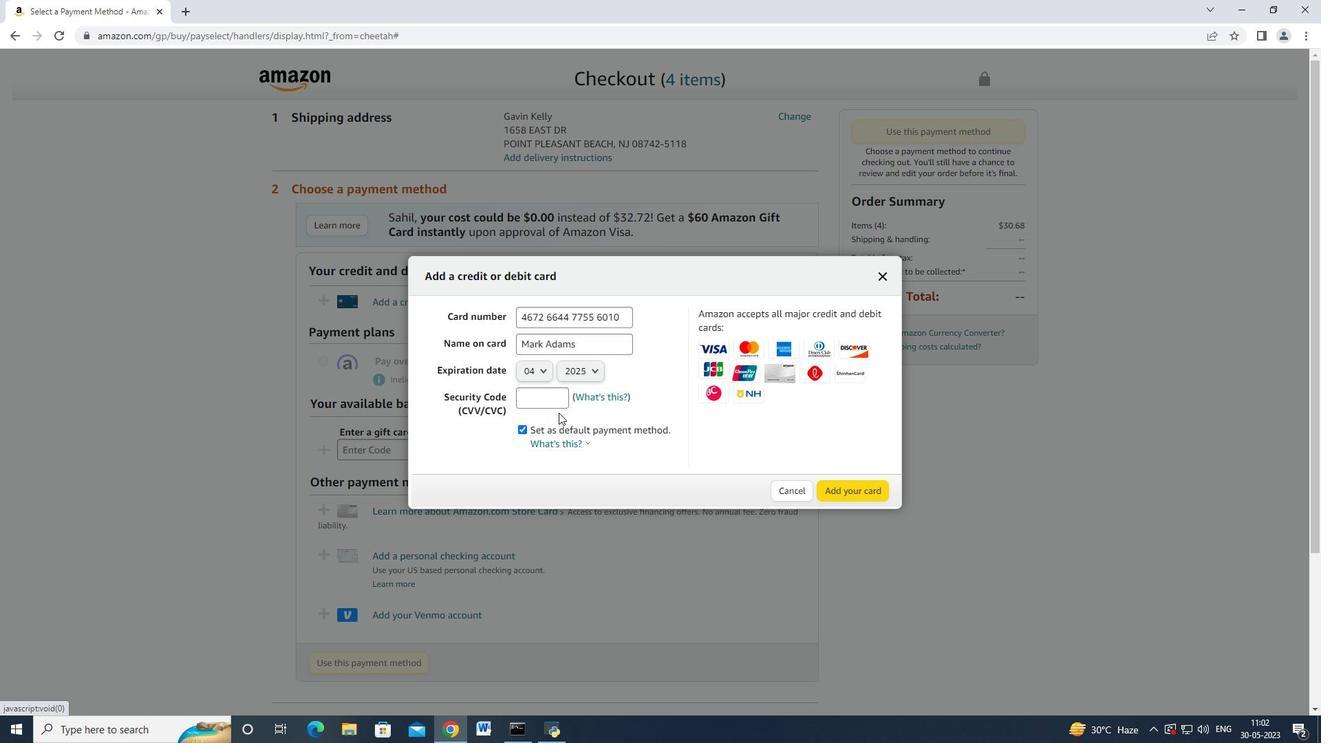 
Action: Mouse pressed left at (538, 405)
Screenshot: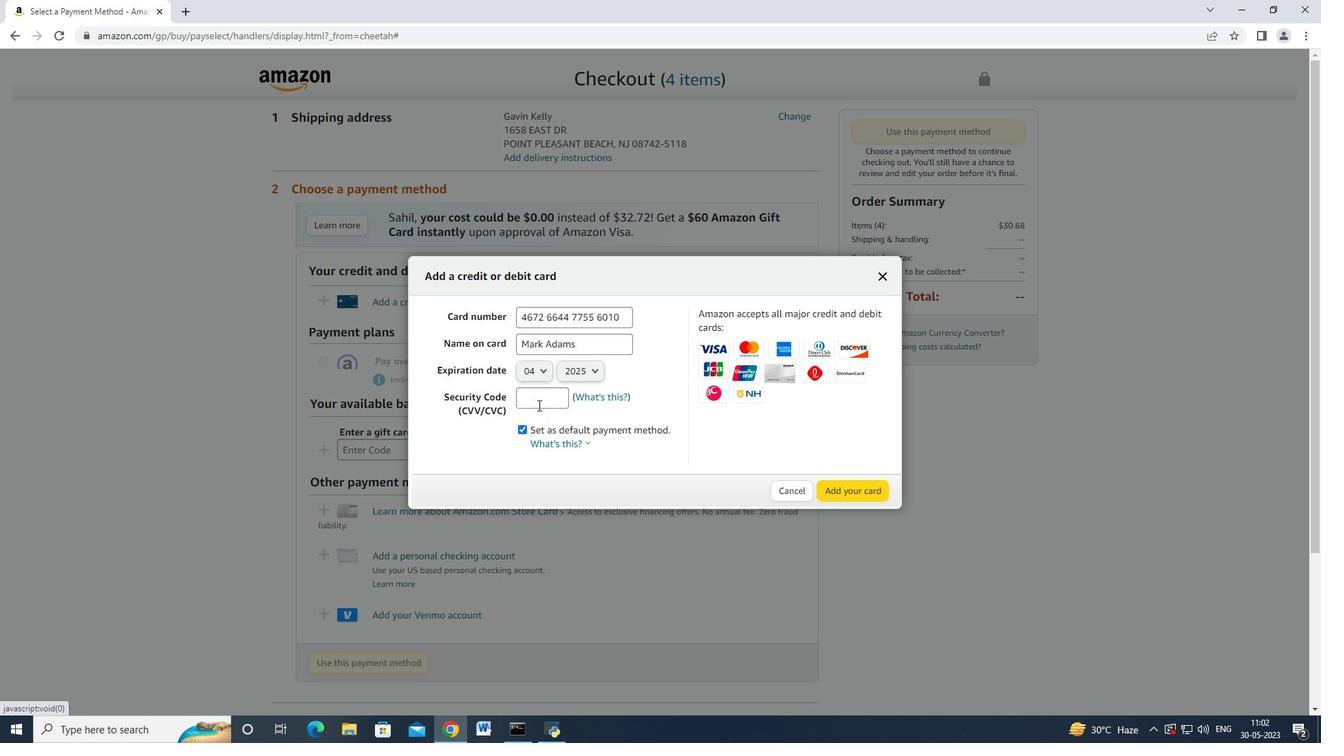 
Action: Mouse moved to (538, 403)
Screenshot: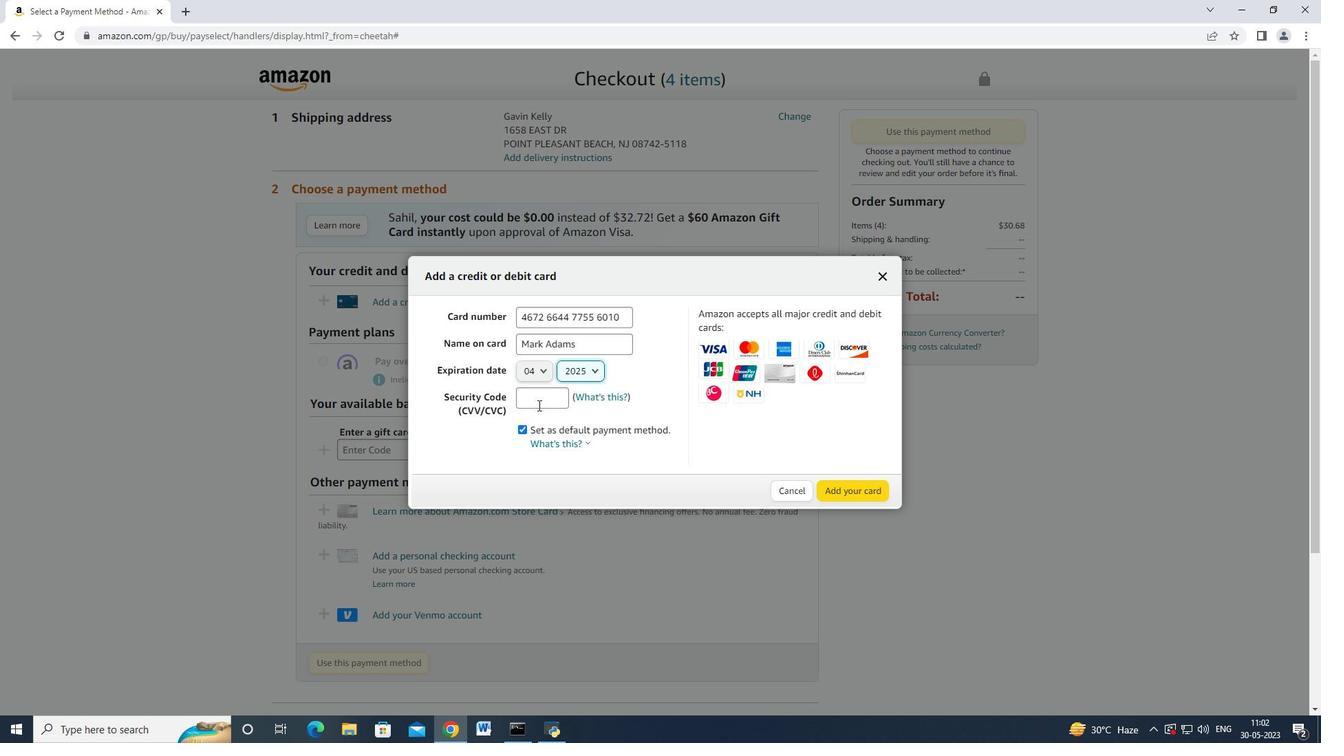
Action: Mouse pressed left at (538, 403)
Screenshot: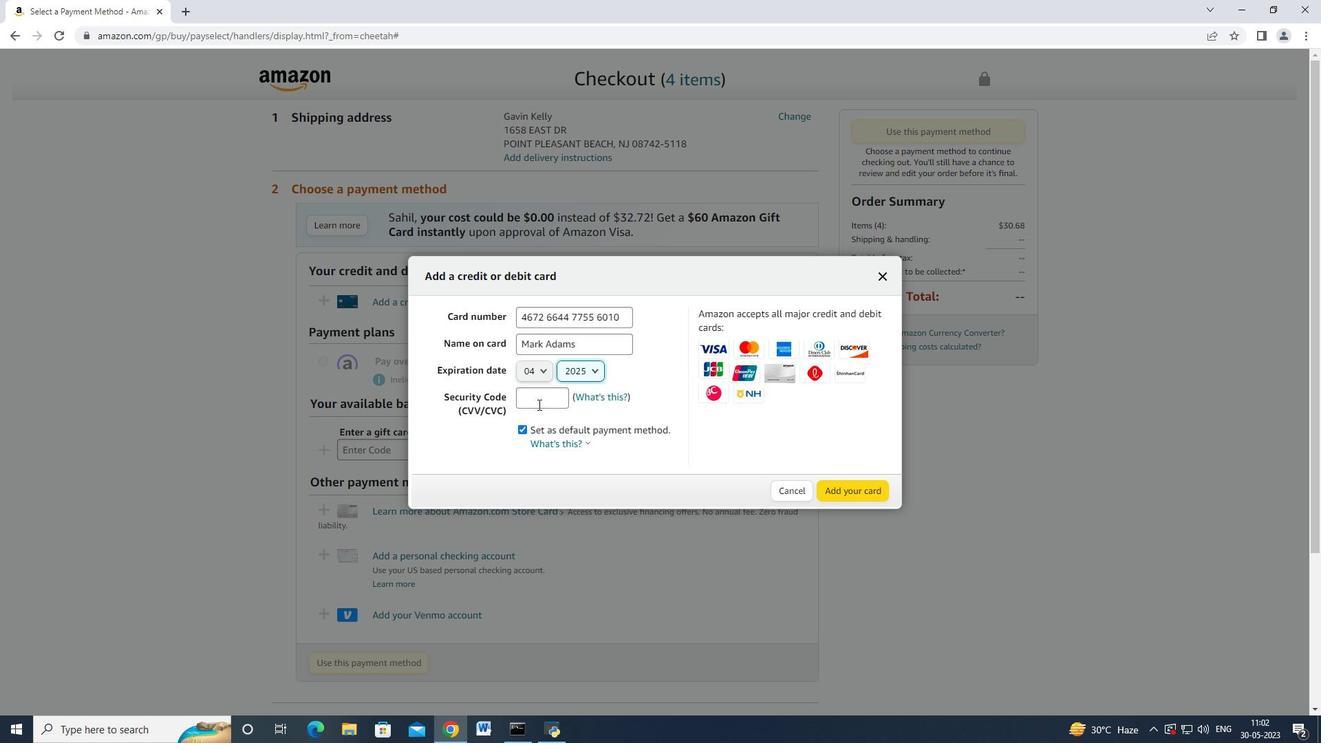 
Action: Mouse moved to (541, 402)
Screenshot: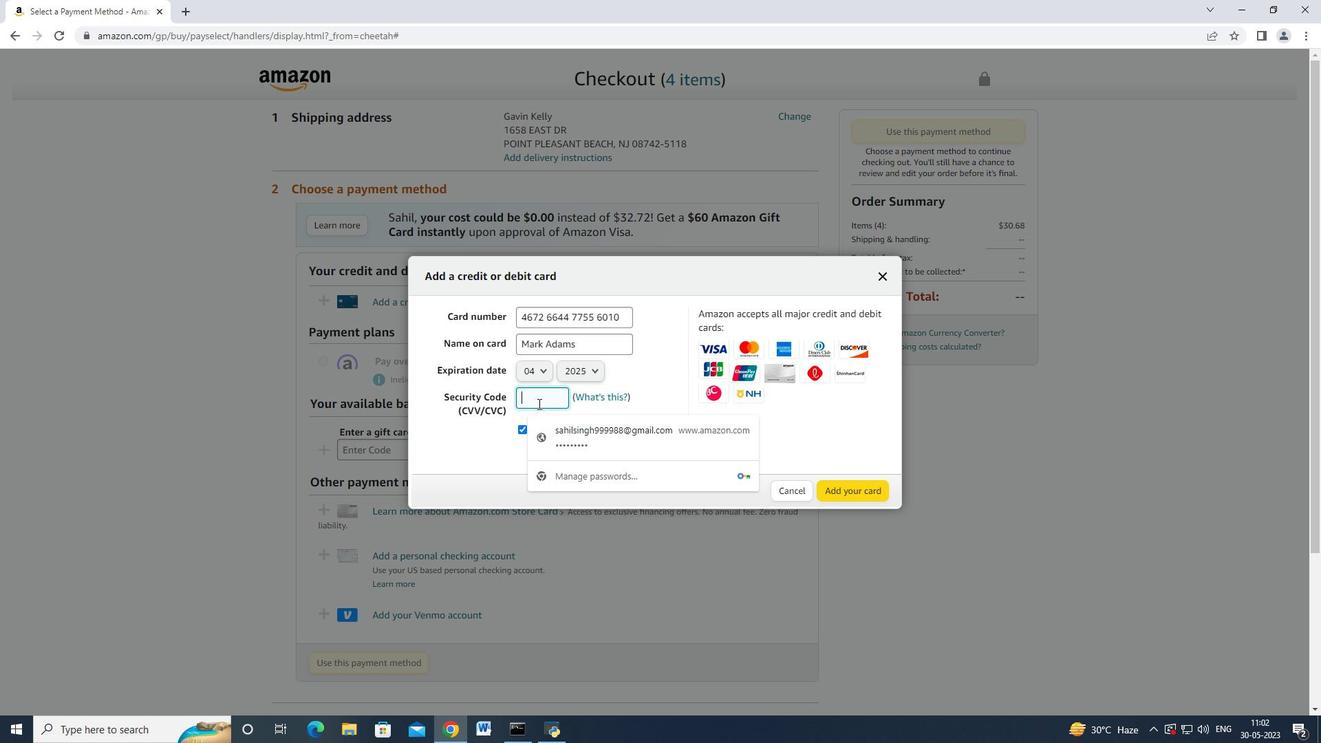 
Action: Key pressed 682
Screenshot: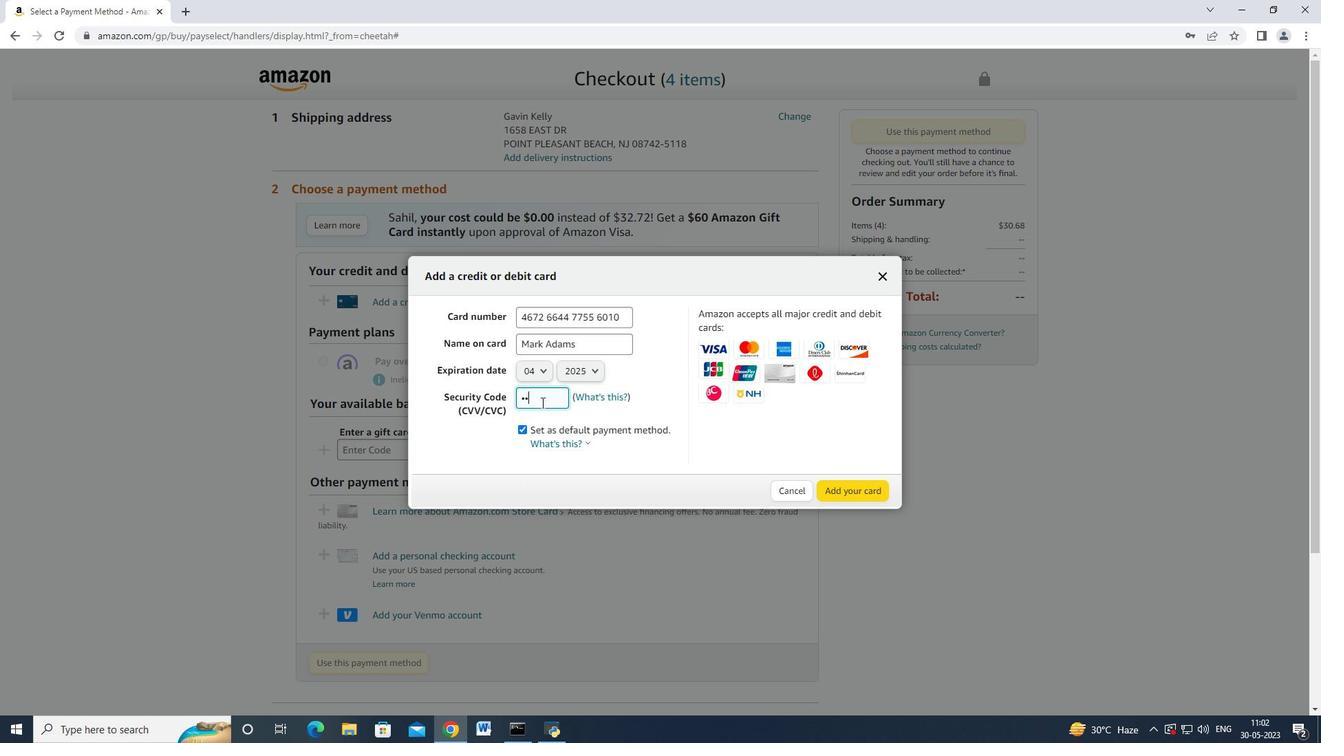 
Action: Mouse moved to (852, 497)
Screenshot: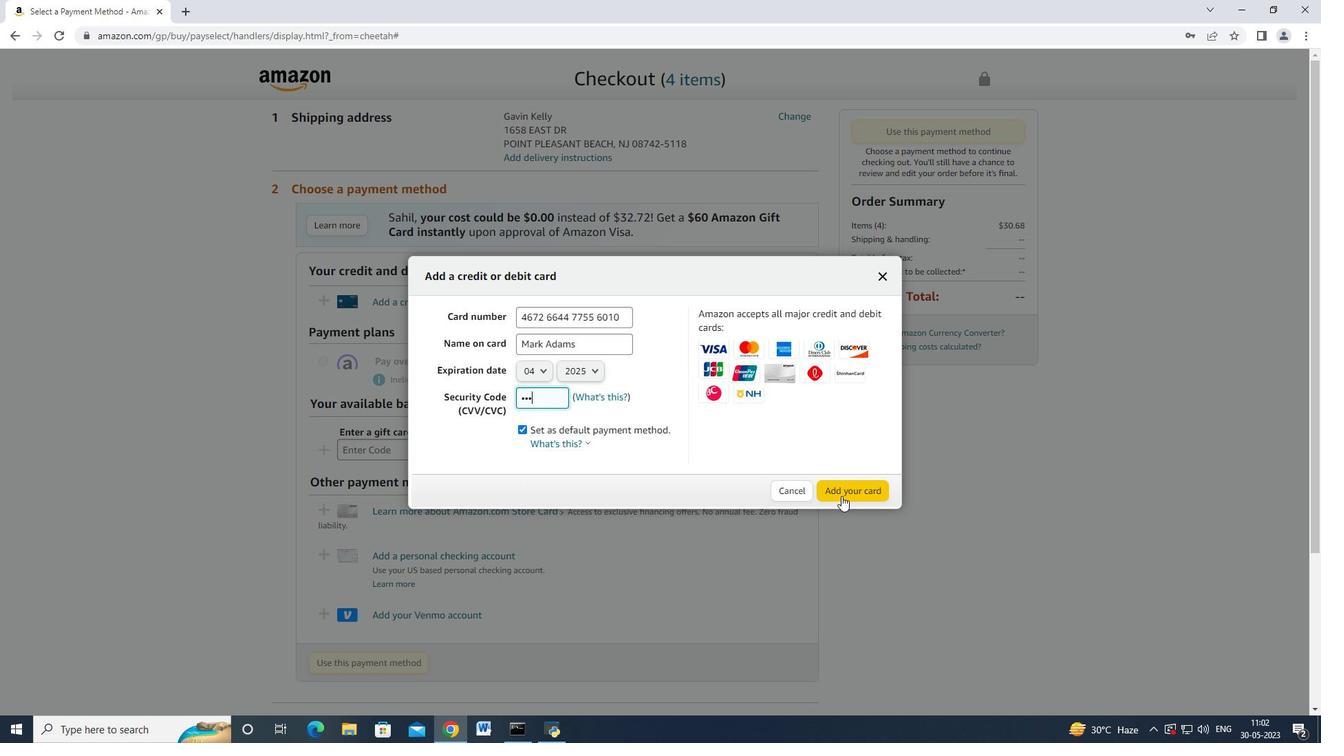 
